 Task: Compose an email with the signature Karla Gonzalez with the subject Request for a remote work arrangement and the message Can you please let me know the status of the shipment? from softage.8@softage.net to softage.7@softage.net Select the bulleted list and change the font typography to strikethroughSelect the bulleted list and remove the font typography strikethrough Send the email. Finally, move the email from Sent Items to the label Recycling
Action: Mouse moved to (1142, 73)
Screenshot: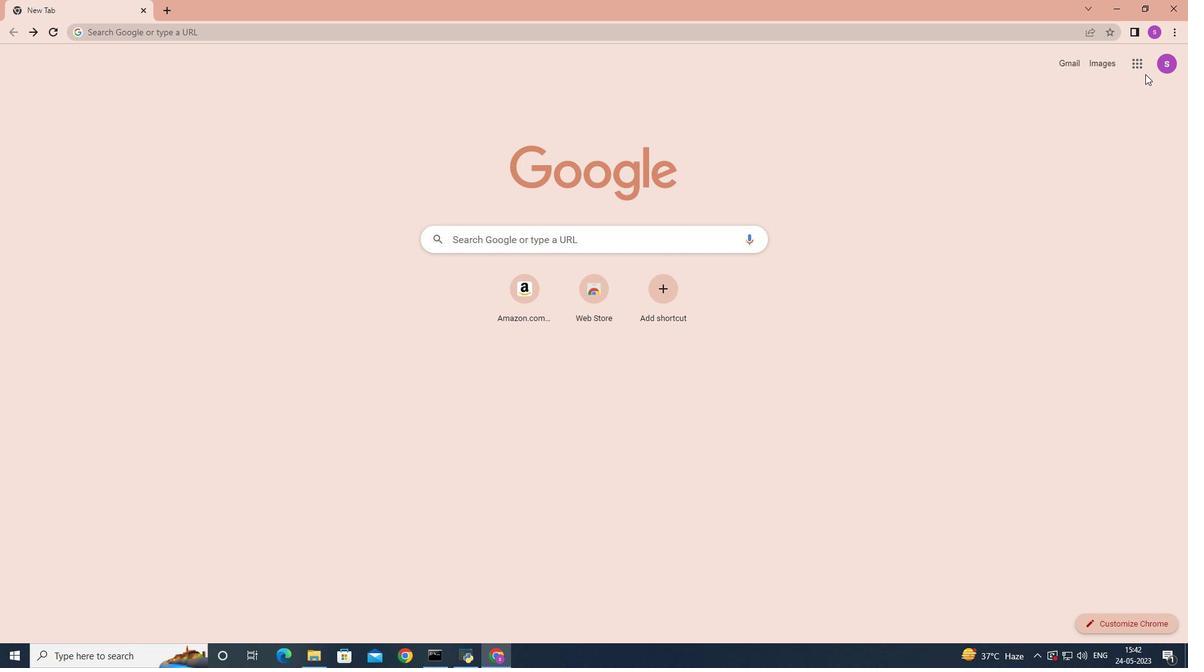 
Action: Mouse pressed left at (1142, 73)
Screenshot: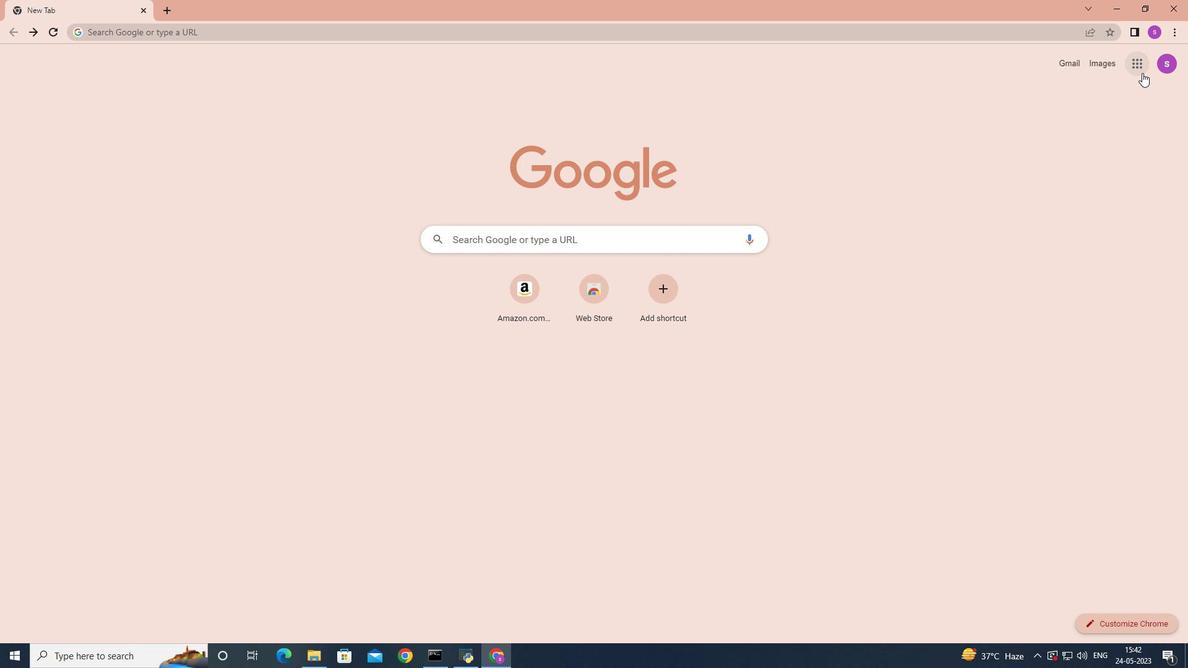 
Action: Mouse moved to (1099, 116)
Screenshot: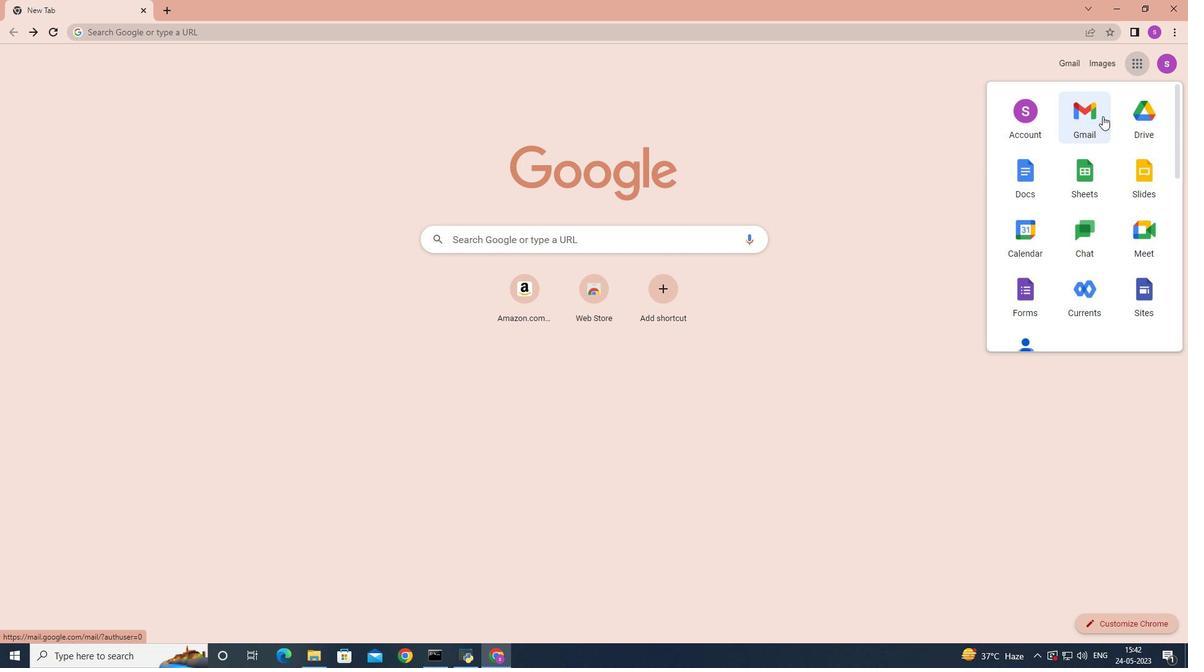 
Action: Mouse pressed left at (1099, 116)
Screenshot: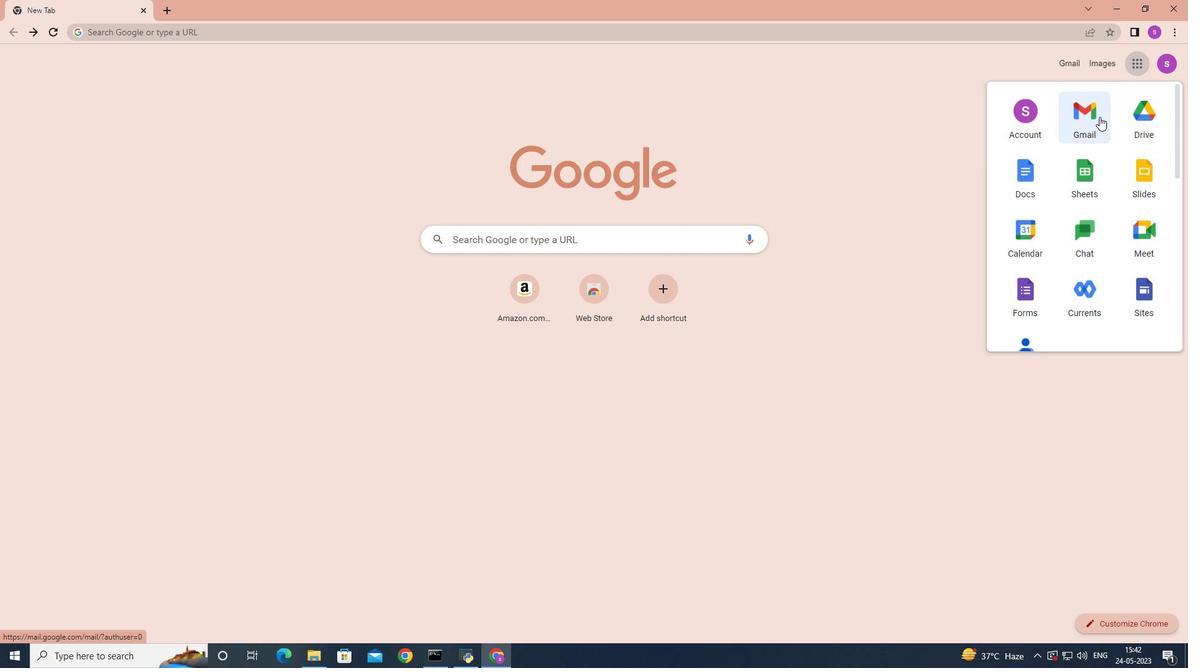 
Action: Mouse moved to (1047, 64)
Screenshot: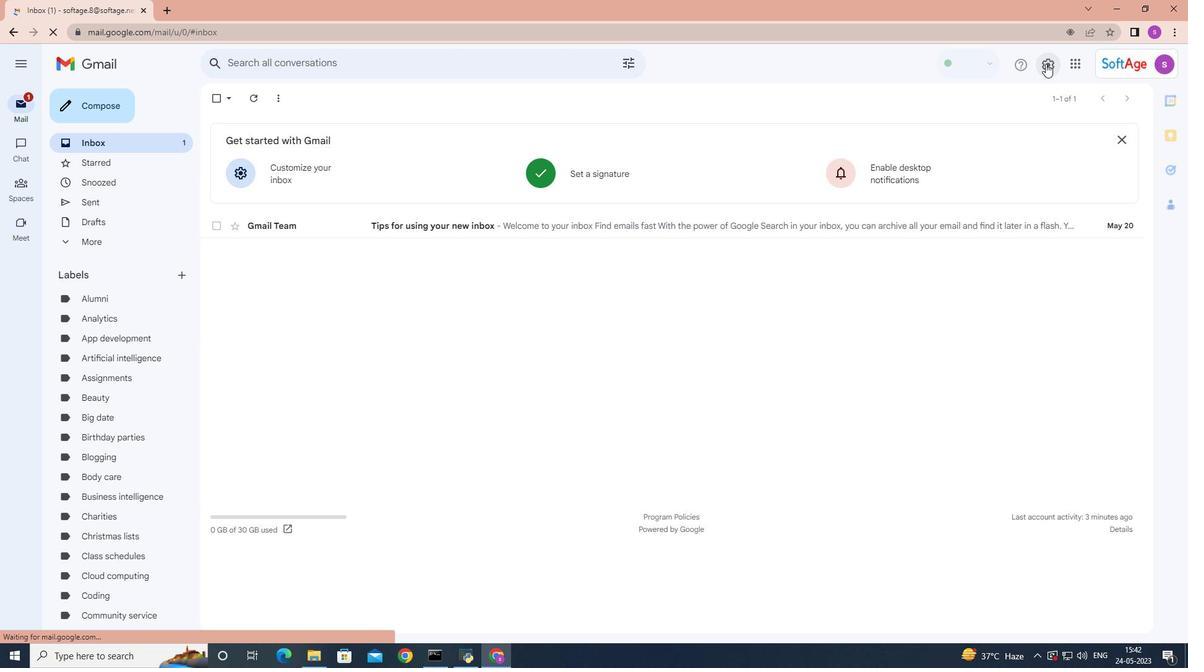 
Action: Mouse pressed left at (1047, 64)
Screenshot: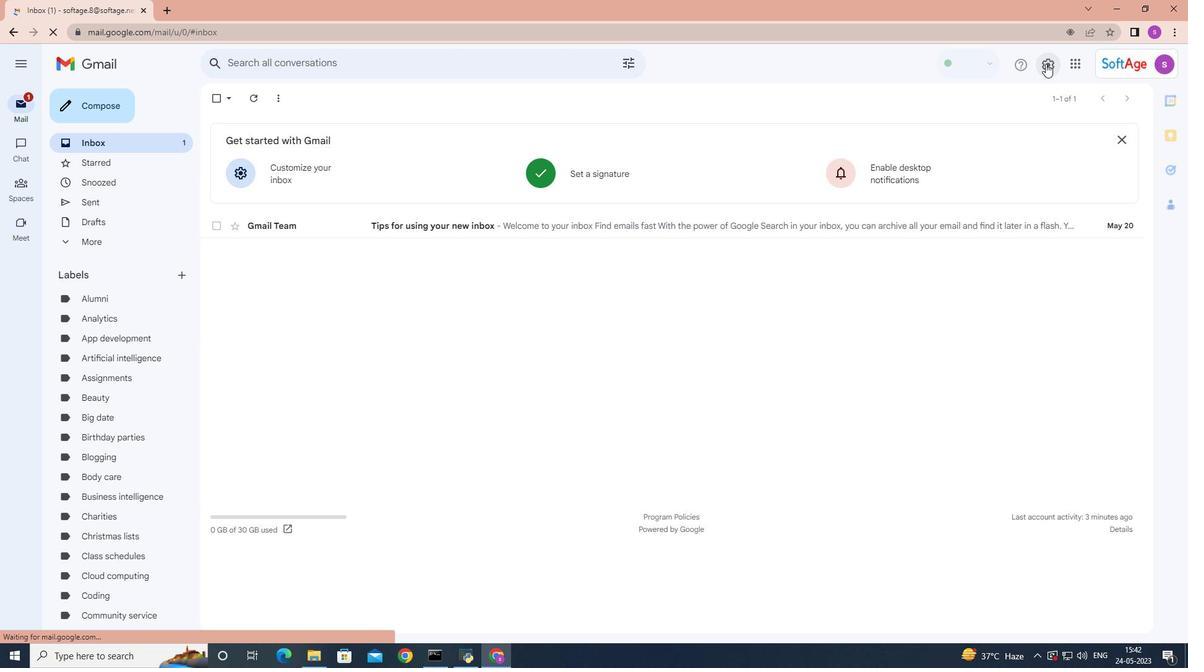 
Action: Mouse moved to (1036, 129)
Screenshot: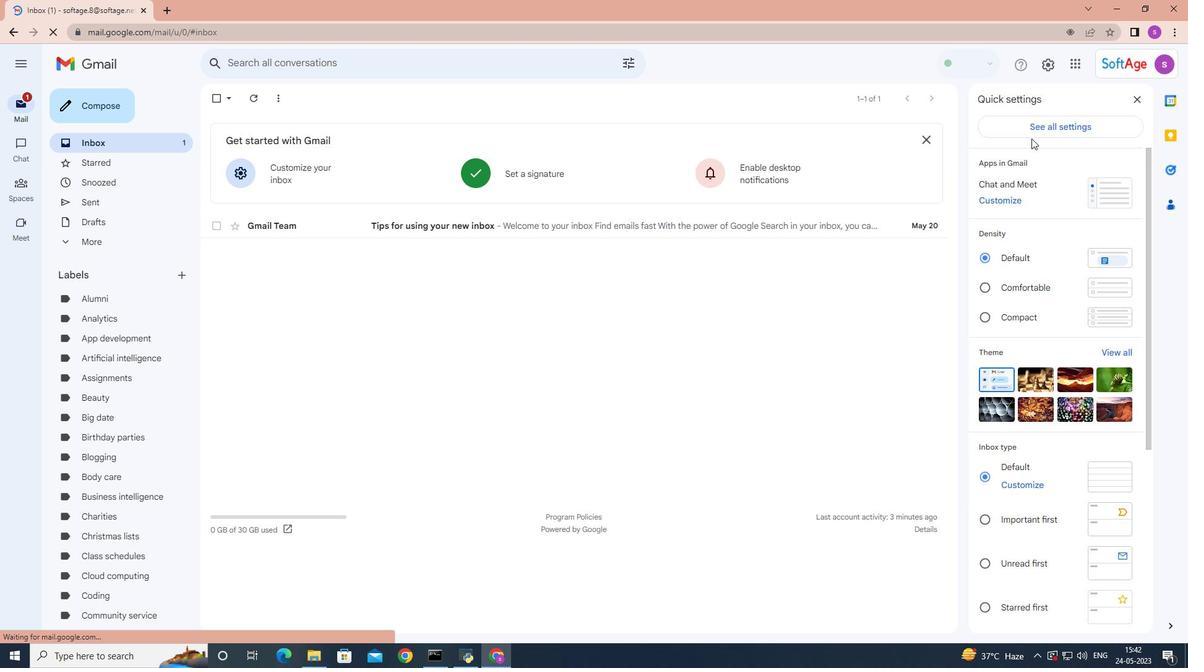 
Action: Mouse pressed left at (1036, 129)
Screenshot: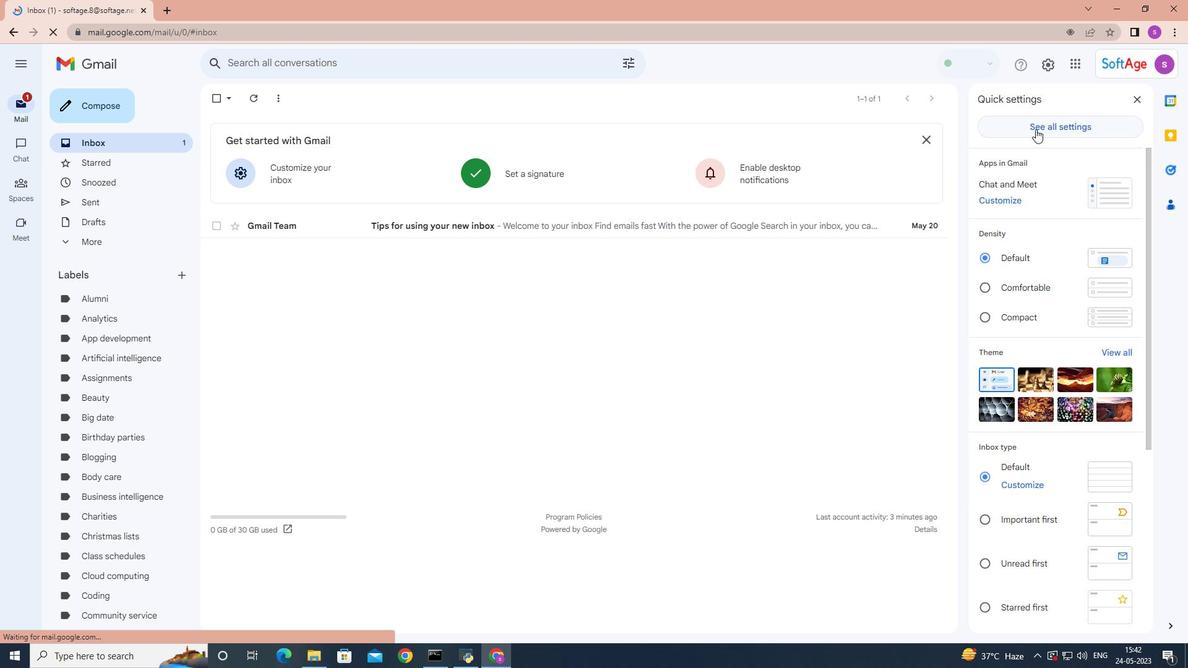 
Action: Mouse moved to (776, 226)
Screenshot: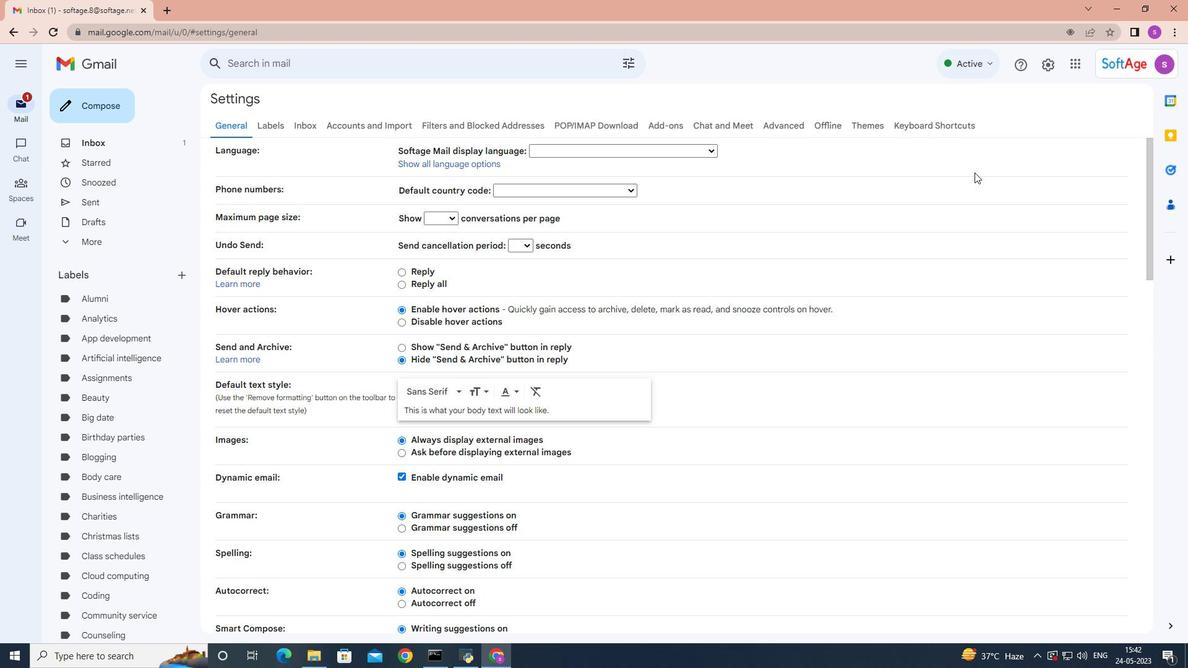 
Action: Mouse scrolled (776, 225) with delta (0, 0)
Screenshot: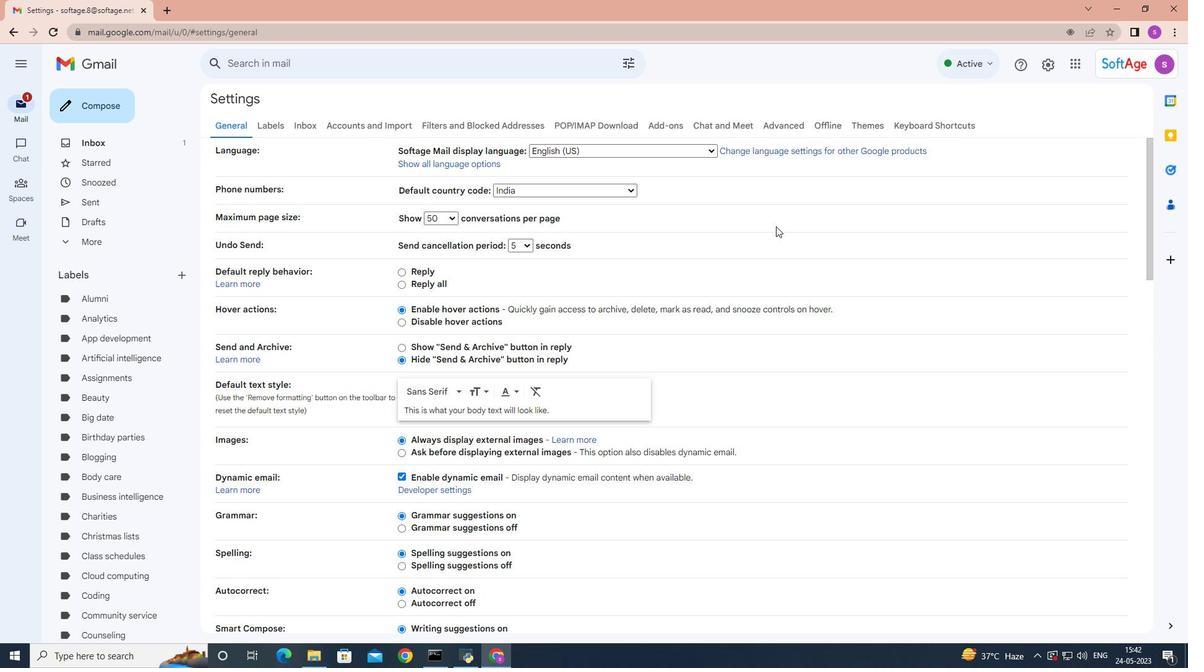 
Action: Mouse scrolled (776, 225) with delta (0, 0)
Screenshot: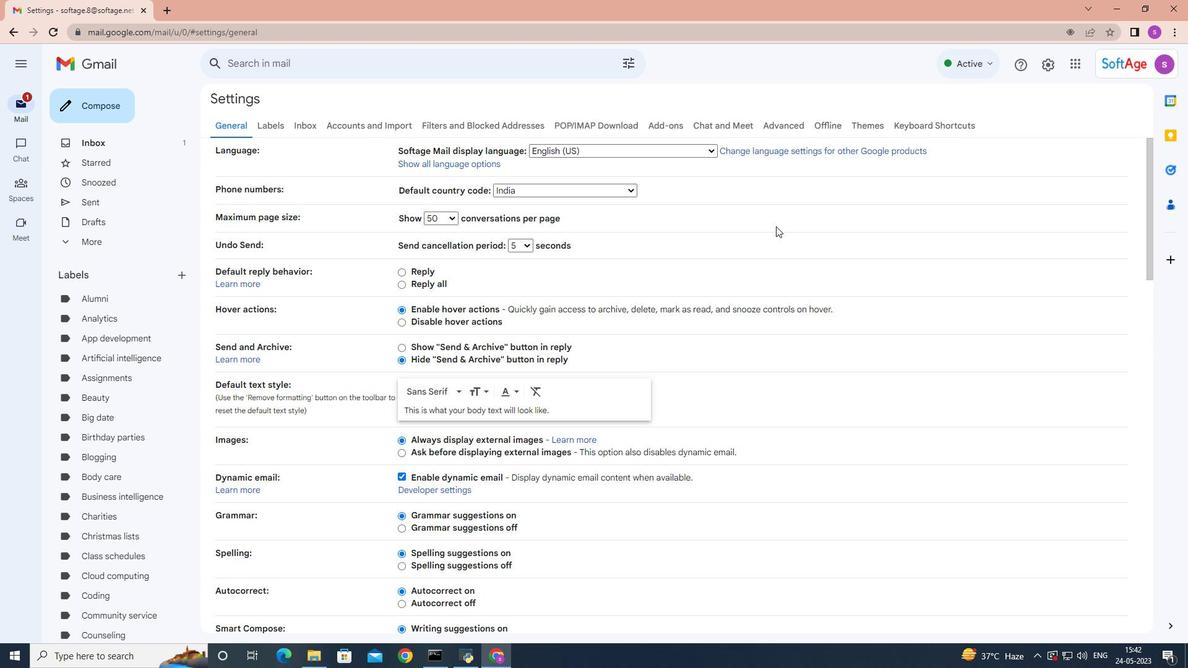 
Action: Mouse scrolled (776, 225) with delta (0, 0)
Screenshot: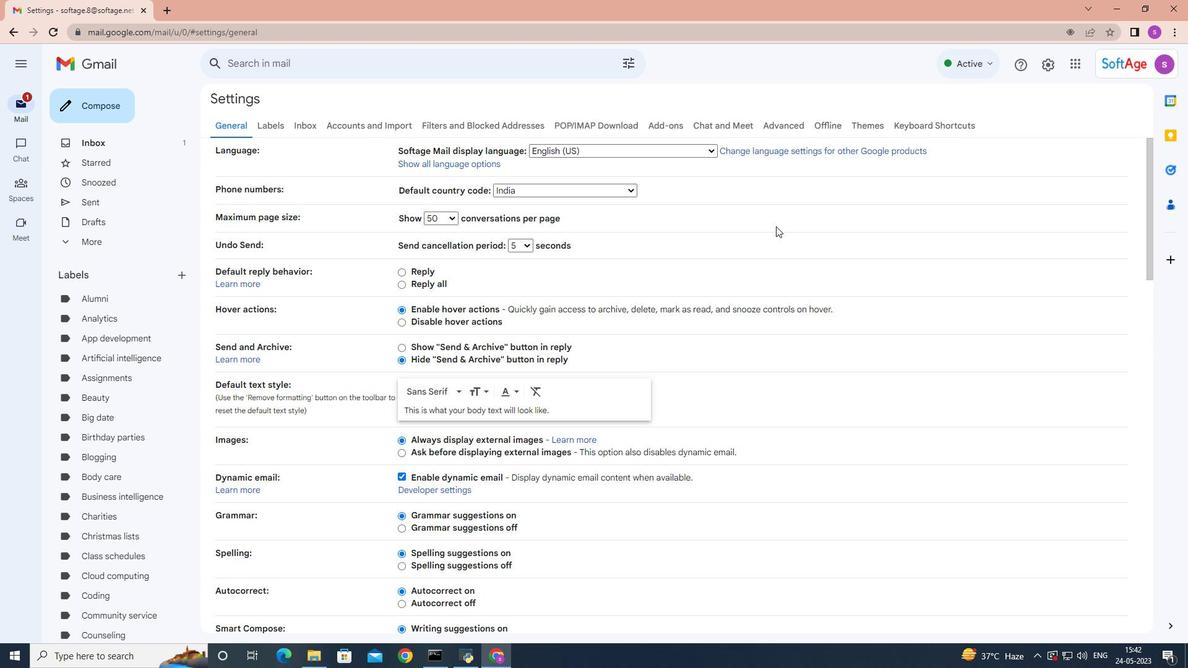 
Action: Mouse moved to (775, 226)
Screenshot: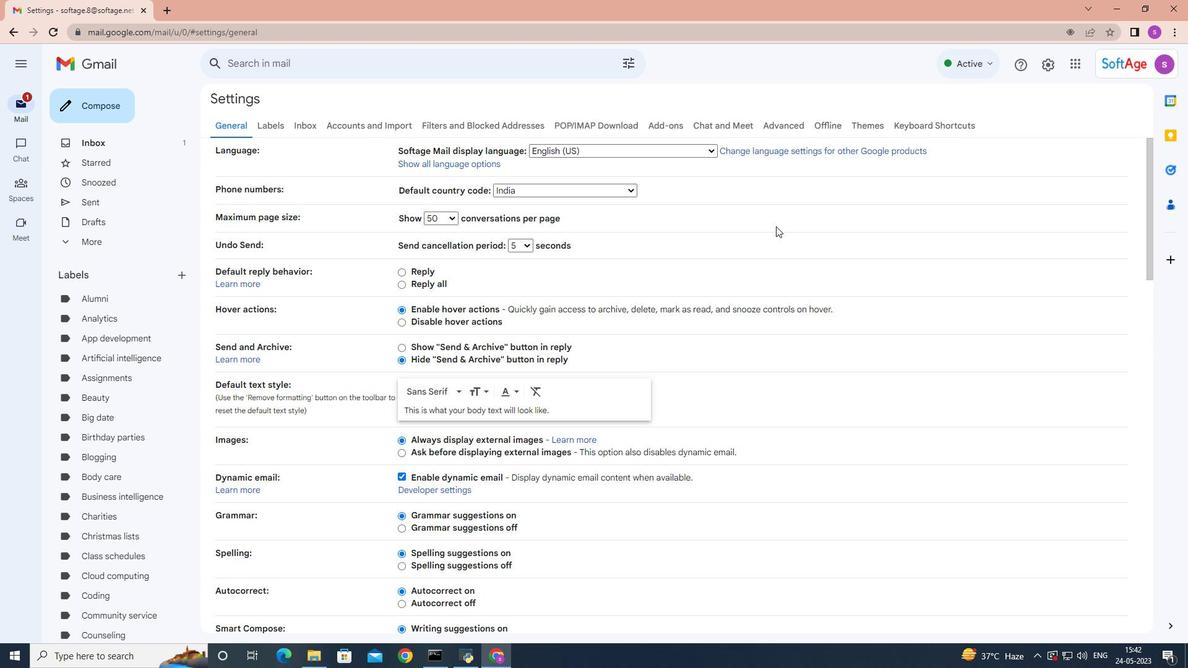 
Action: Mouse scrolled (775, 225) with delta (0, 0)
Screenshot: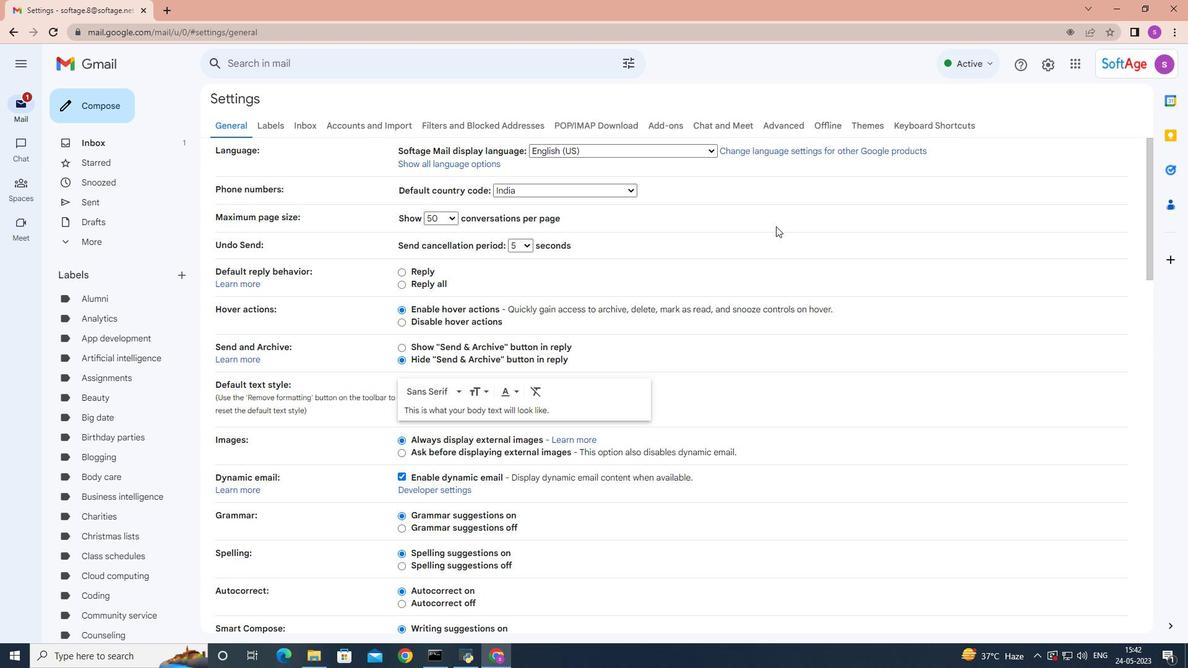 
Action: Mouse moved to (774, 225)
Screenshot: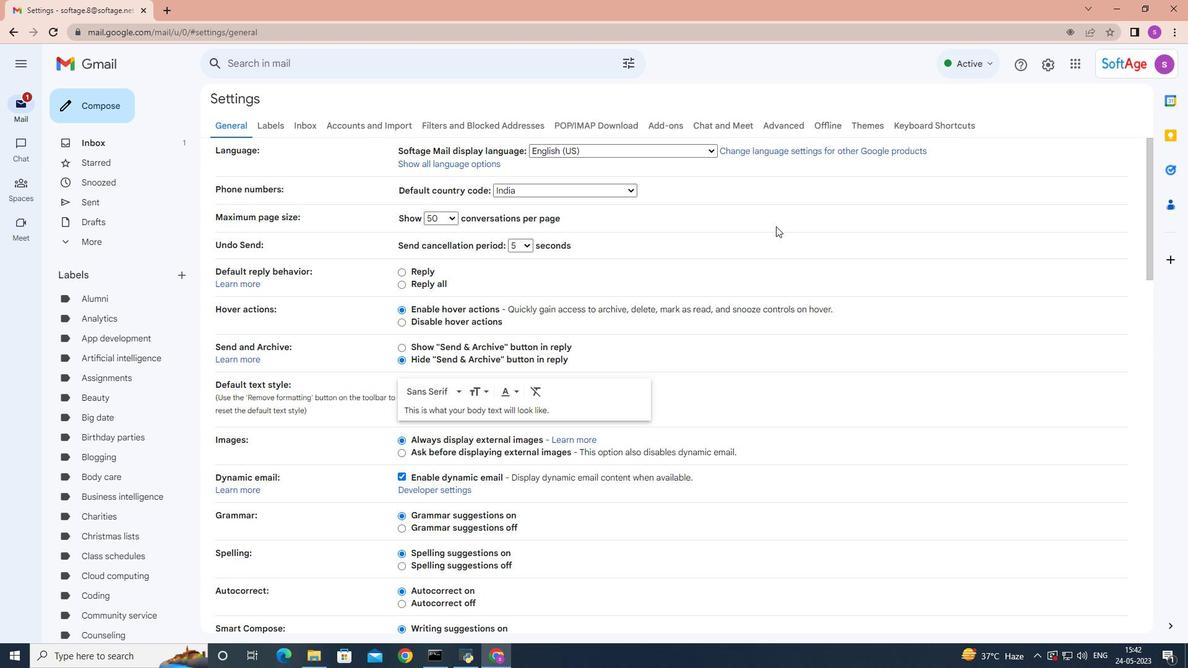 
Action: Mouse scrolled (774, 225) with delta (0, 0)
Screenshot: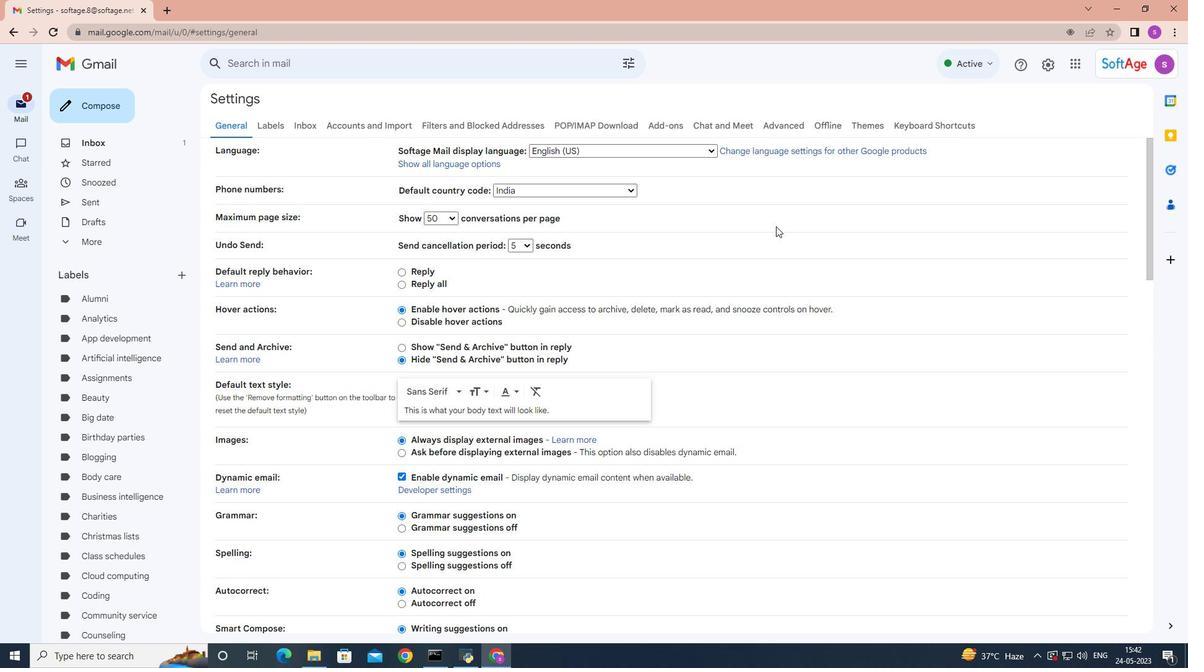 
Action: Mouse moved to (687, 237)
Screenshot: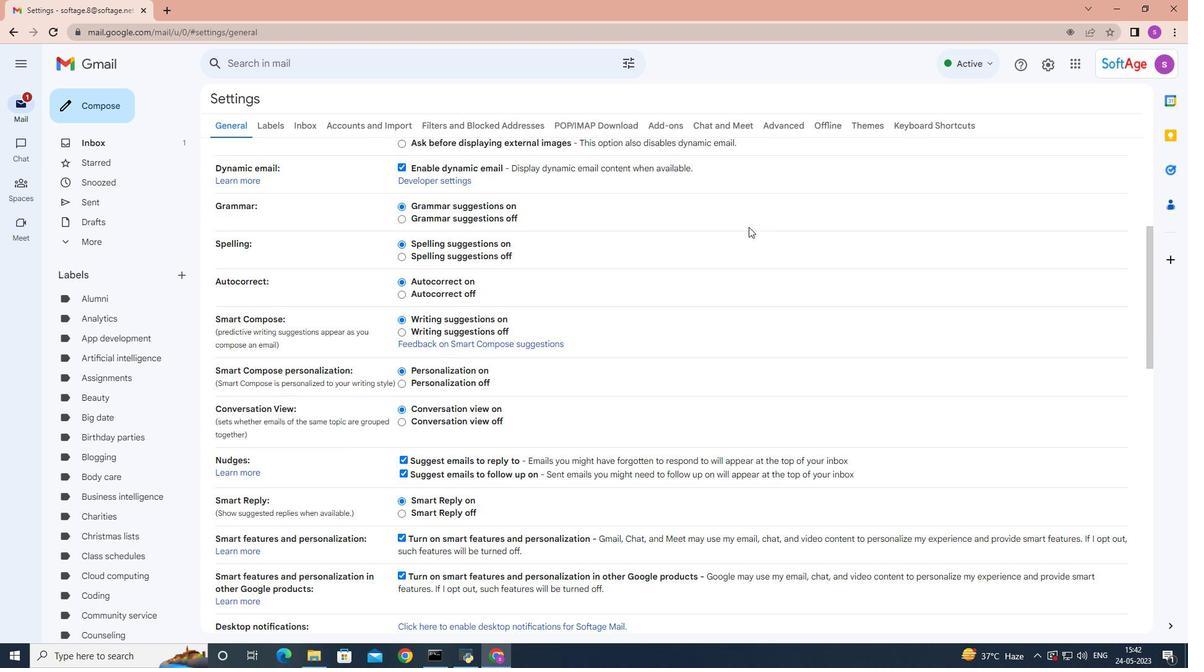 
Action: Mouse scrolled (701, 234) with delta (0, 0)
Screenshot: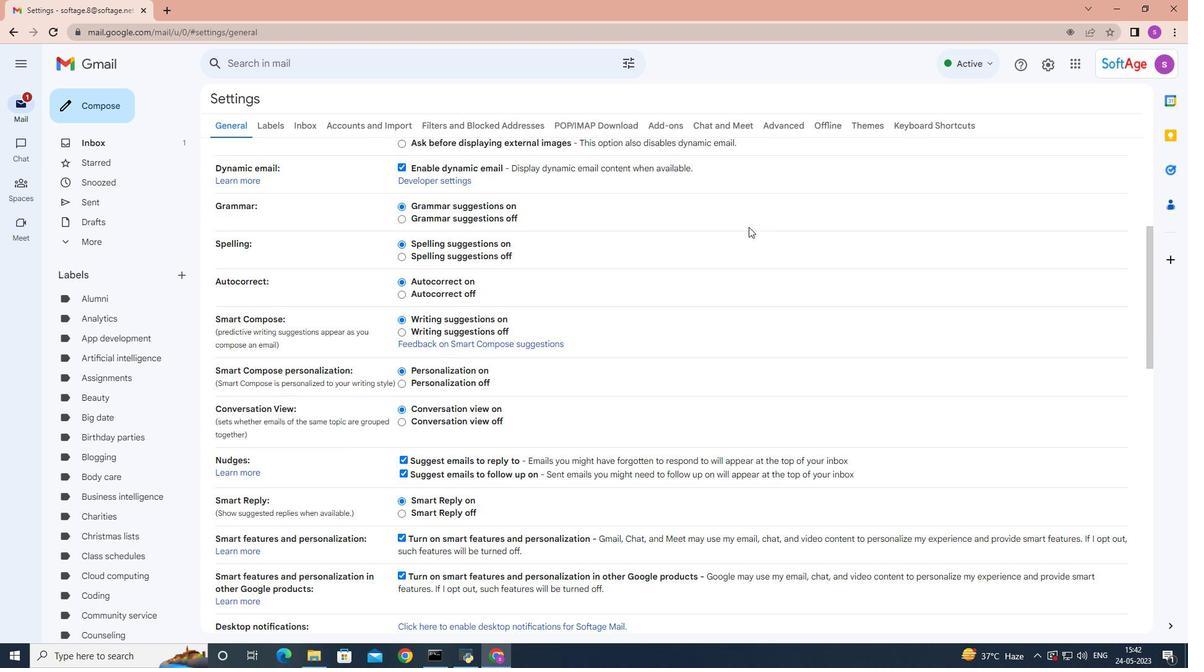 
Action: Mouse moved to (686, 237)
Screenshot: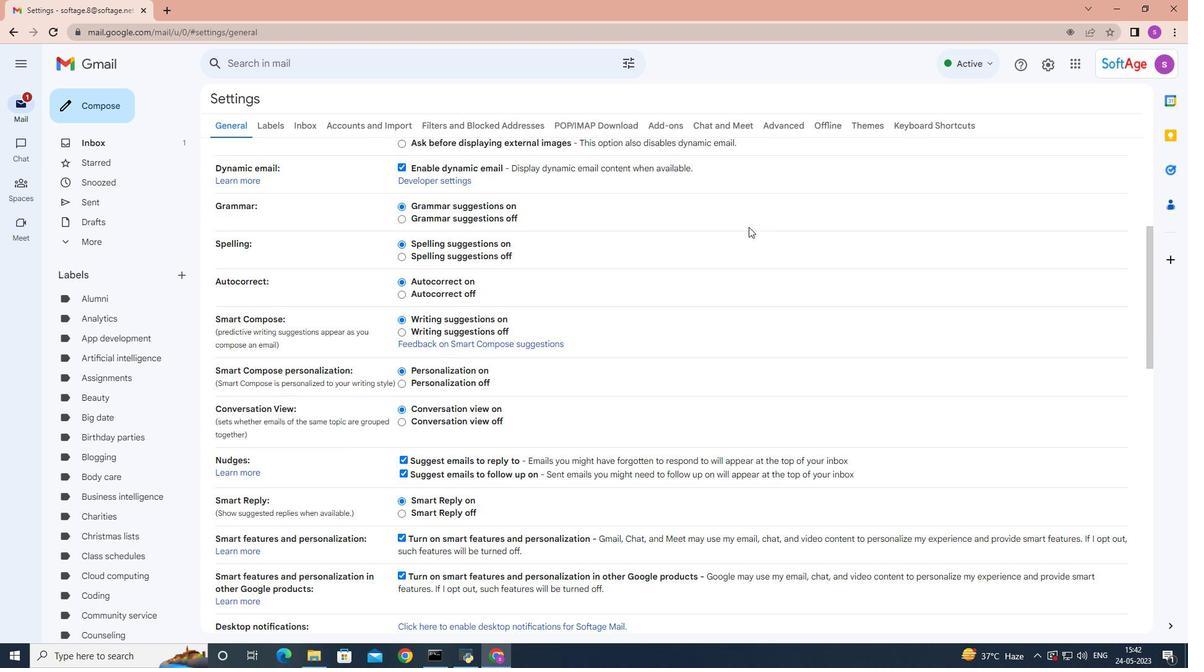 
Action: Mouse scrolled (690, 236) with delta (0, 0)
Screenshot: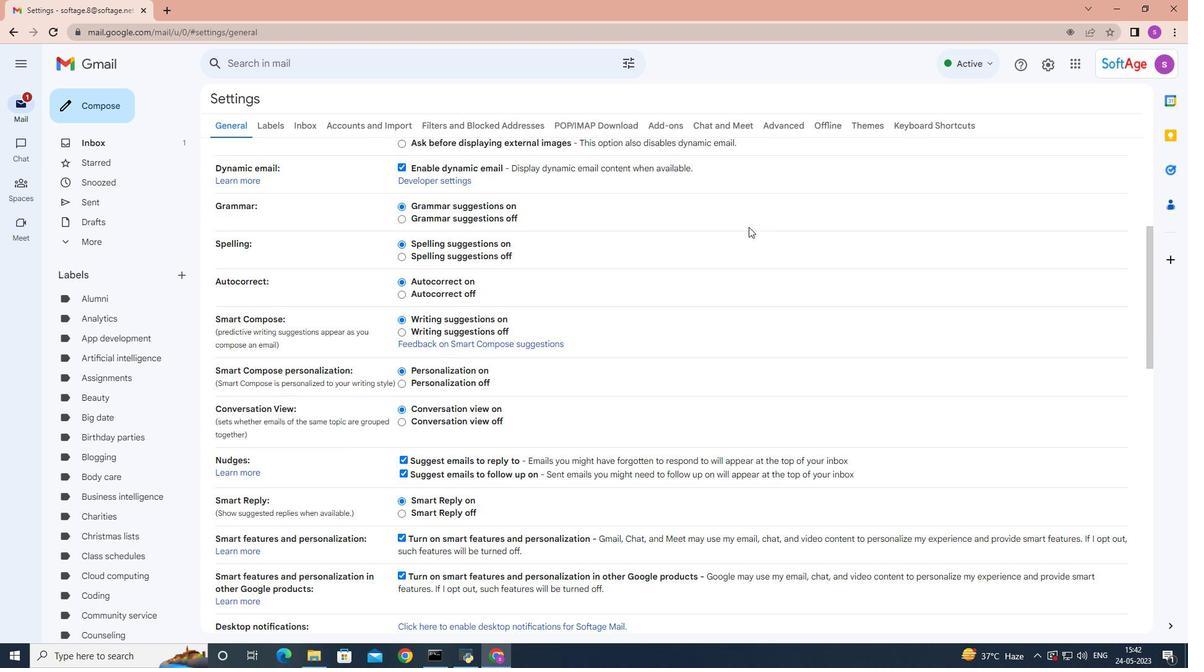 
Action: Mouse moved to (686, 237)
Screenshot: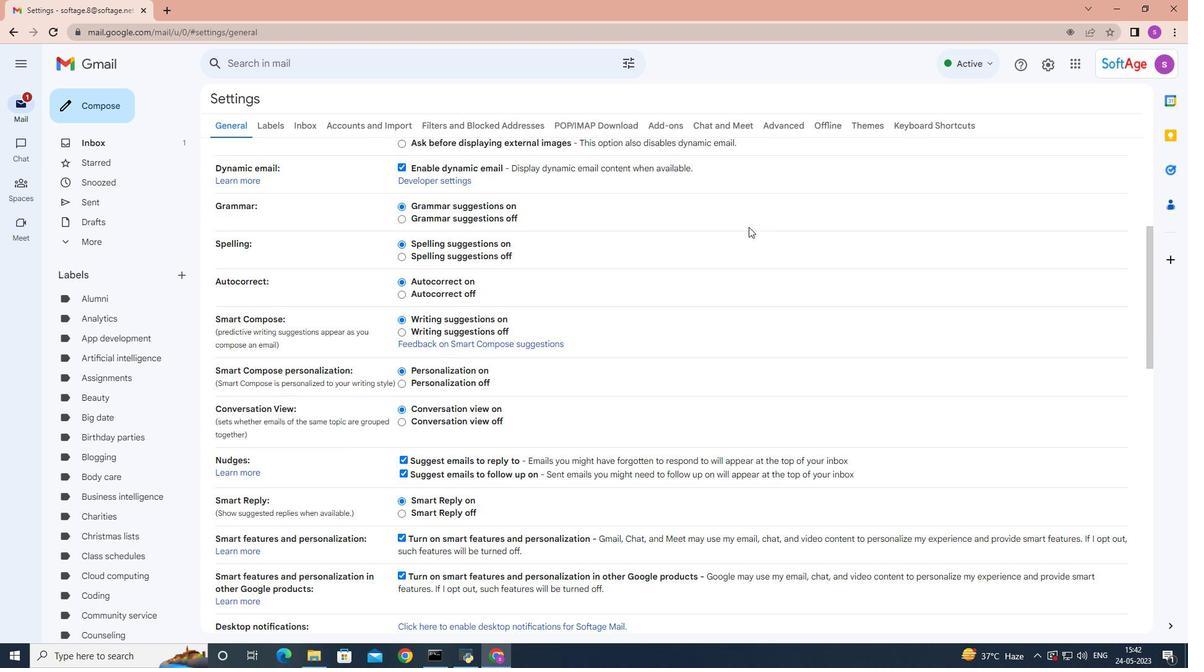 
Action: Mouse scrolled (688, 237) with delta (0, 0)
Screenshot: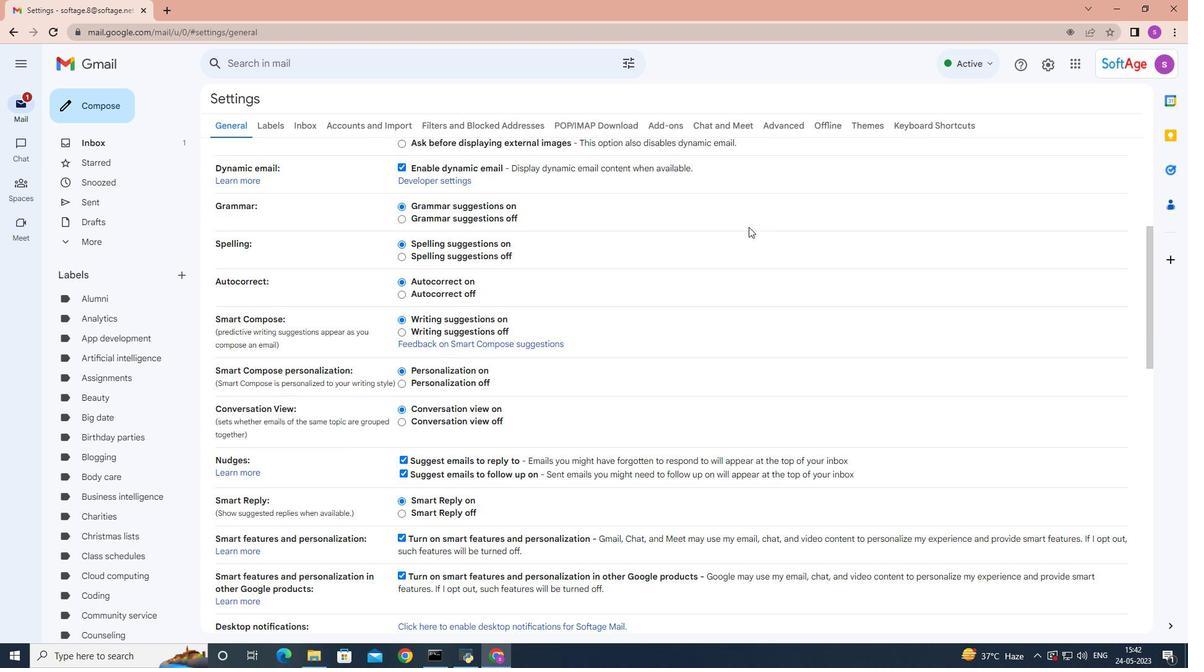 
Action: Mouse moved to (685, 237)
Screenshot: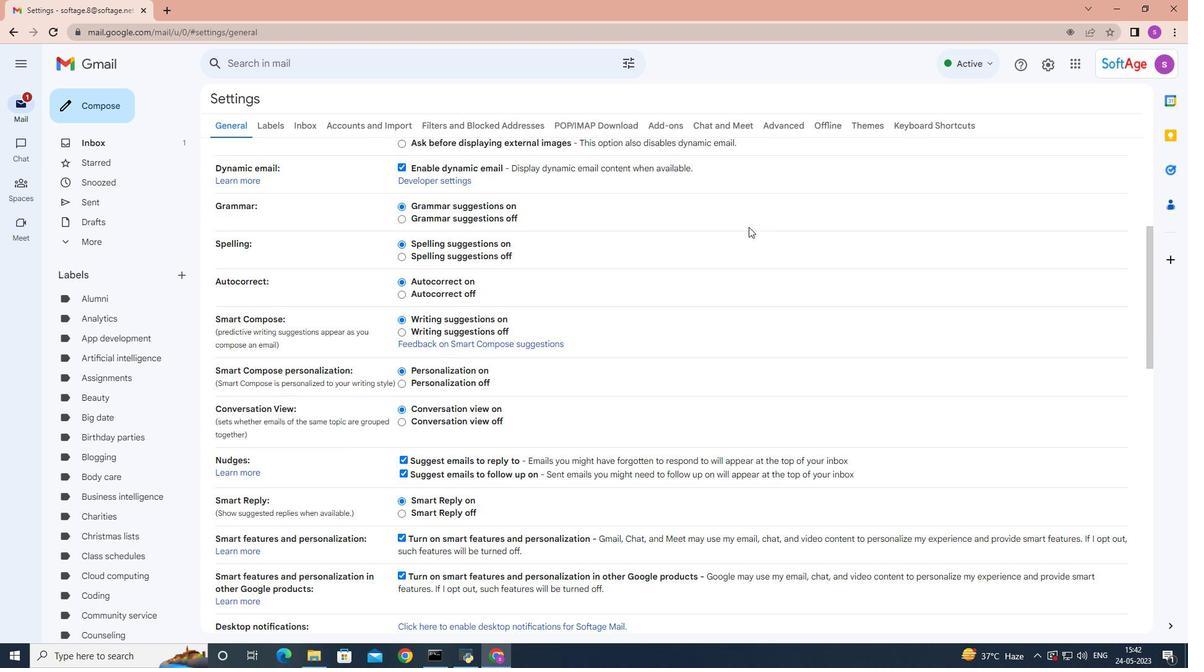 
Action: Mouse scrolled (687, 237) with delta (0, 0)
Screenshot: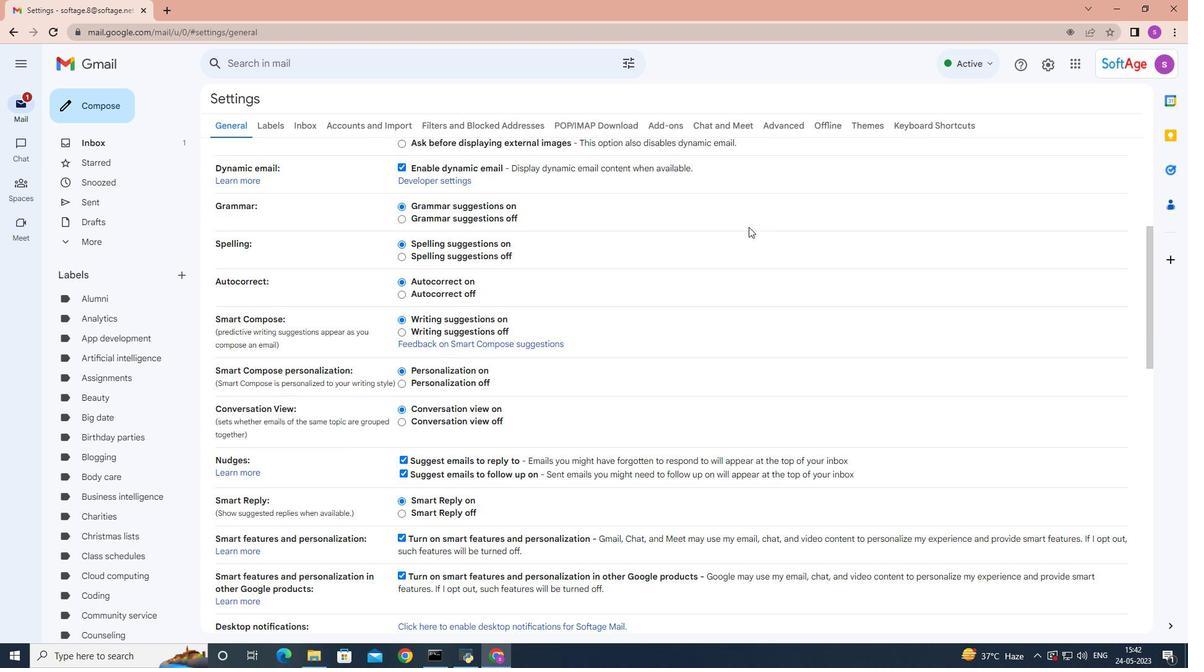 
Action: Mouse moved to (685, 237)
Screenshot: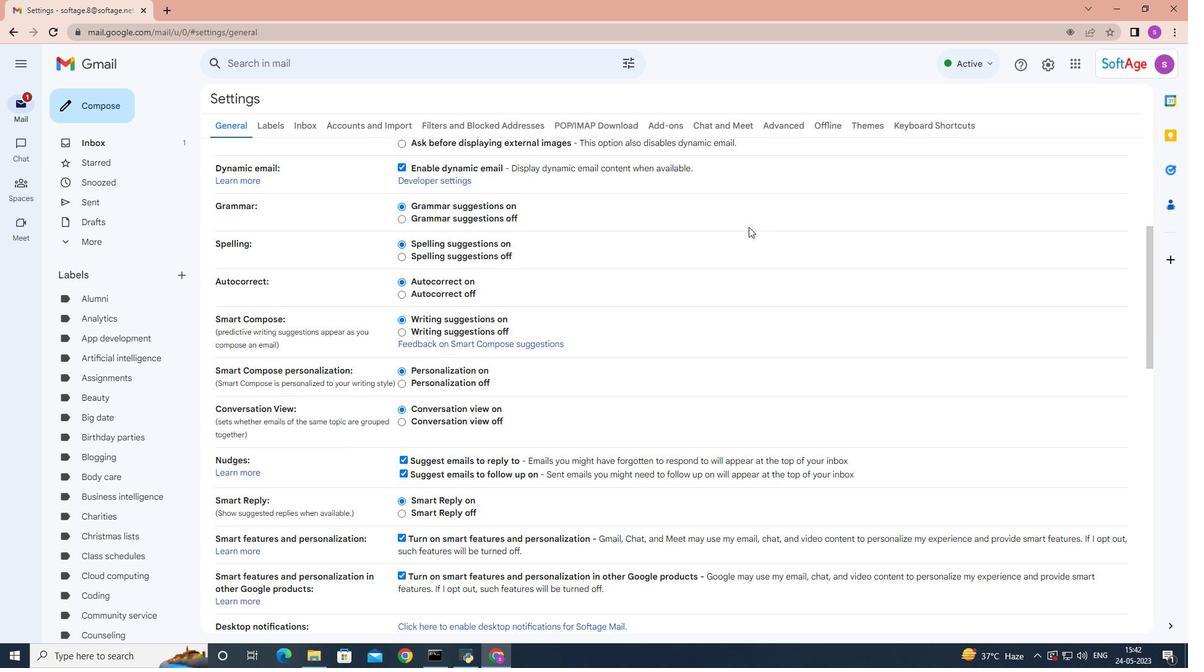 
Action: Mouse scrolled (687, 237) with delta (0, 0)
Screenshot: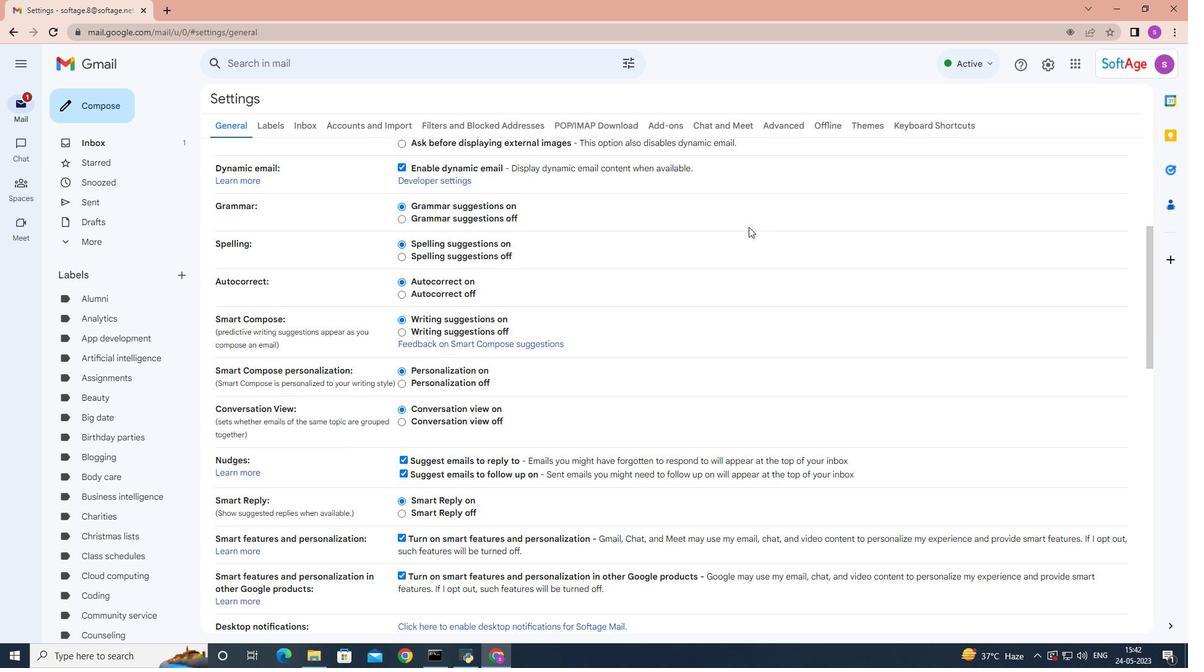 
Action: Mouse moved to (685, 237)
Screenshot: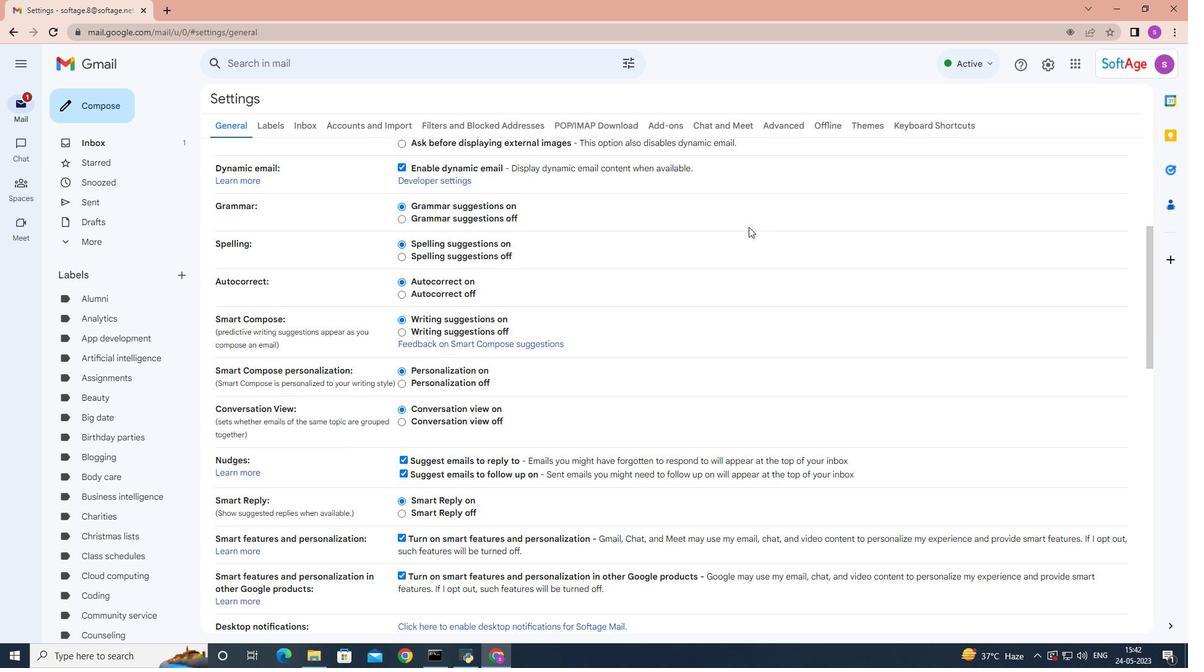 
Action: Mouse scrolled (685, 237) with delta (0, 0)
Screenshot: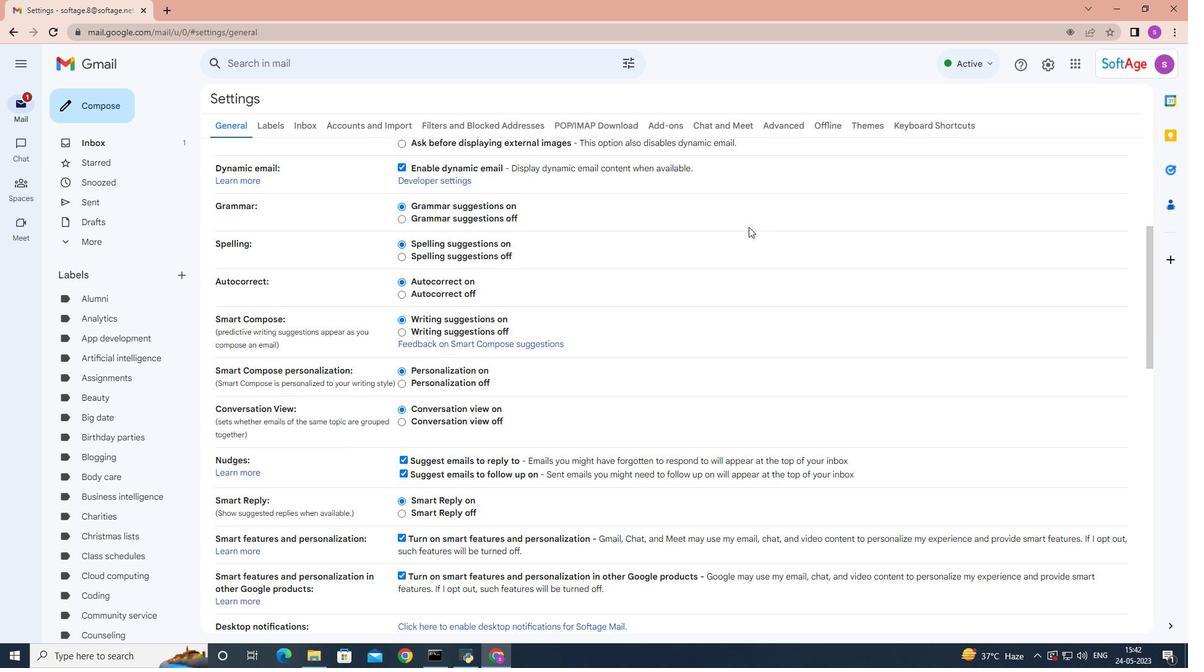 
Action: Mouse moved to (683, 235)
Screenshot: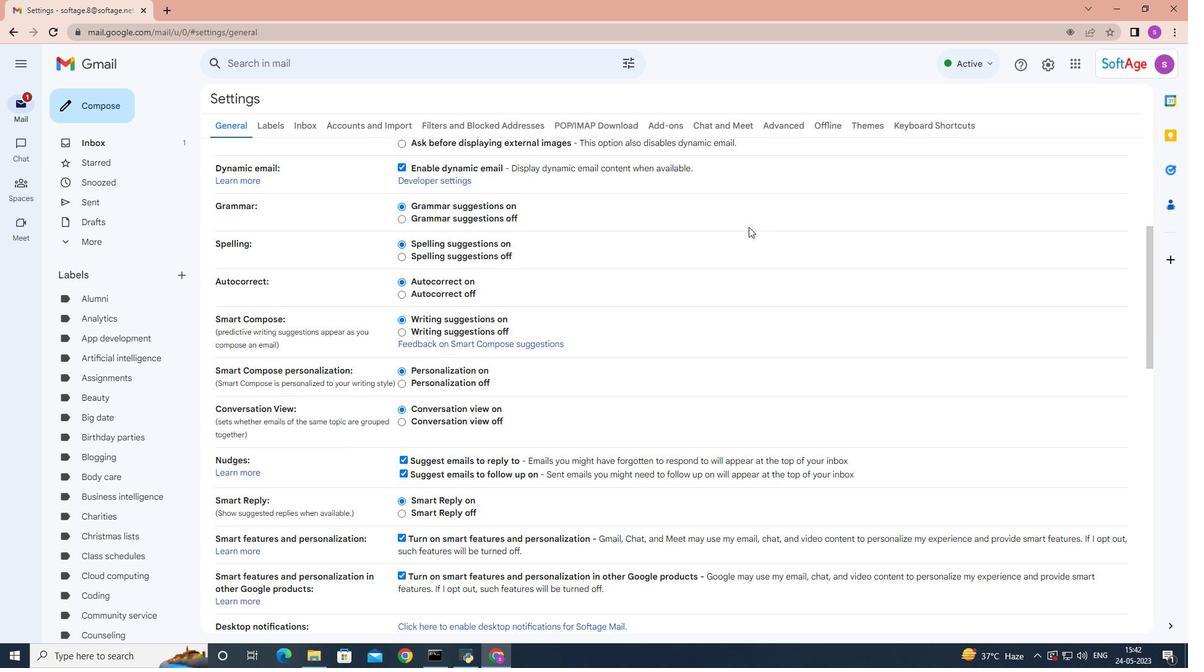 
Action: Mouse scrolled (683, 235) with delta (0, 0)
Screenshot: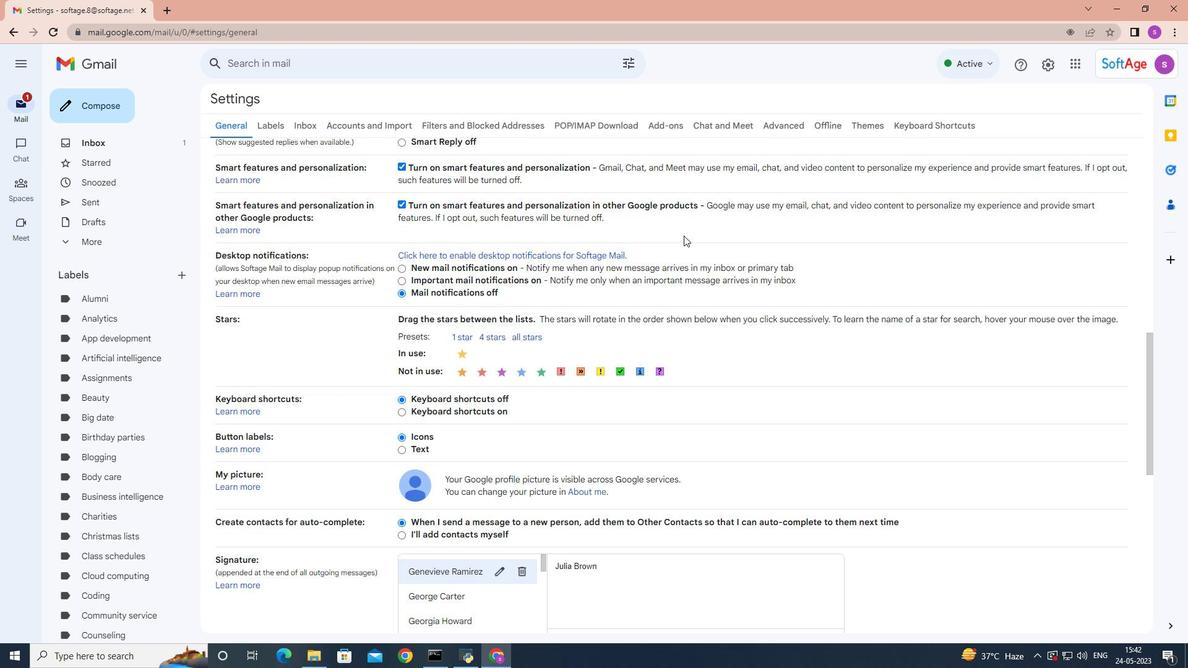 
Action: Mouse scrolled (683, 235) with delta (0, 0)
Screenshot: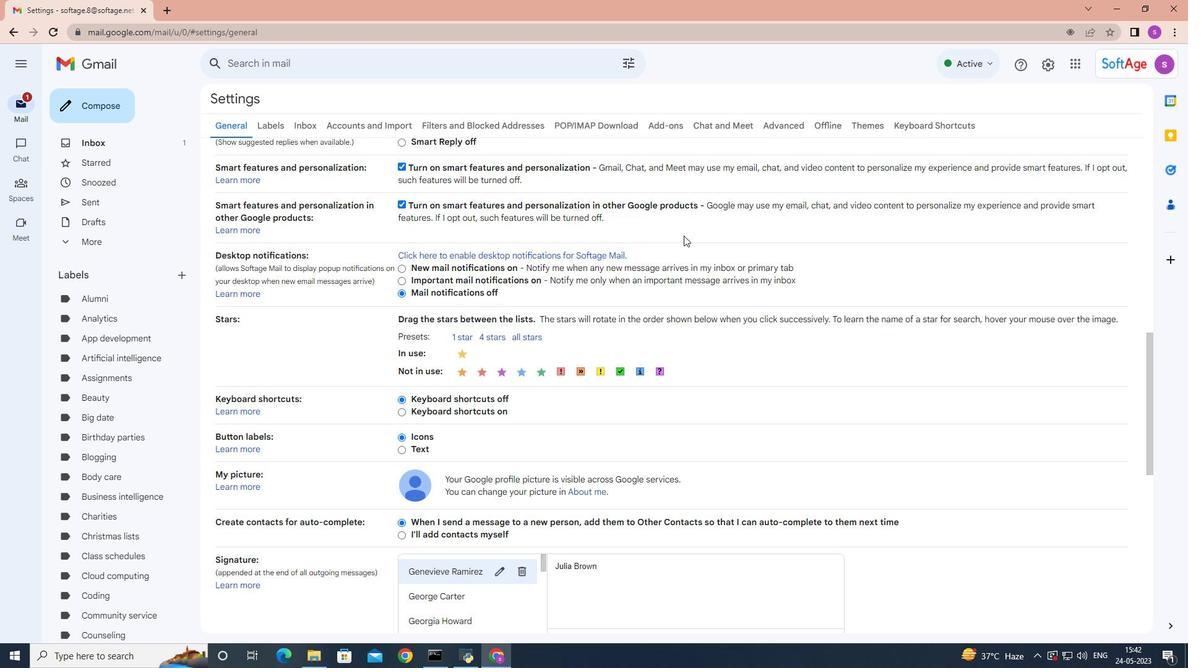 
Action: Mouse scrolled (683, 235) with delta (0, 0)
Screenshot: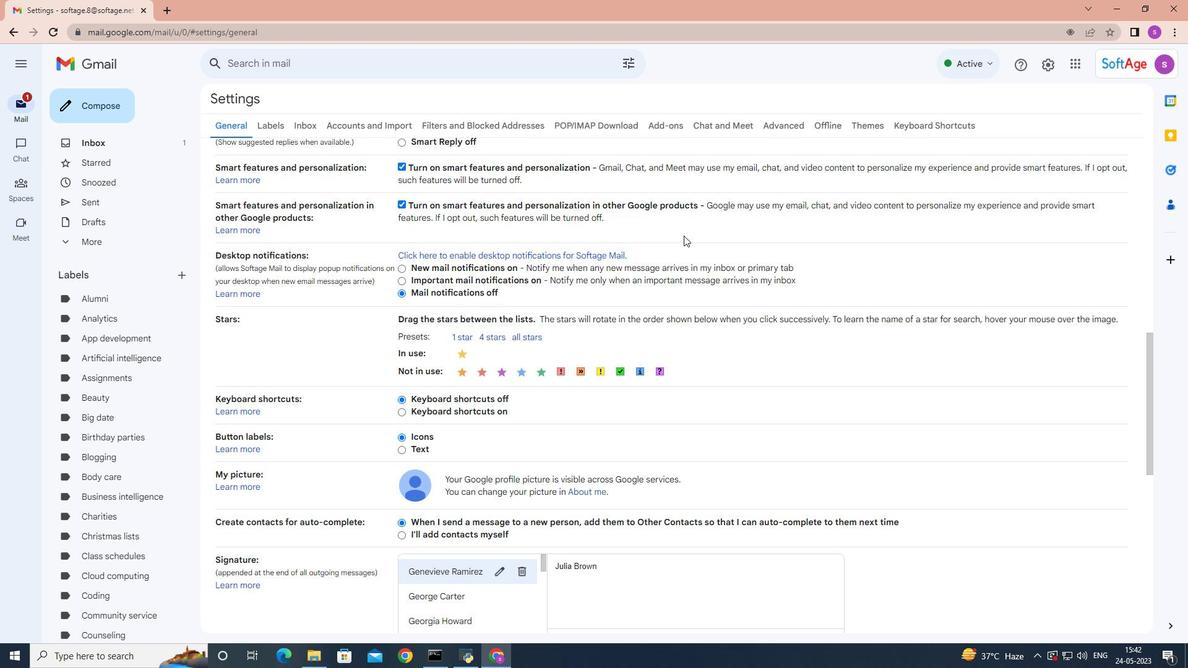
Action: Mouse scrolled (683, 235) with delta (0, 0)
Screenshot: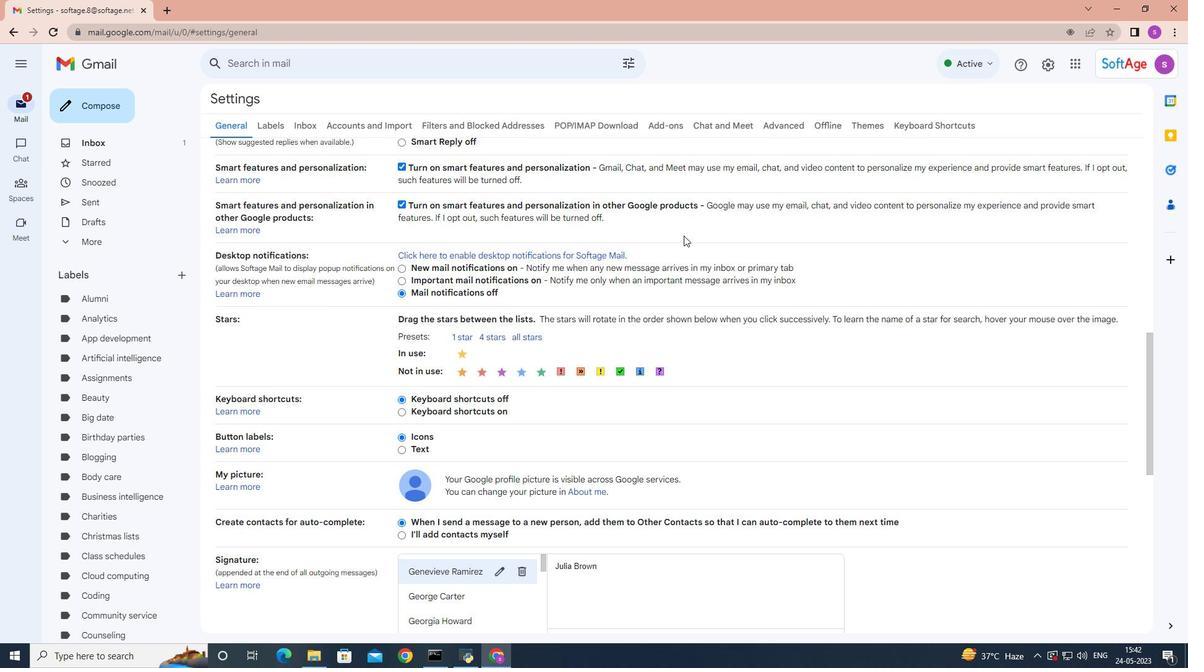 
Action: Mouse moved to (481, 419)
Screenshot: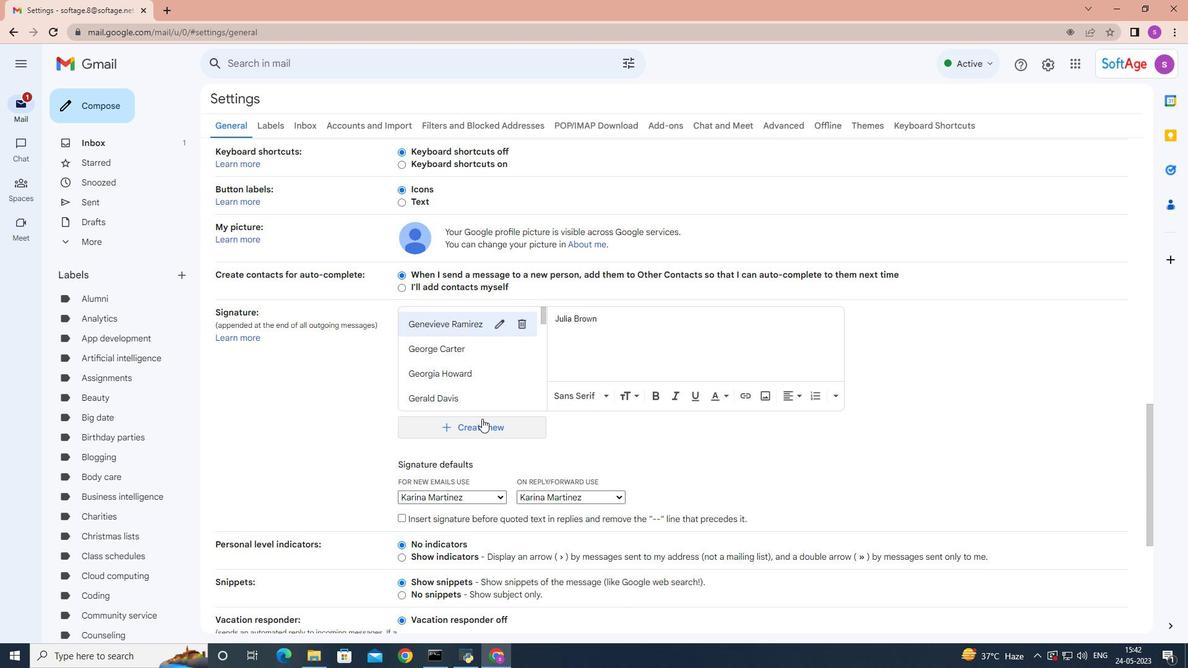 
Action: Mouse pressed left at (481, 419)
Screenshot: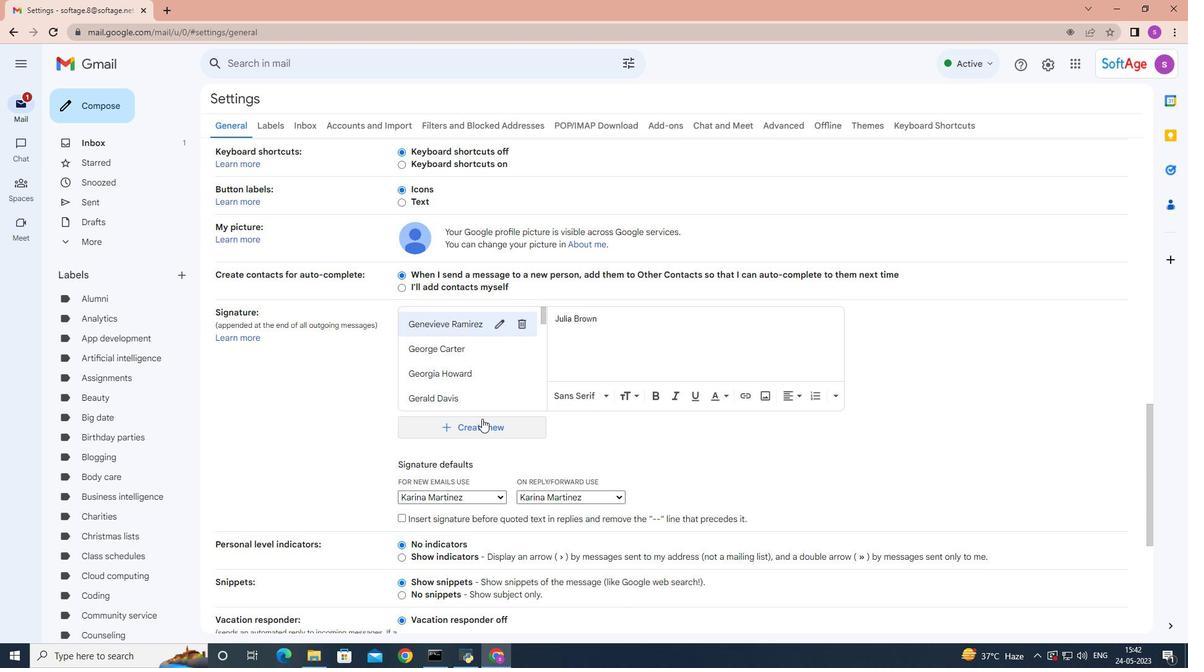 
Action: Mouse moved to (515, 353)
Screenshot: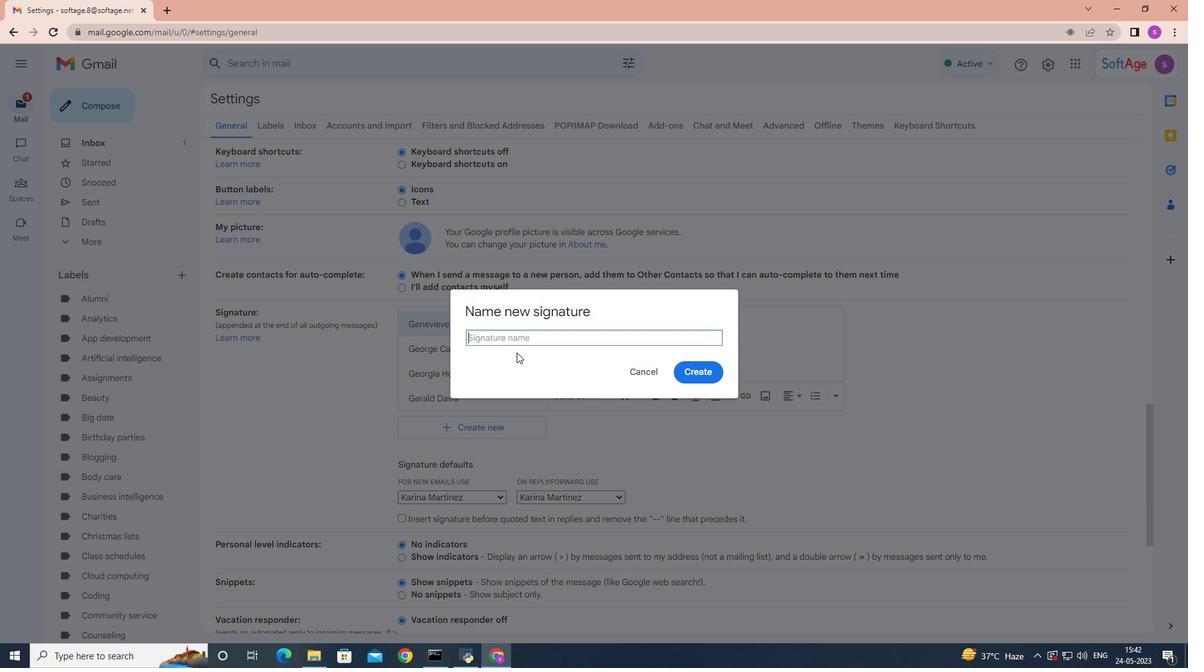 
Action: Key pressed <Key.shift>Karla<Key.space><Key.shift><Key.shift><Key.shift><Key.shift><Key.shift><Key.shift><Key.shift><Key.shift><Key.shift><Key.shift><Key.shift><Key.shift><Key.shift><Key.shift><Key.shift><Key.shift><Key.shift><Key.shift><Key.shift><Key.shift>Gonzalez
Screenshot: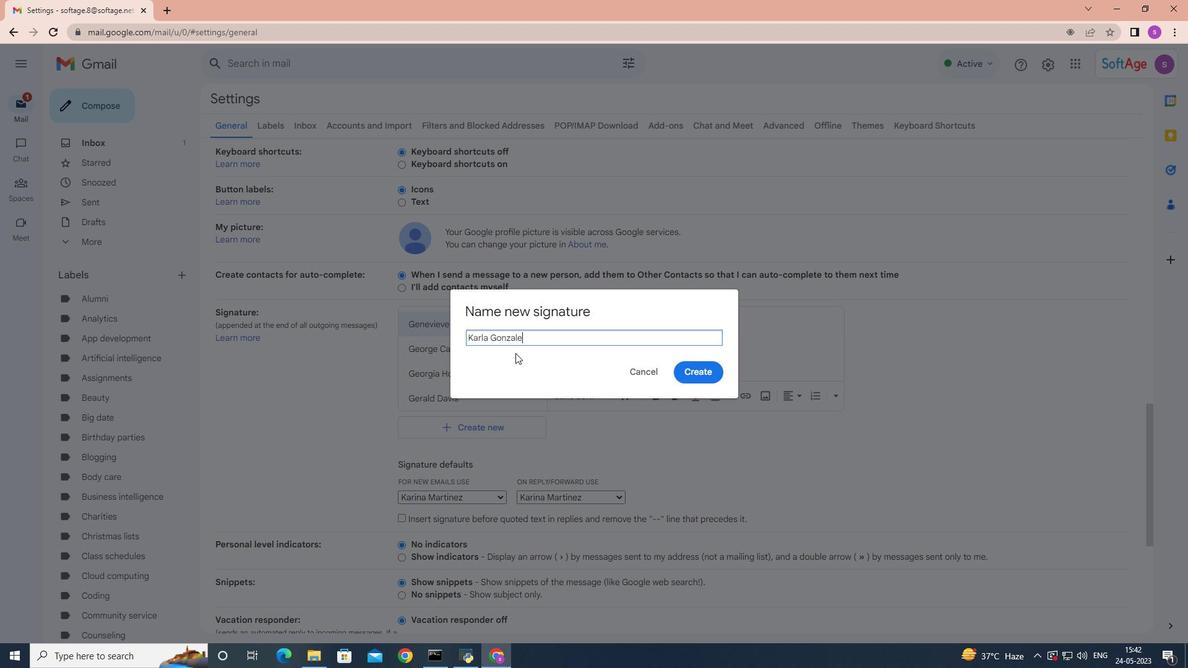 
Action: Mouse moved to (694, 371)
Screenshot: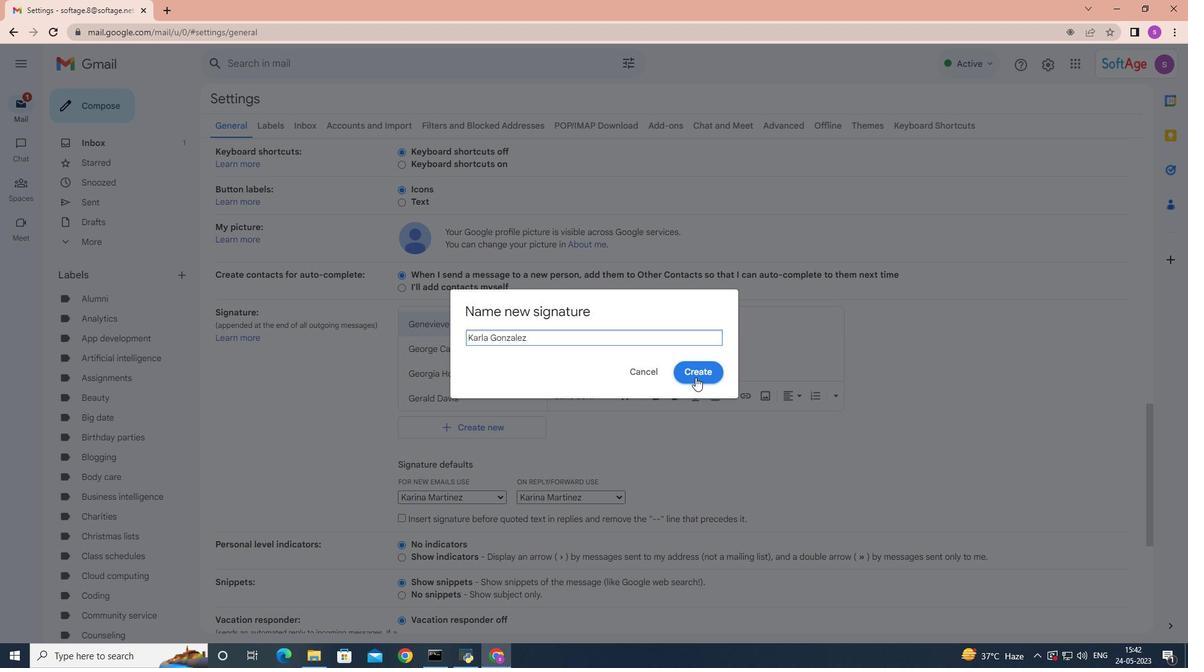 
Action: Mouse pressed left at (694, 371)
Screenshot: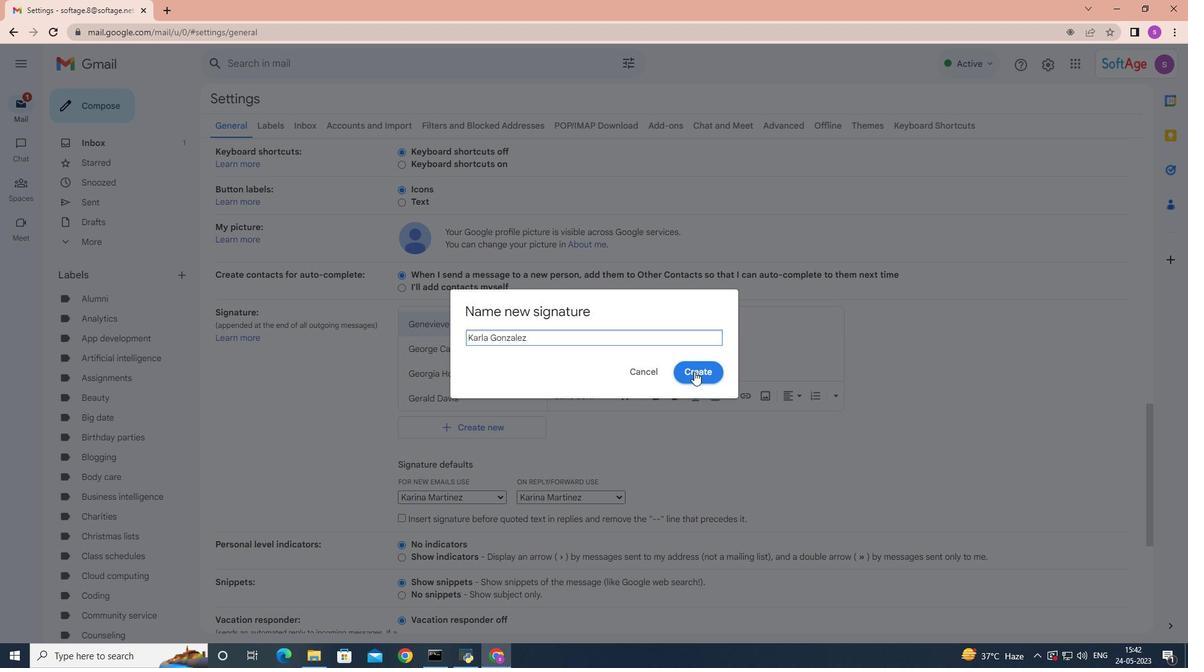 
Action: Mouse moved to (693, 373)
Screenshot: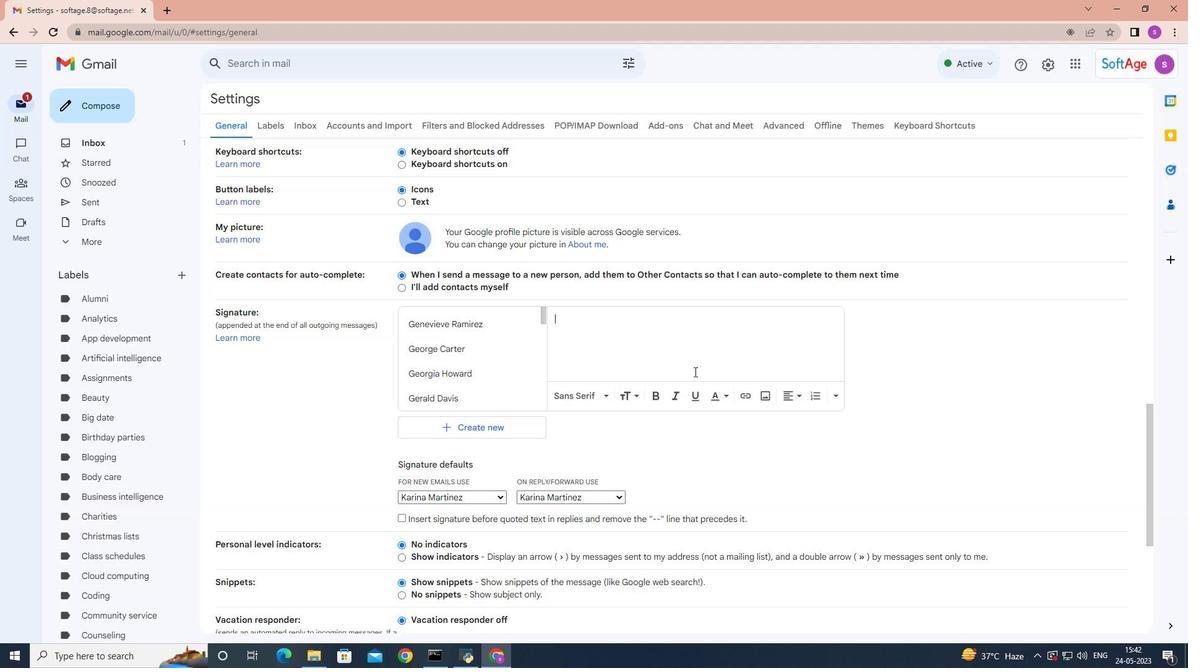 
Action: Key pressed <Key.shift><Key.shift><Key.shift><Key.shift>Karla<Key.space><Key.shift><Key.shift><Key.shift><Key.shift><Key.shift><Key.shift><Key.shift><Key.shift>Gonzalez
Screenshot: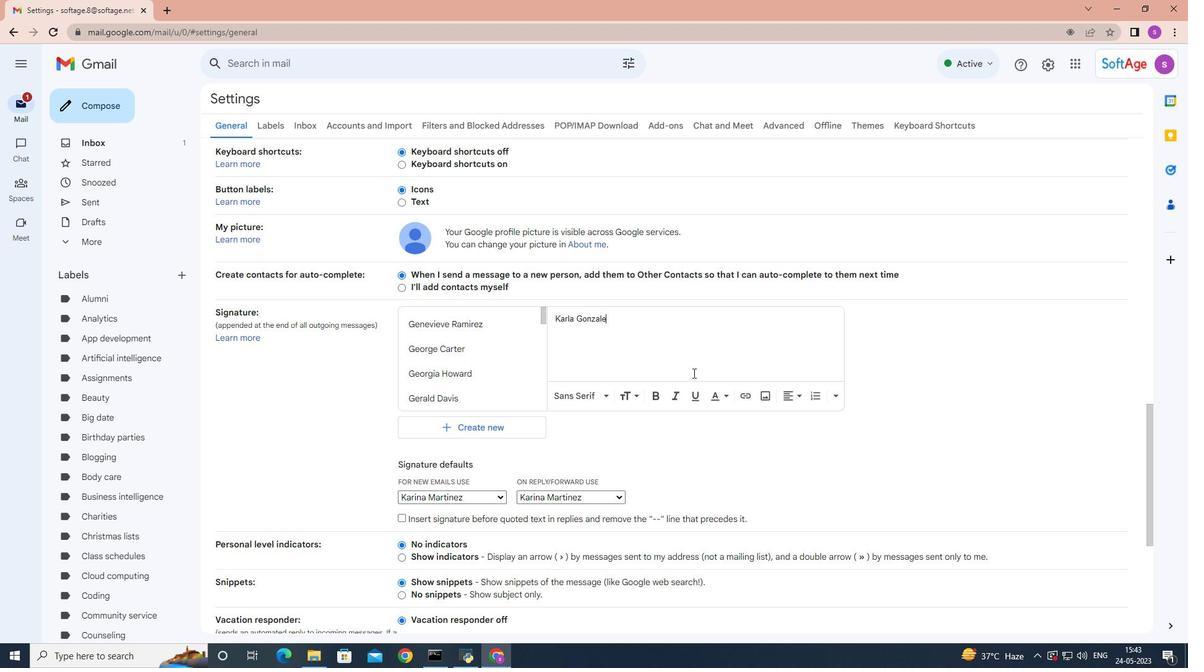 
Action: Mouse moved to (656, 355)
Screenshot: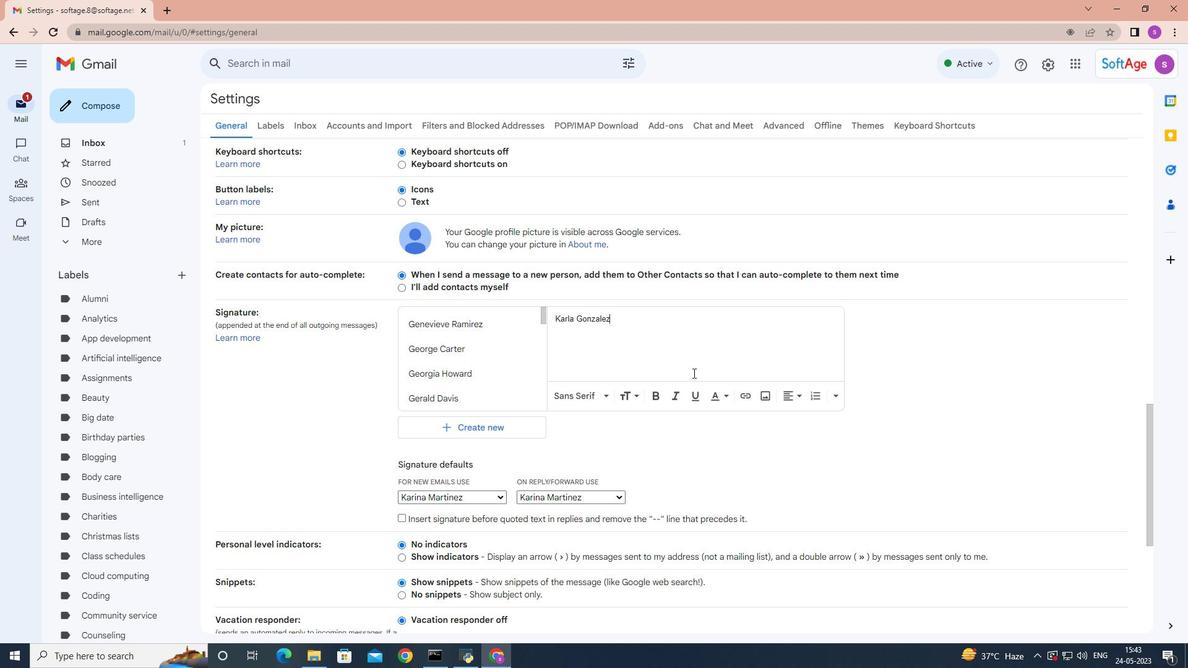 
Action: Mouse scrolled (659, 355) with delta (0, 0)
Screenshot: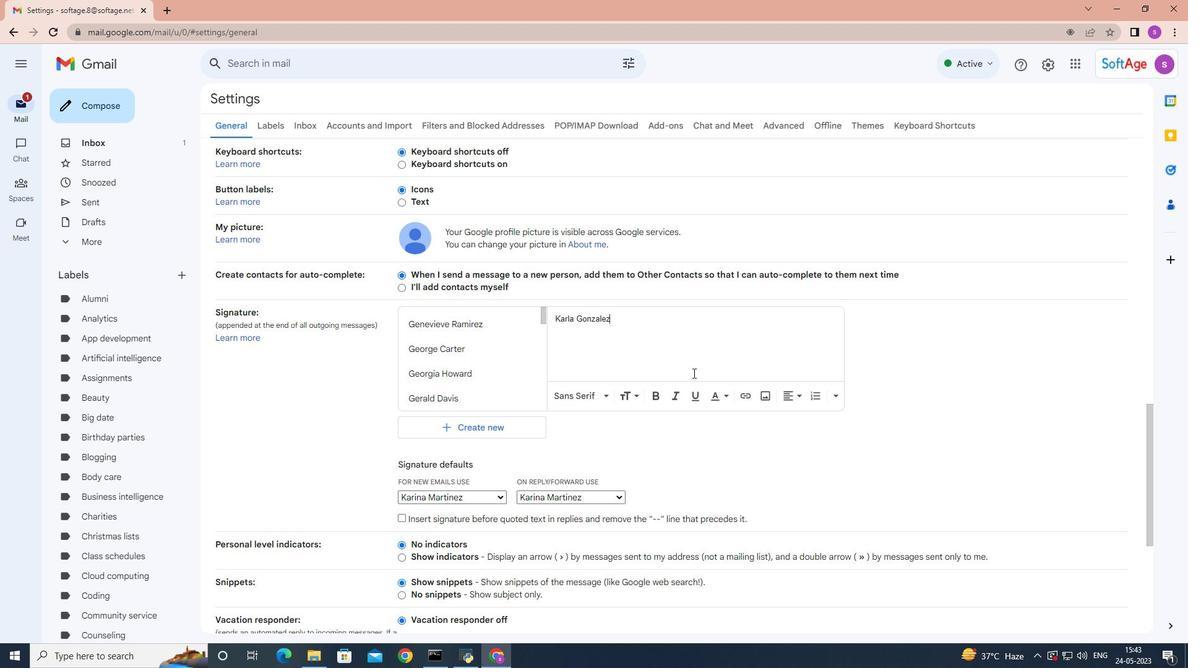 
Action: Mouse moved to (654, 355)
Screenshot: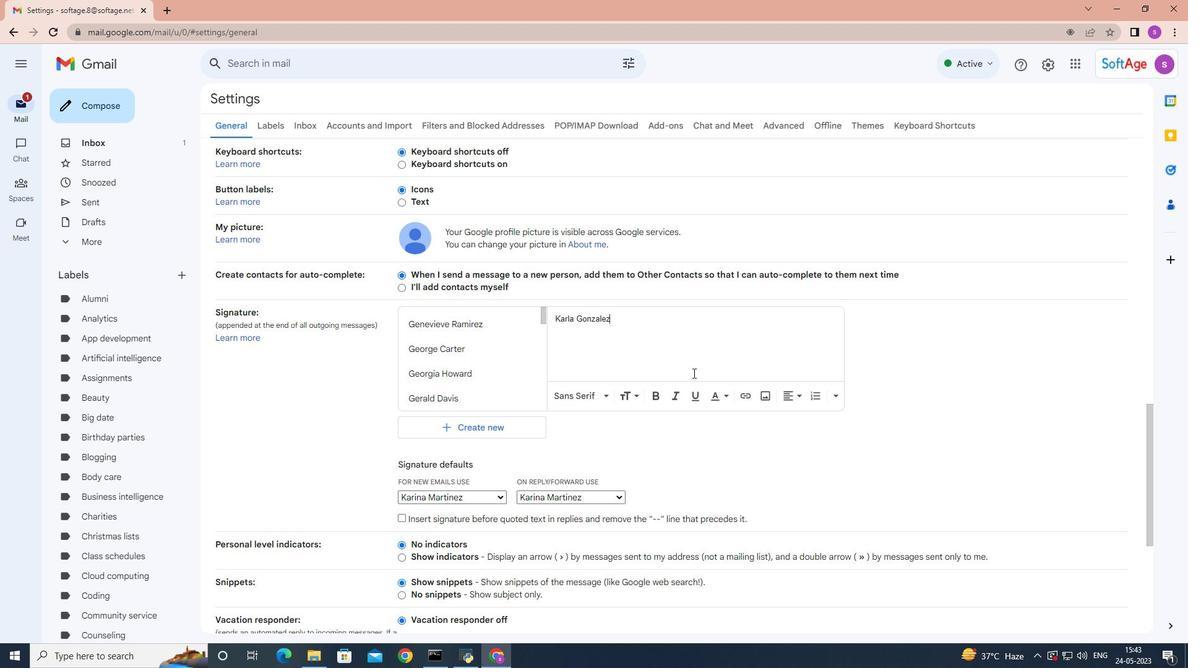 
Action: Mouse scrolled (654, 354) with delta (0, 0)
Screenshot: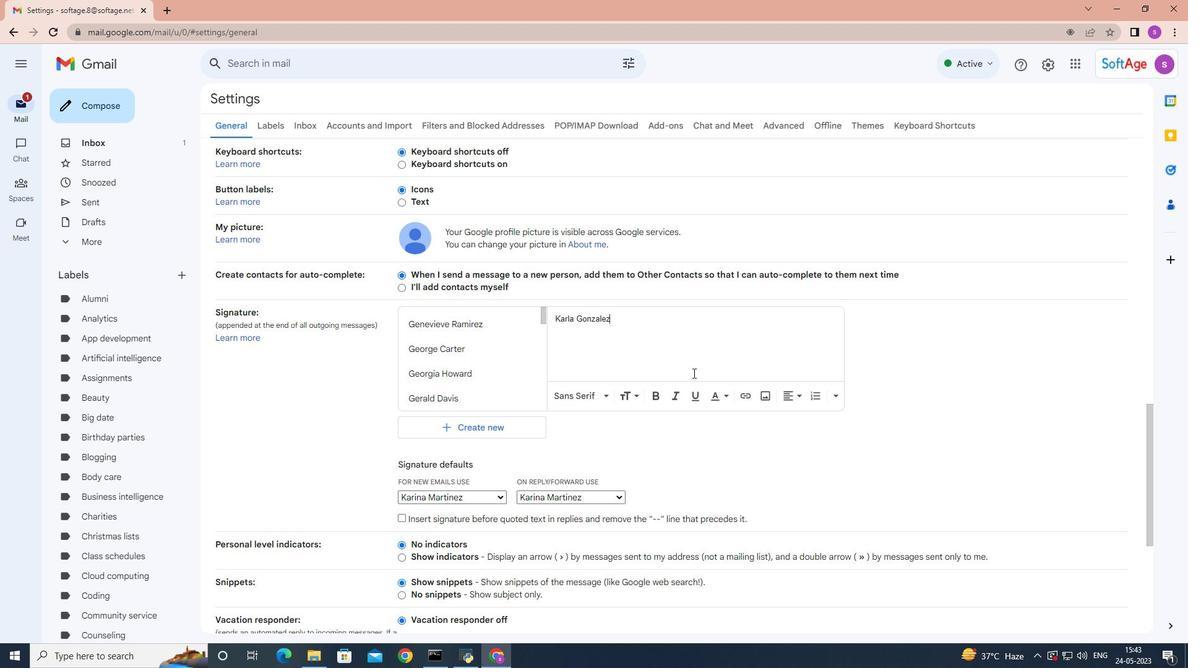 
Action: Mouse moved to (653, 354)
Screenshot: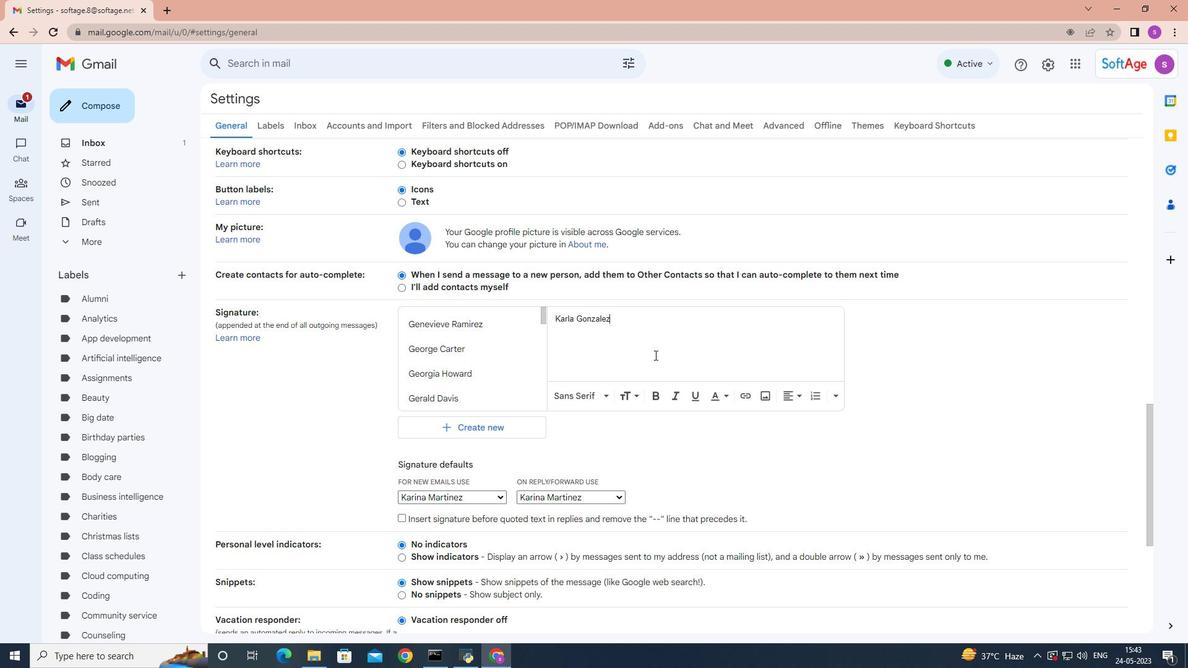 
Action: Mouse scrolled (653, 353) with delta (0, 0)
Screenshot: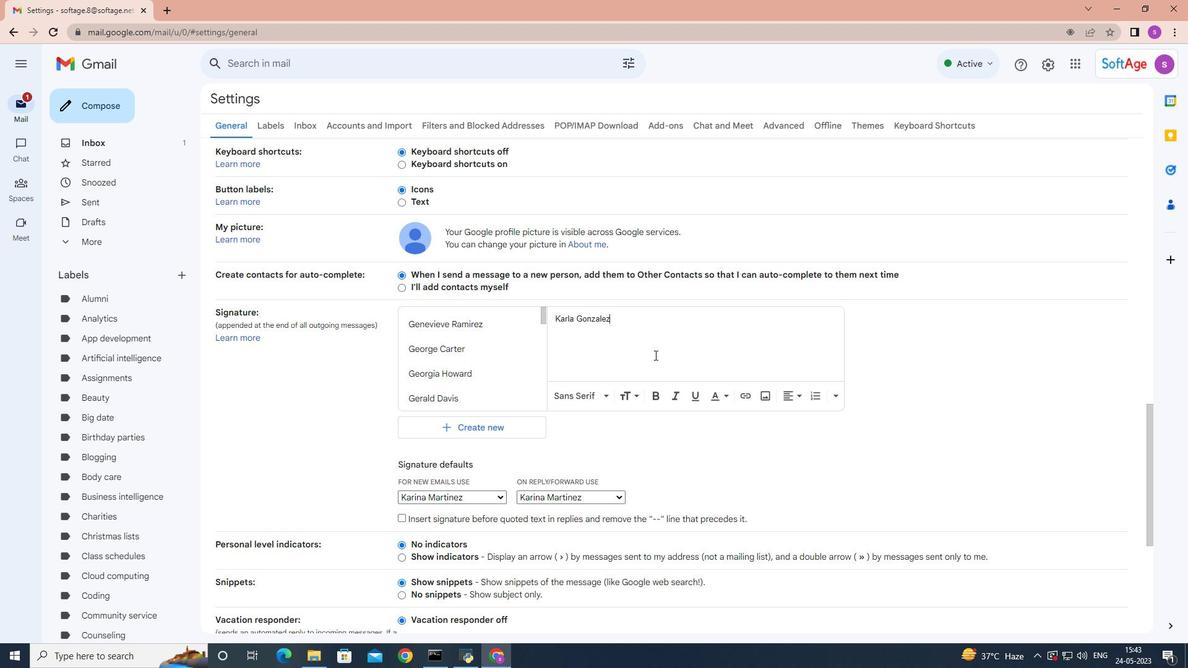 
Action: Mouse moved to (492, 313)
Screenshot: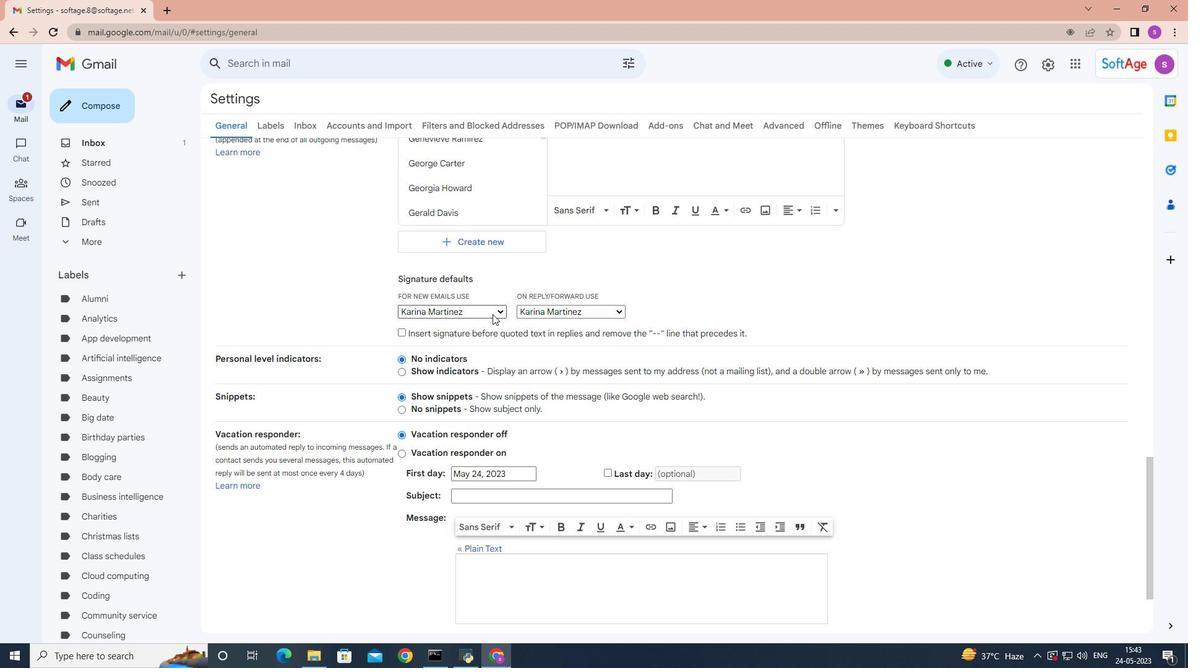 
Action: Mouse pressed left at (492, 313)
Screenshot: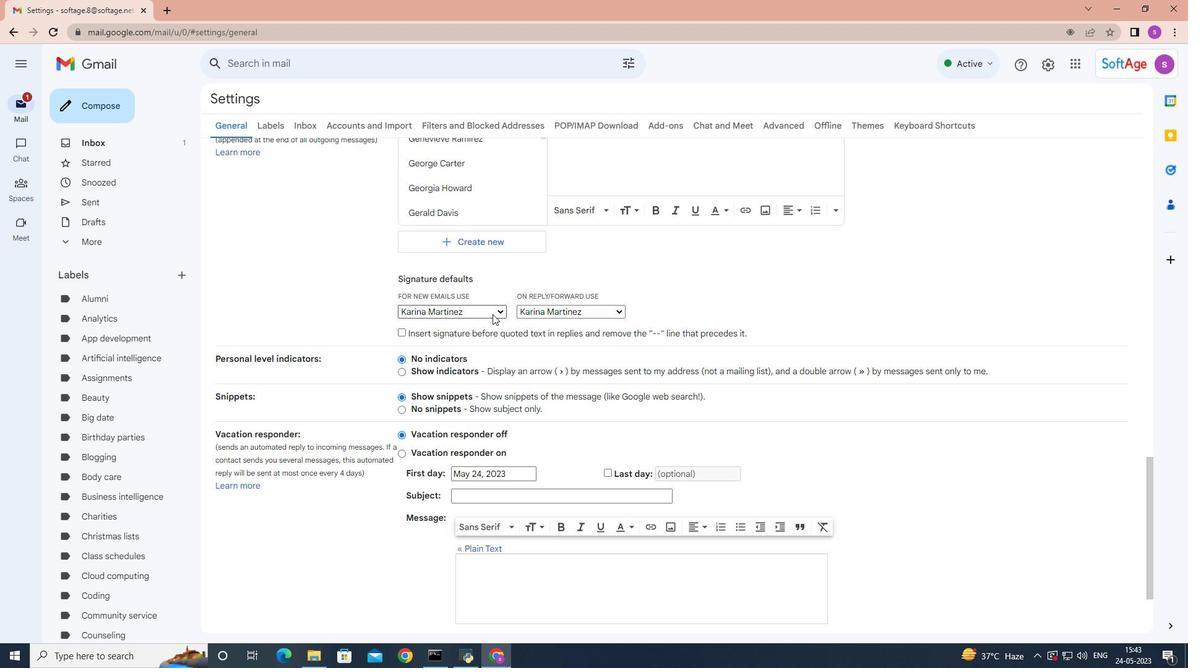 
Action: Mouse moved to (461, 396)
Screenshot: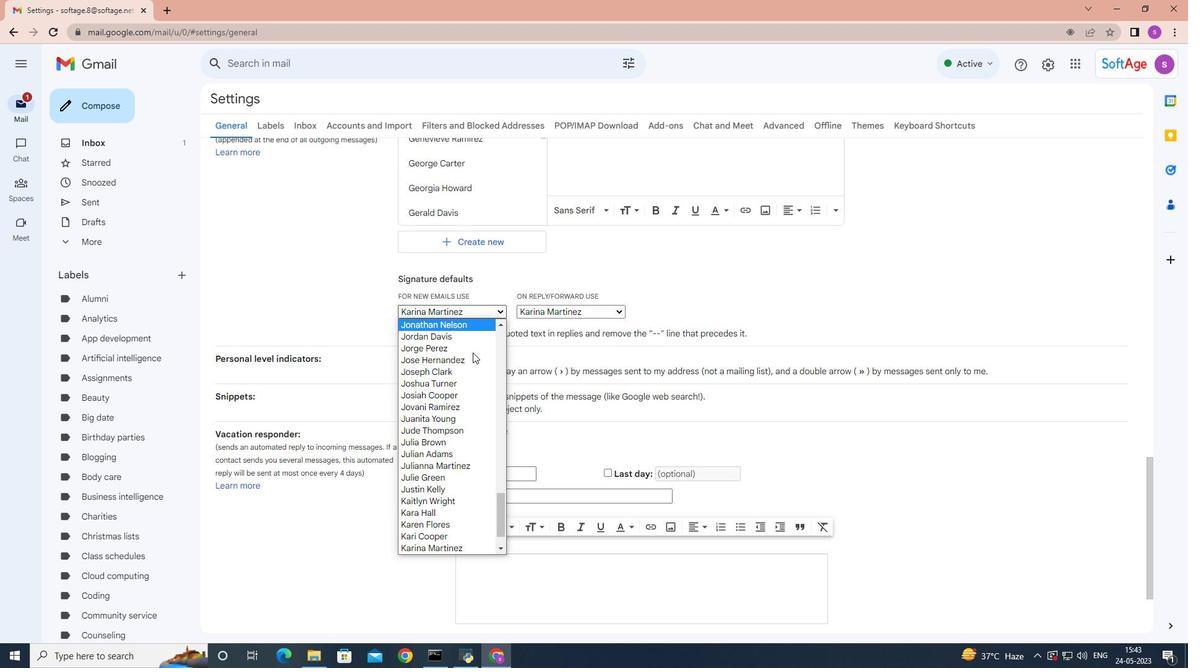 
Action: Mouse scrolled (461, 395) with delta (0, 0)
Screenshot: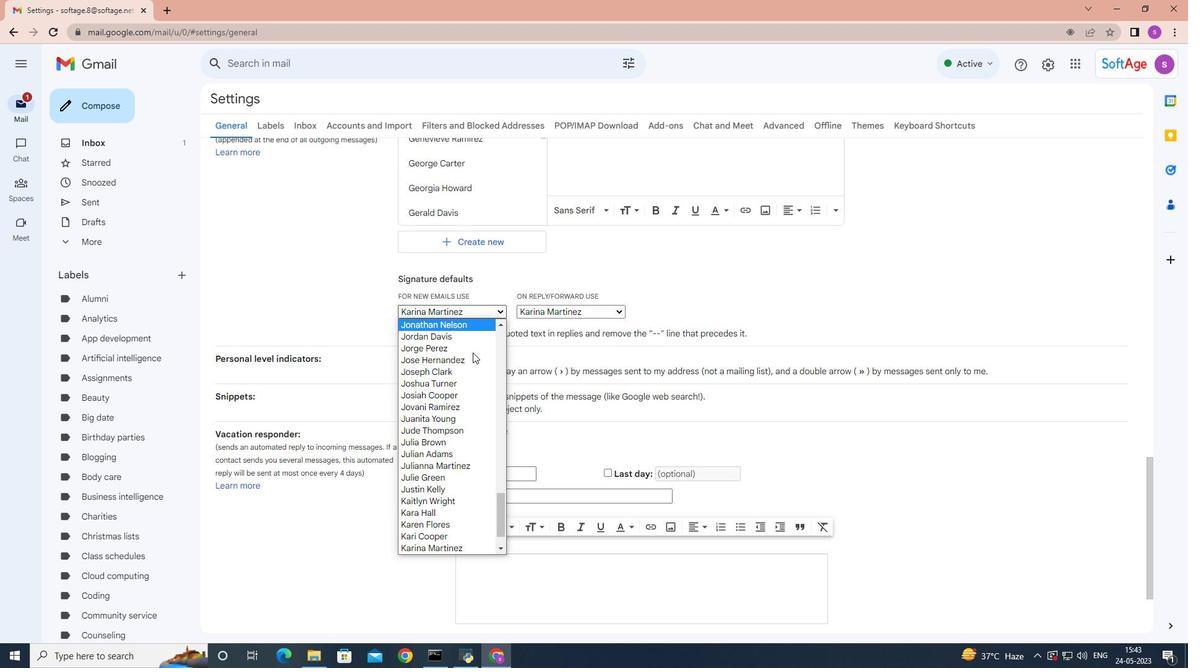 
Action: Mouse scrolled (461, 395) with delta (0, 0)
Screenshot: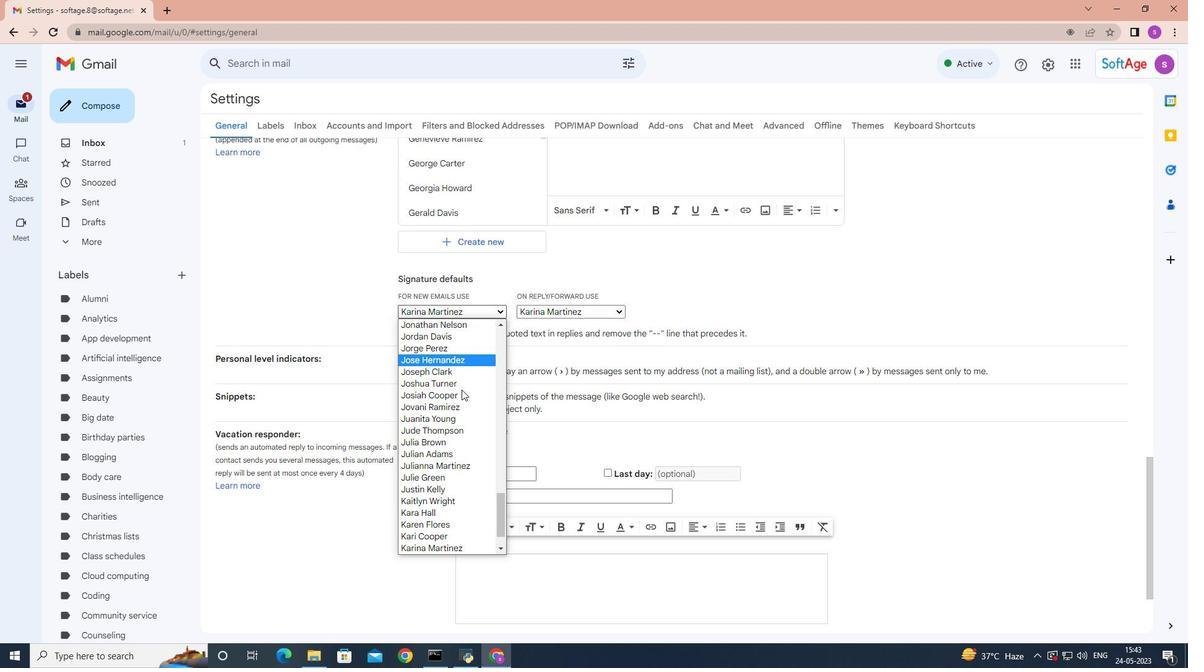 
Action: Mouse moved to (461, 396)
Screenshot: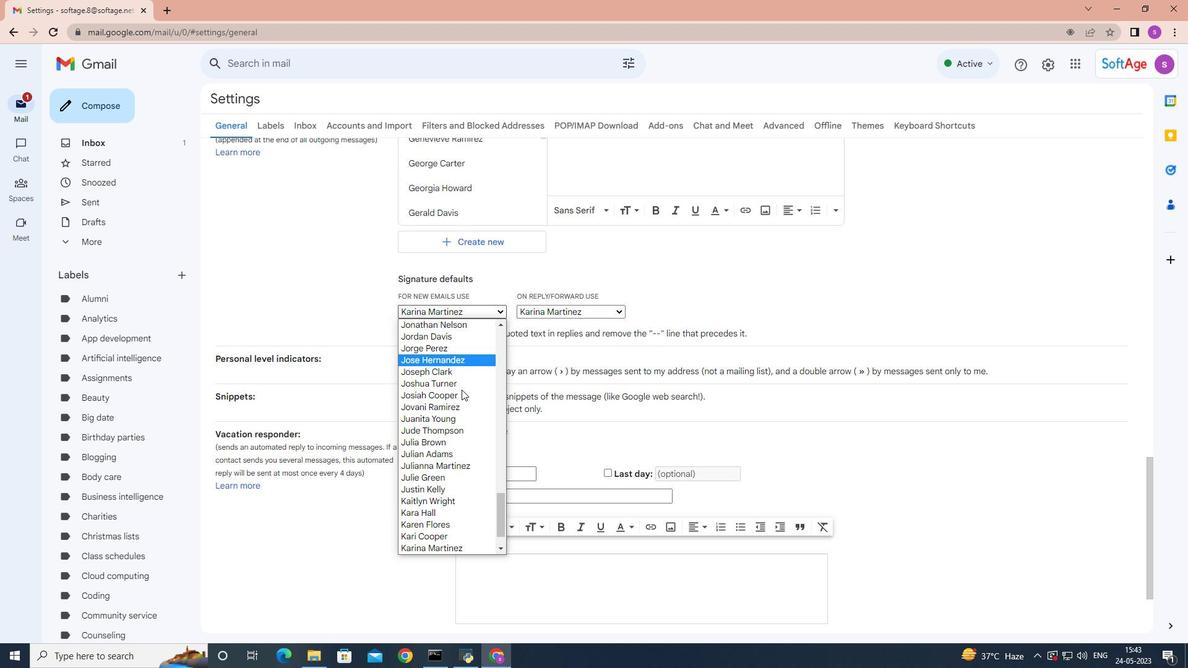 
Action: Mouse scrolled (461, 396) with delta (0, 0)
Screenshot: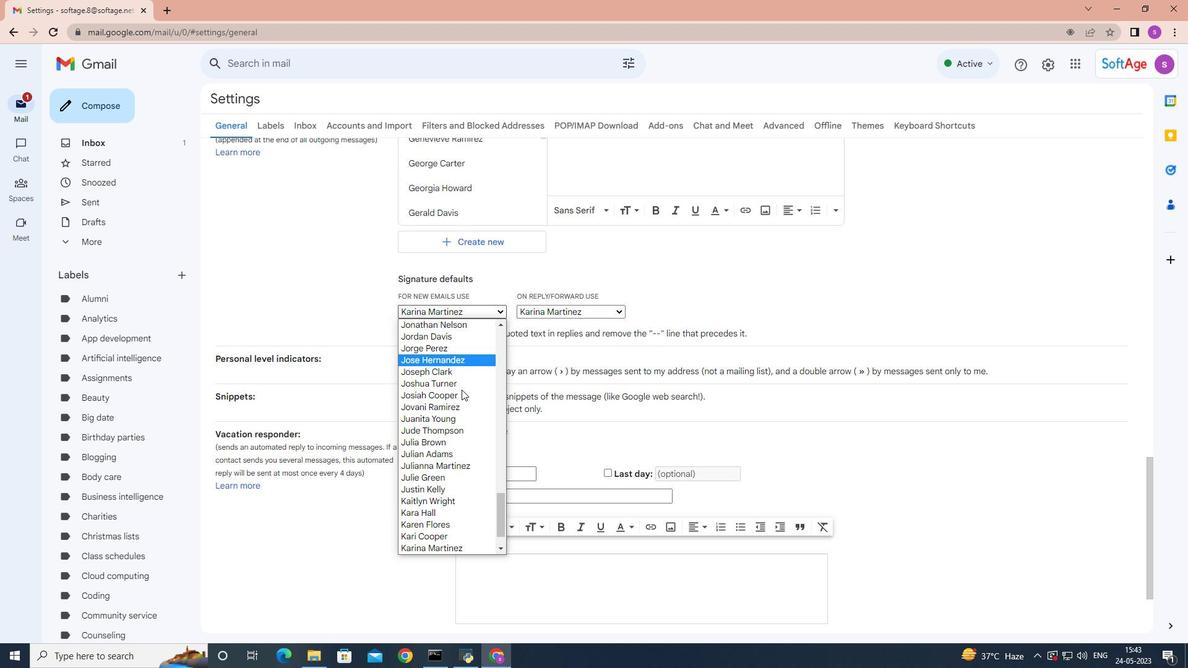 
Action: Mouse moved to (461, 396)
Screenshot: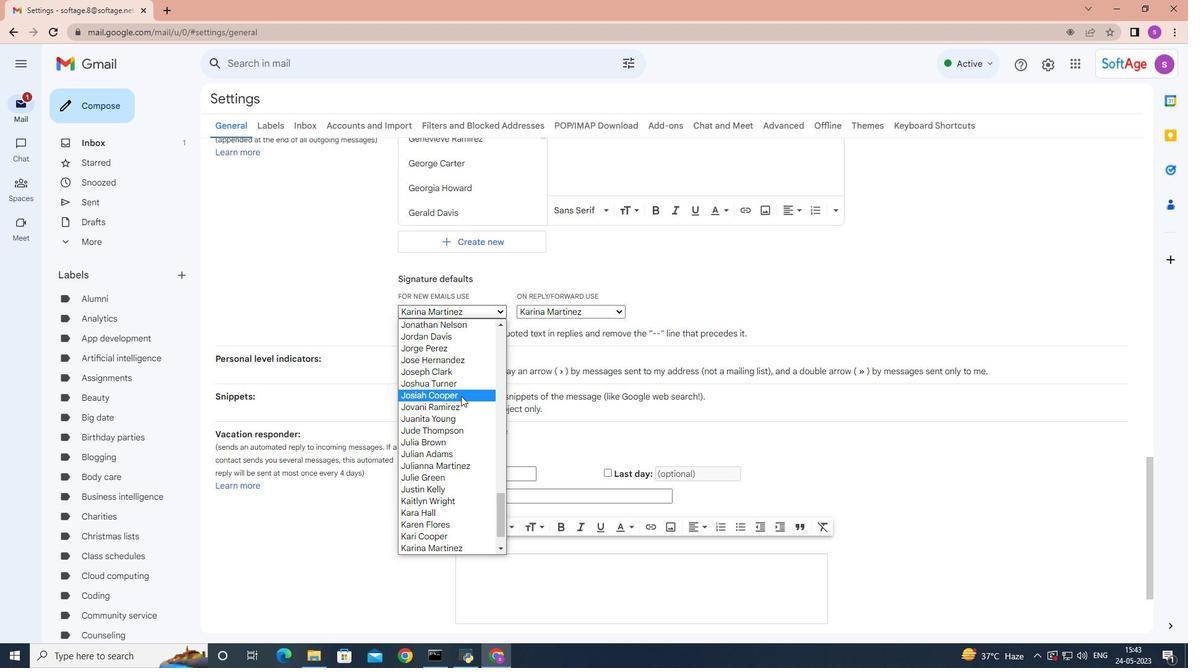 
Action: Mouse scrolled (461, 396) with delta (0, 0)
Screenshot: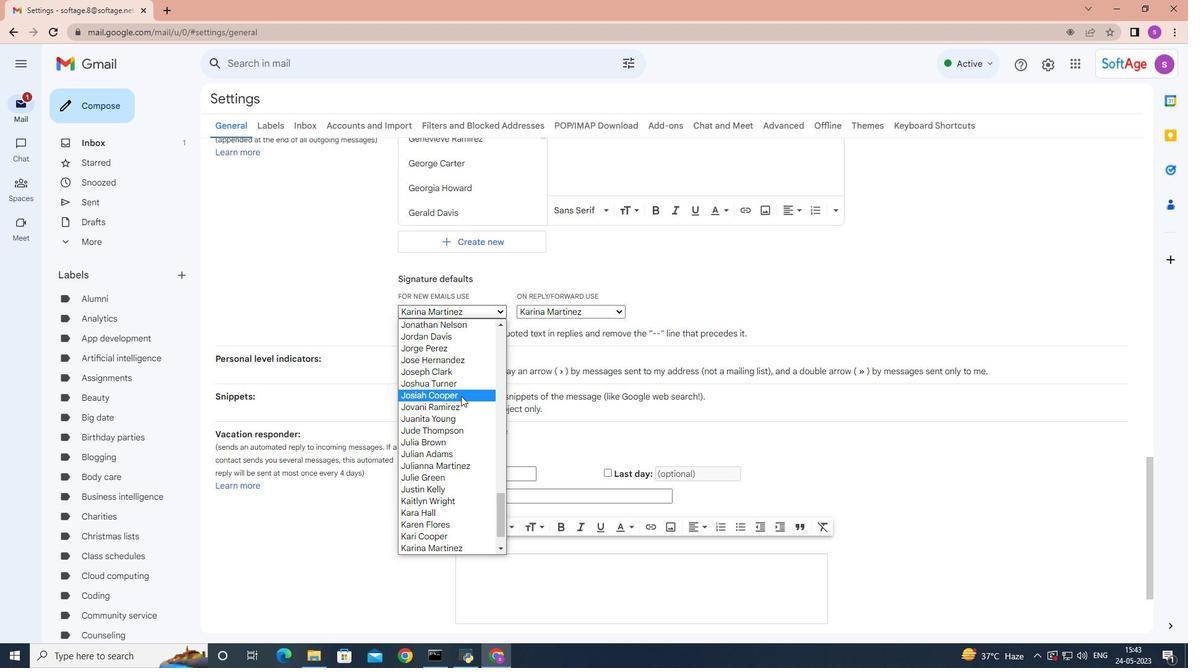 
Action: Mouse moved to (461, 396)
Screenshot: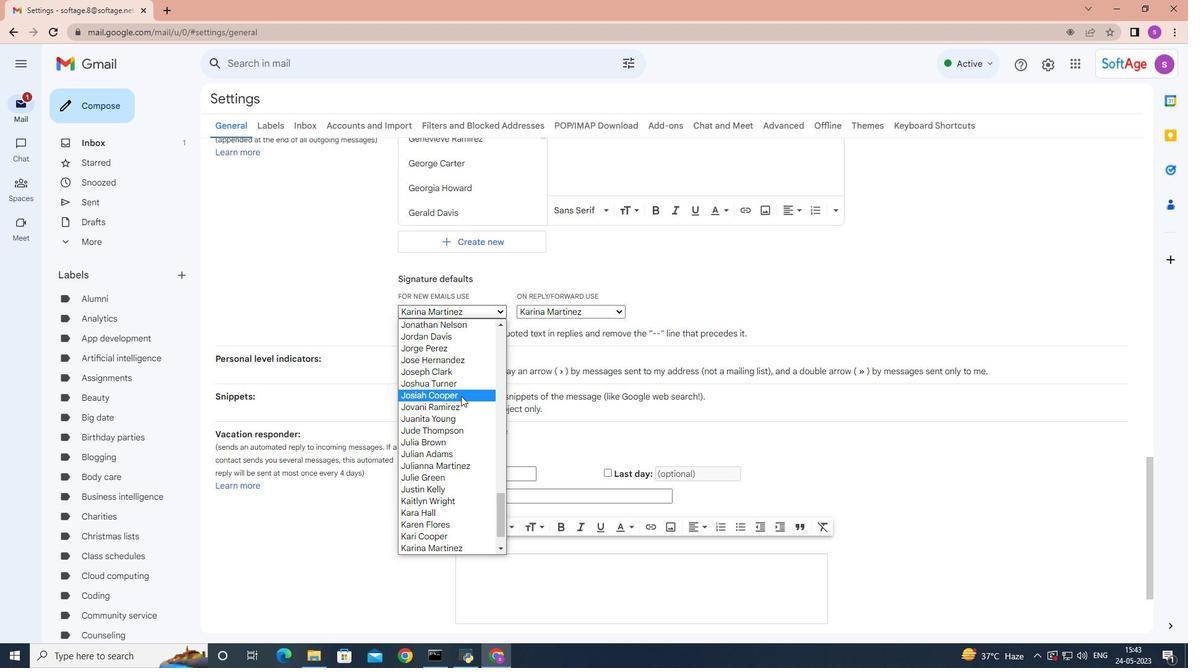 
Action: Mouse scrolled (461, 396) with delta (0, 0)
Screenshot: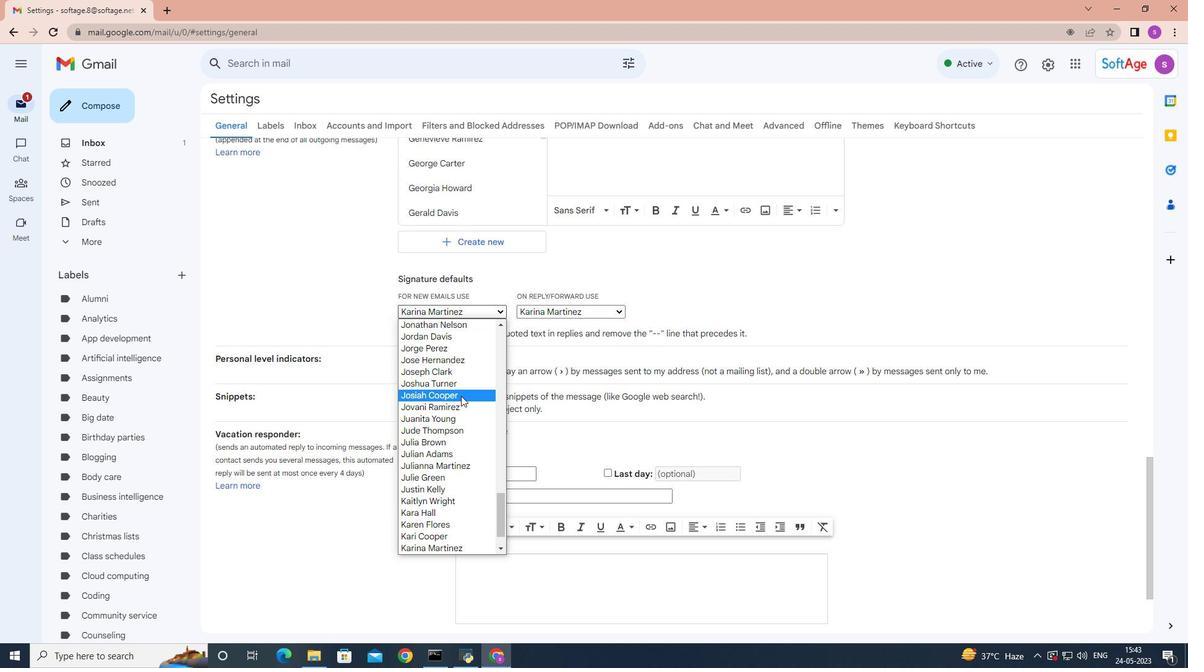 
Action: Mouse scrolled (461, 396) with delta (0, 0)
Screenshot: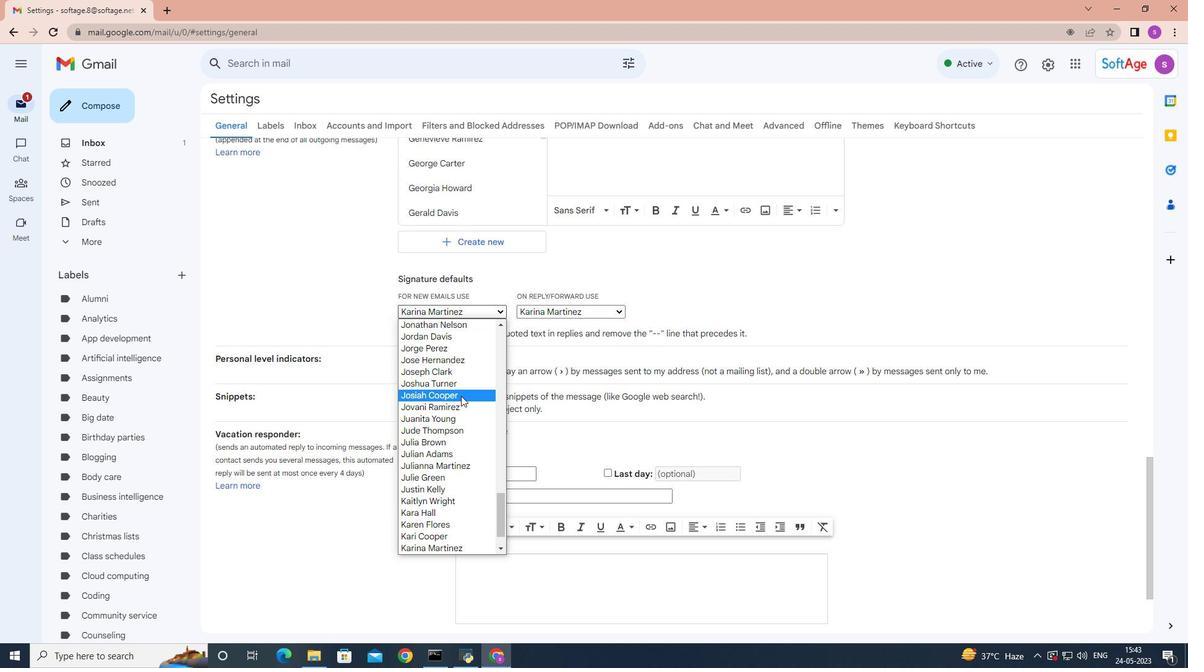 
Action: Mouse scrolled (461, 396) with delta (0, 0)
Screenshot: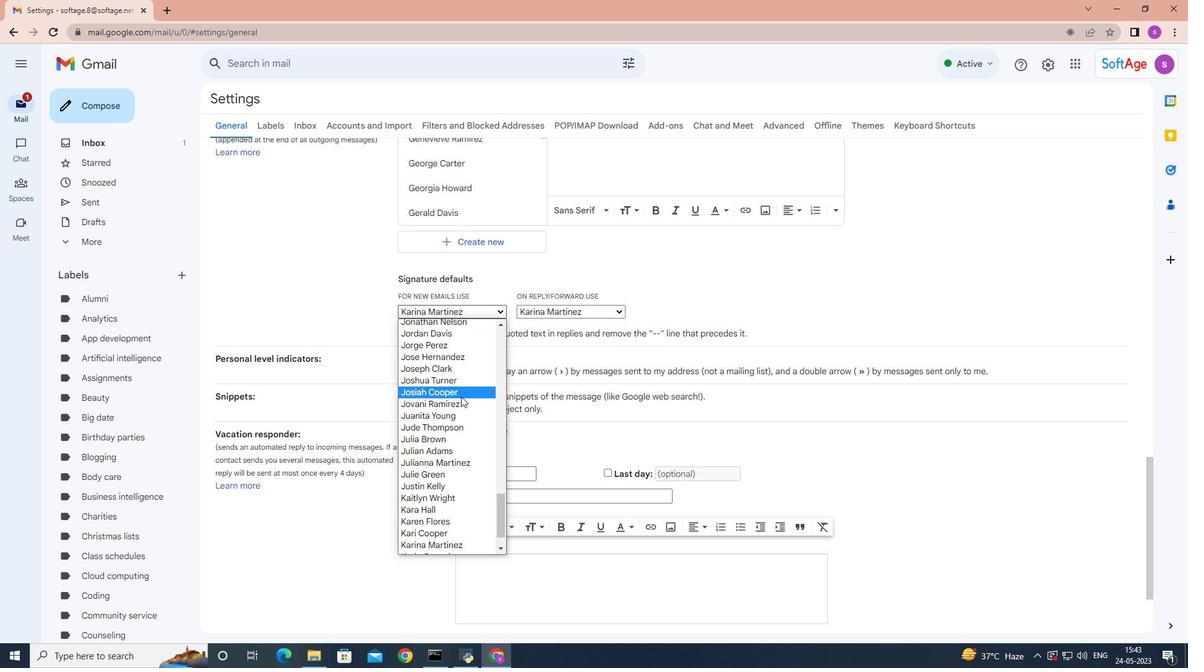 
Action: Mouse moved to (451, 519)
Screenshot: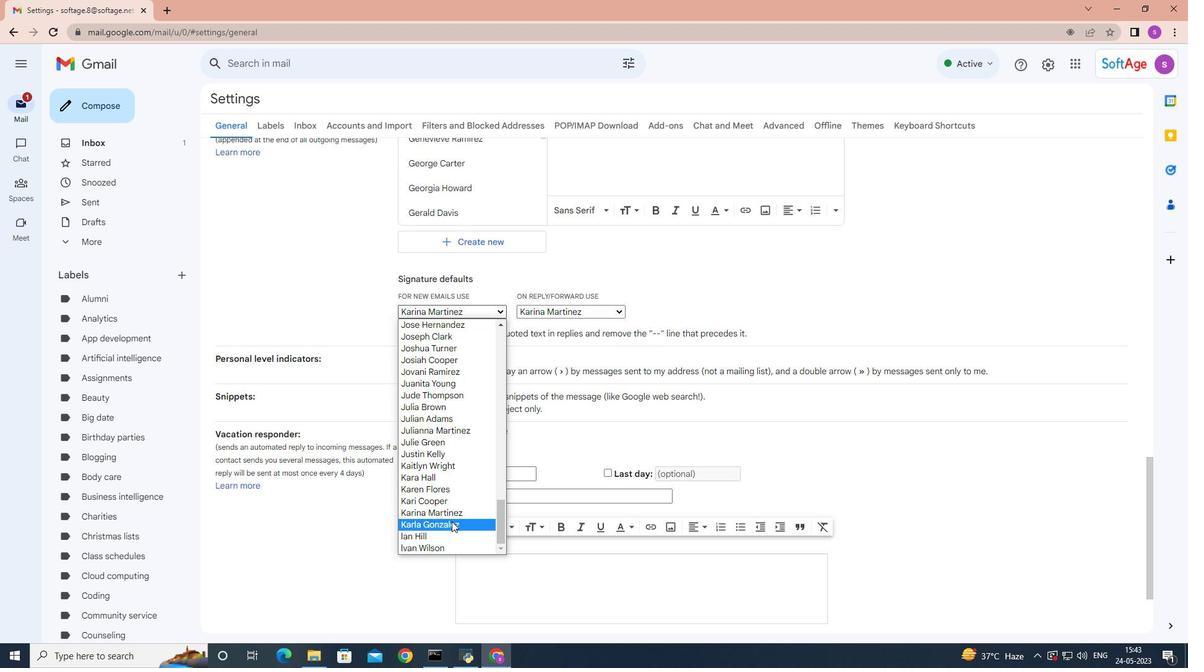 
Action: Mouse pressed left at (451, 519)
Screenshot: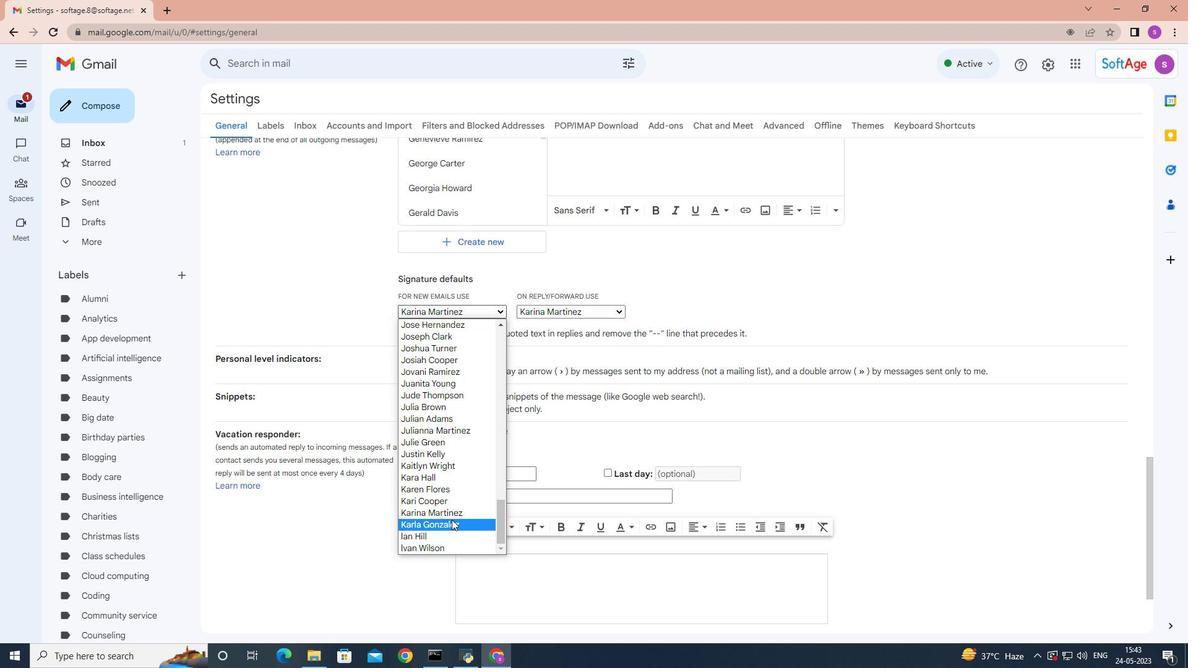 
Action: Mouse moved to (619, 313)
Screenshot: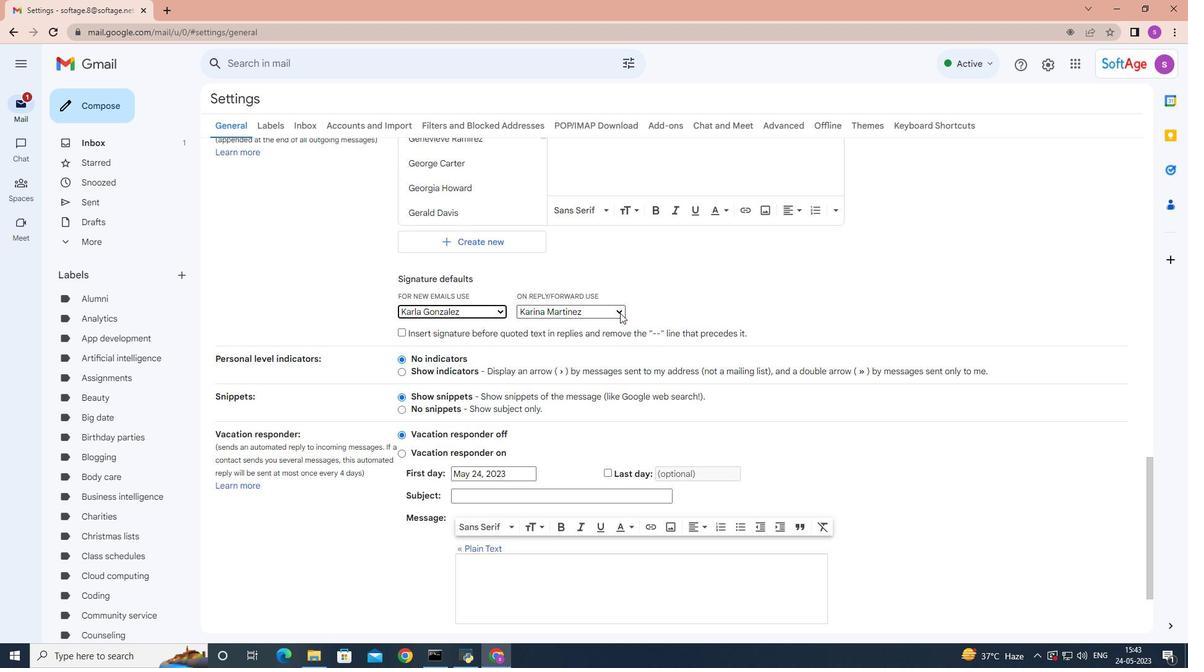 
Action: Mouse pressed left at (619, 313)
Screenshot: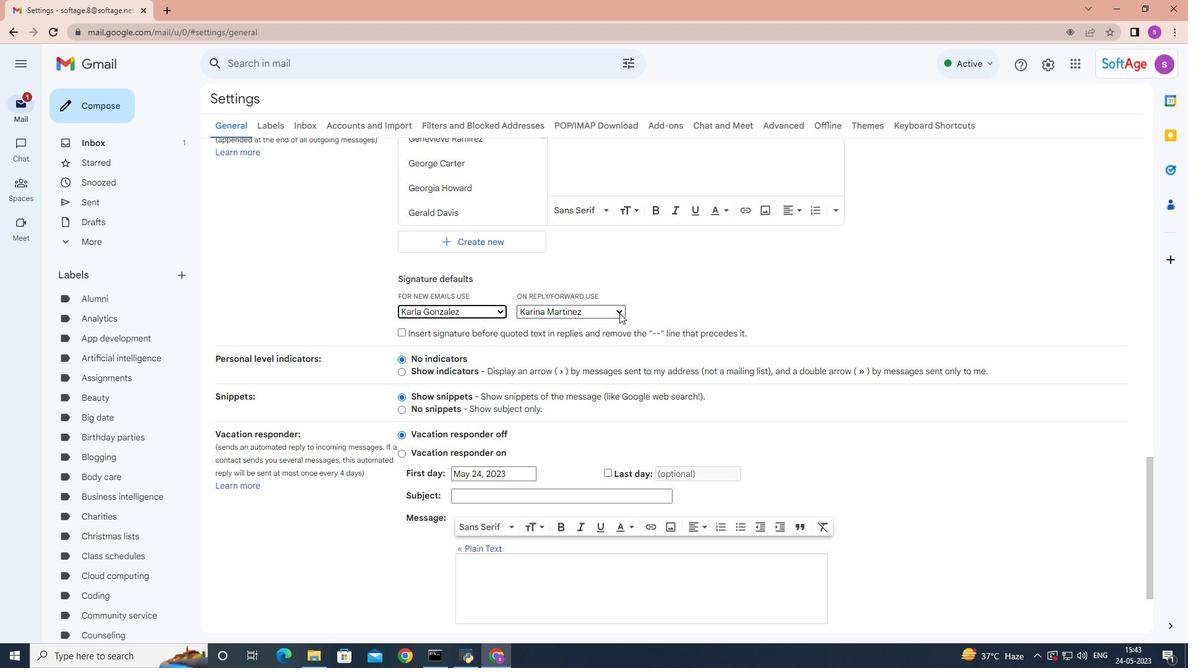 
Action: Mouse moved to (578, 404)
Screenshot: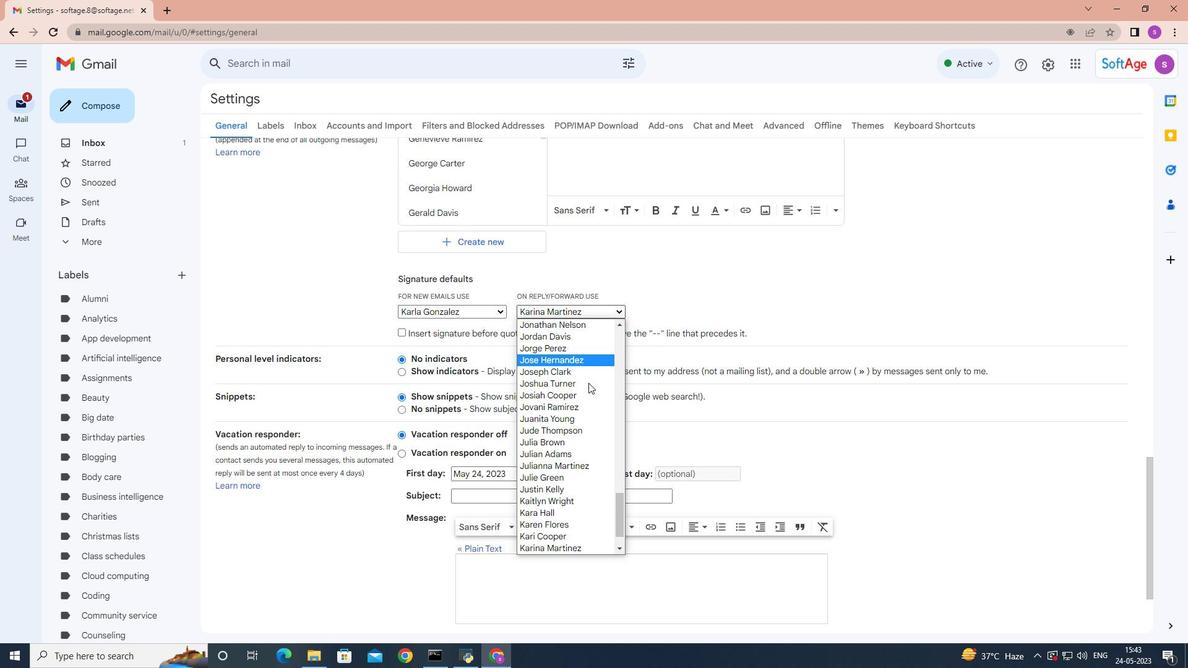 
Action: Mouse scrolled (578, 404) with delta (0, 0)
Screenshot: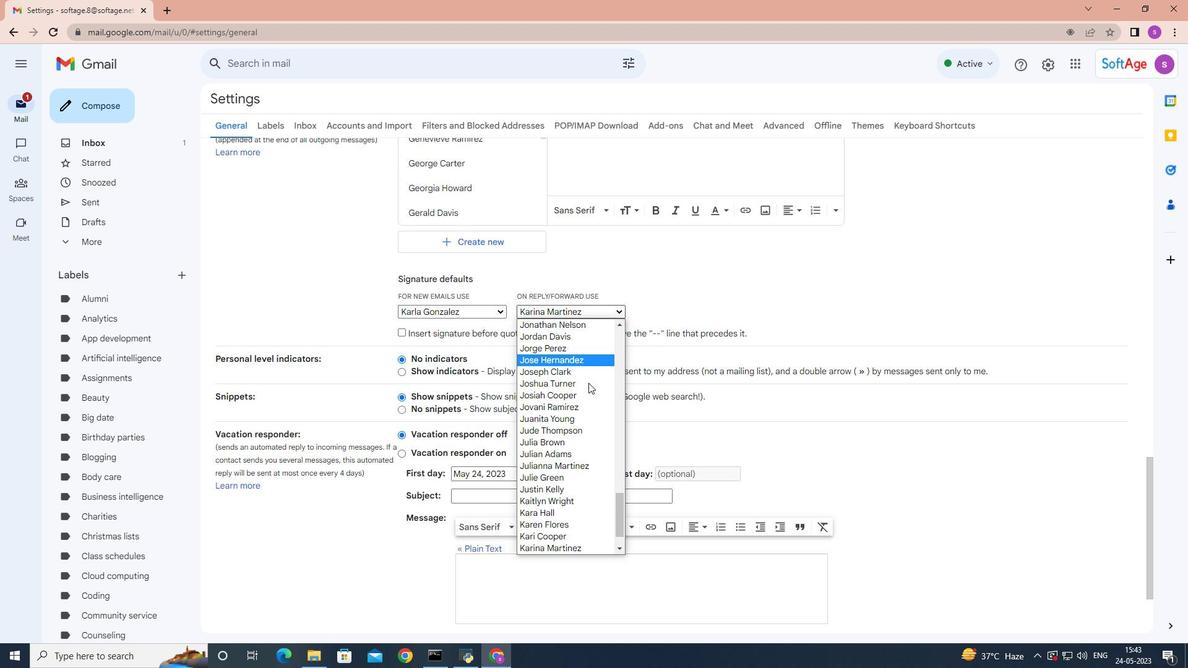
Action: Mouse moved to (578, 406)
Screenshot: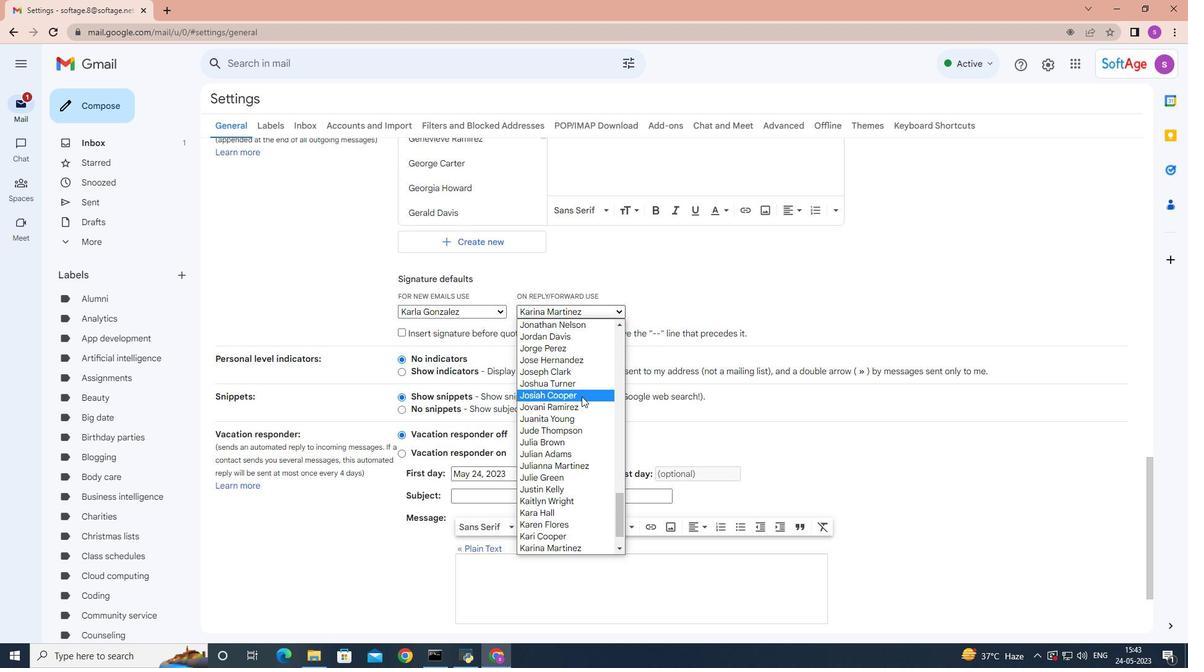 
Action: Mouse scrolled (578, 406) with delta (0, 0)
Screenshot: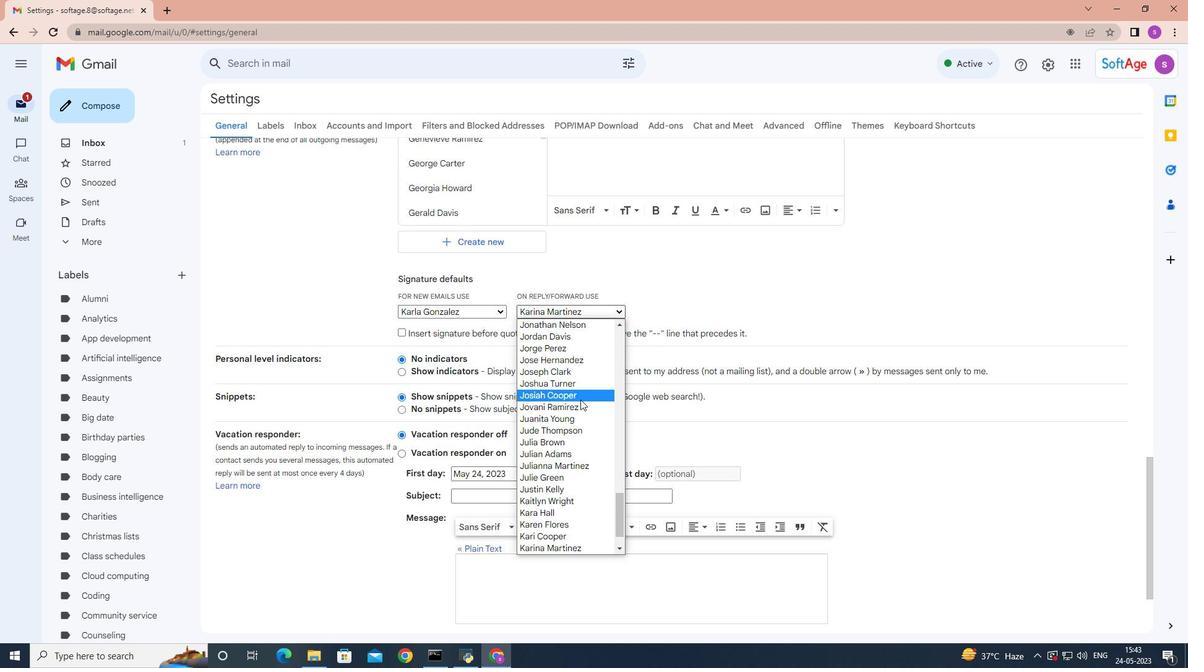 
Action: Mouse moved to (578, 406)
Screenshot: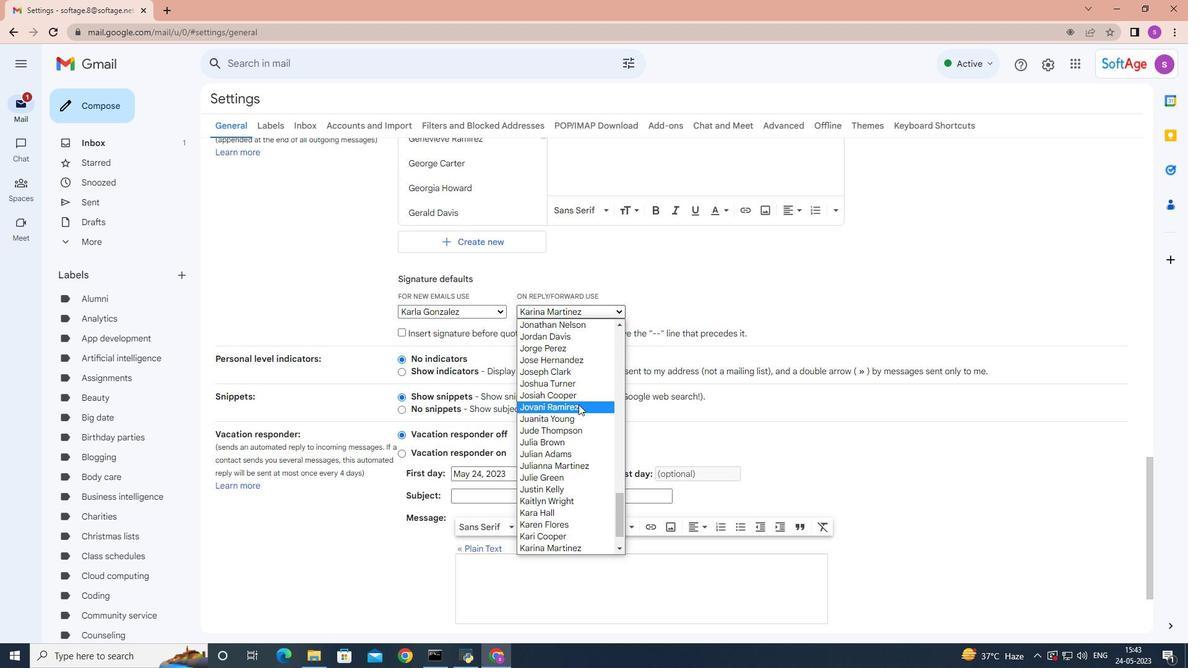 
Action: Mouse scrolled (578, 406) with delta (0, 0)
Screenshot: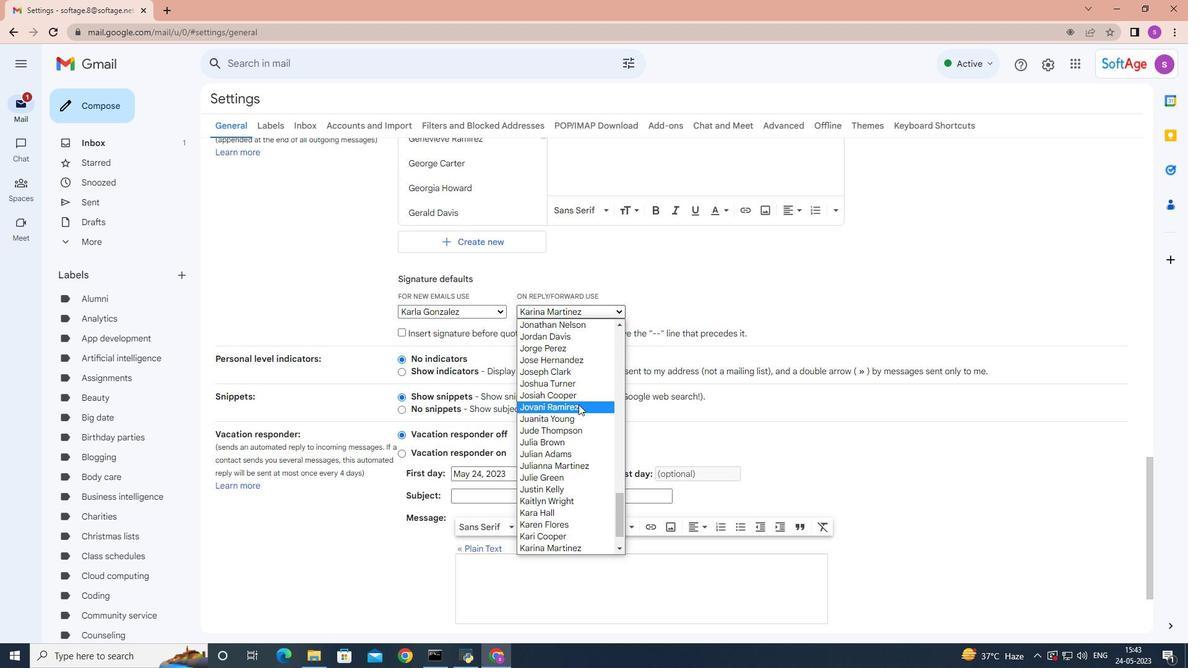 
Action: Mouse moved to (578, 407)
Screenshot: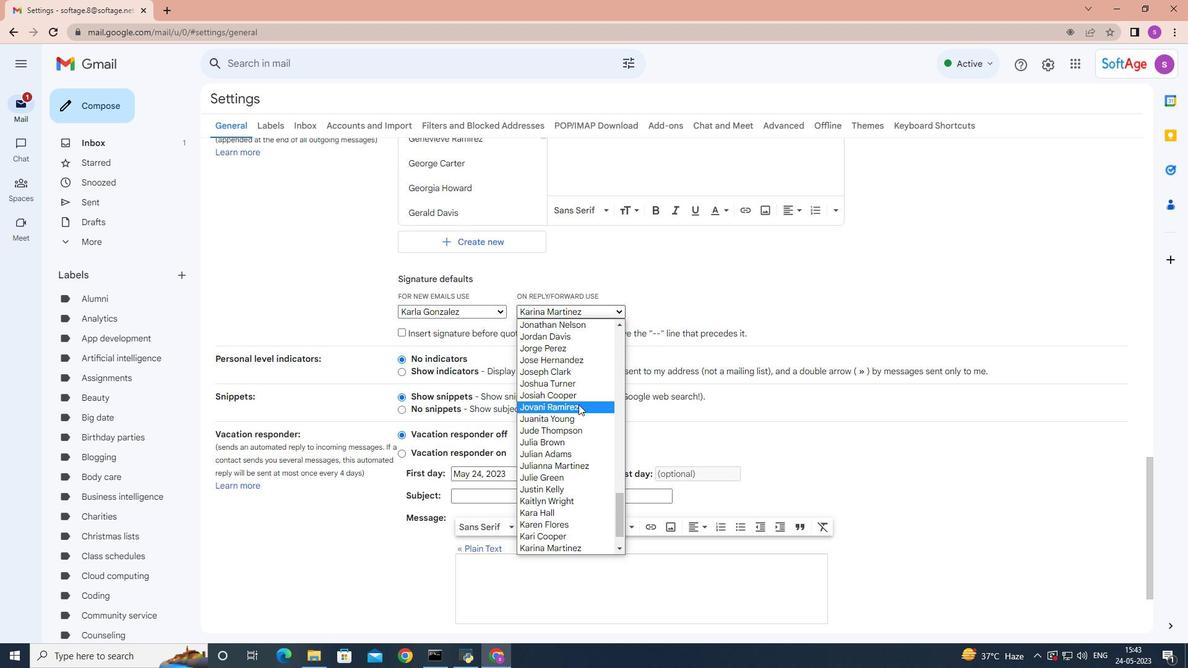 
Action: Mouse scrolled (578, 407) with delta (0, 0)
Screenshot: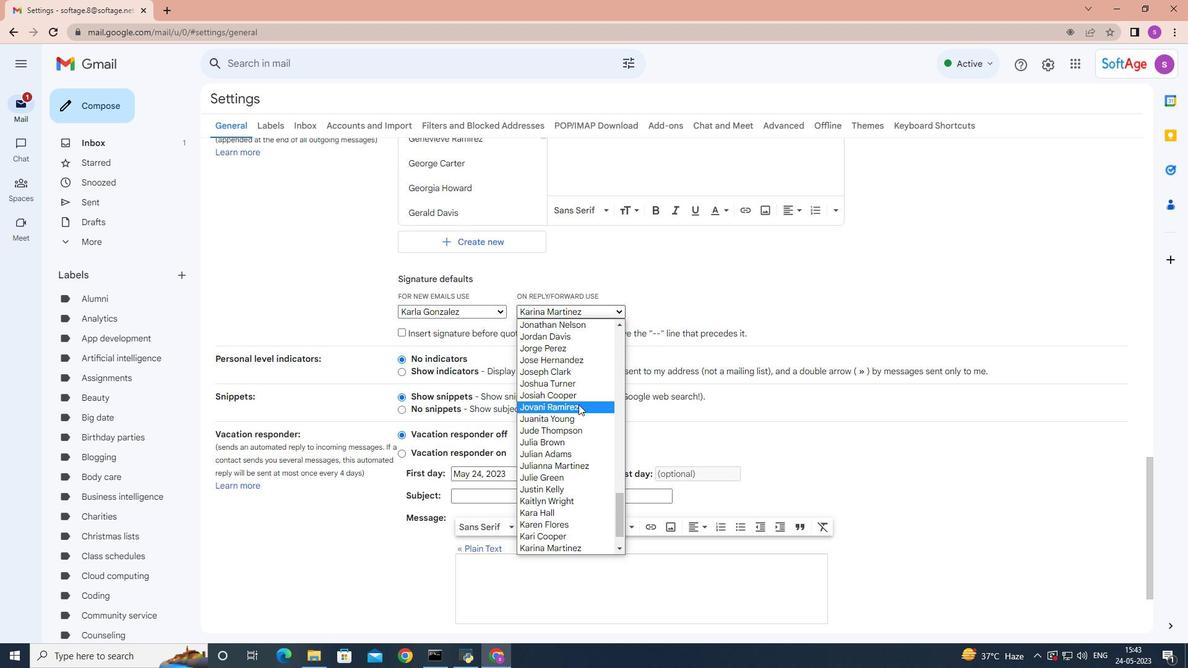 
Action: Mouse scrolled (578, 407) with delta (0, 0)
Screenshot: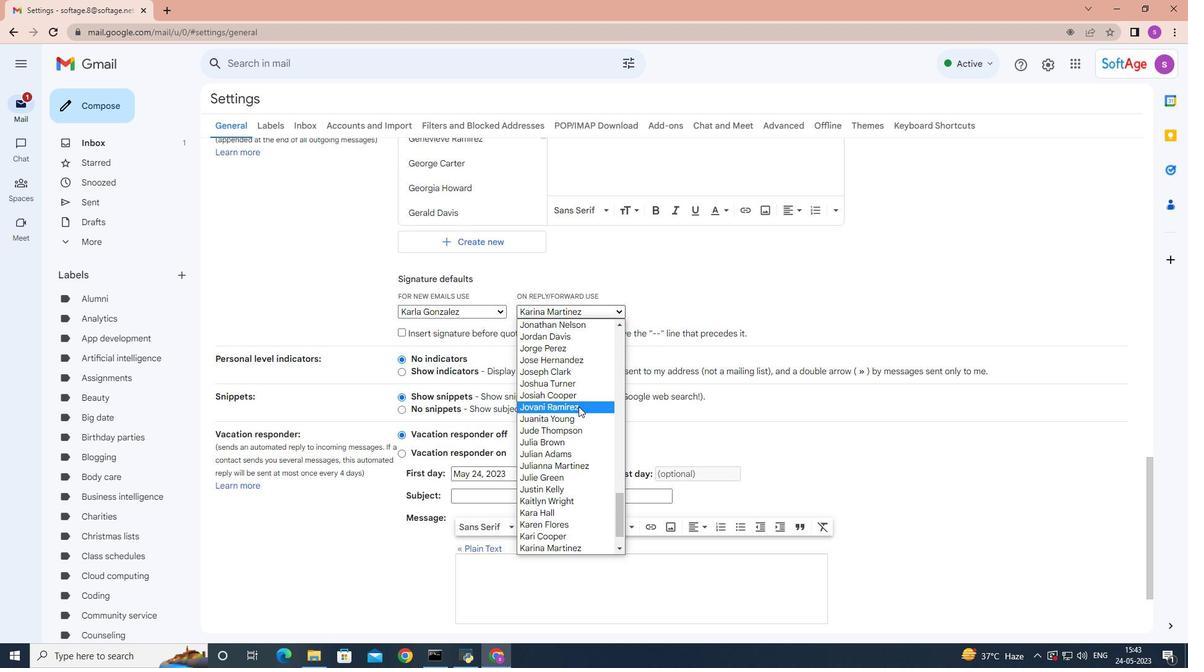 
Action: Mouse scrolled (578, 407) with delta (0, 0)
Screenshot: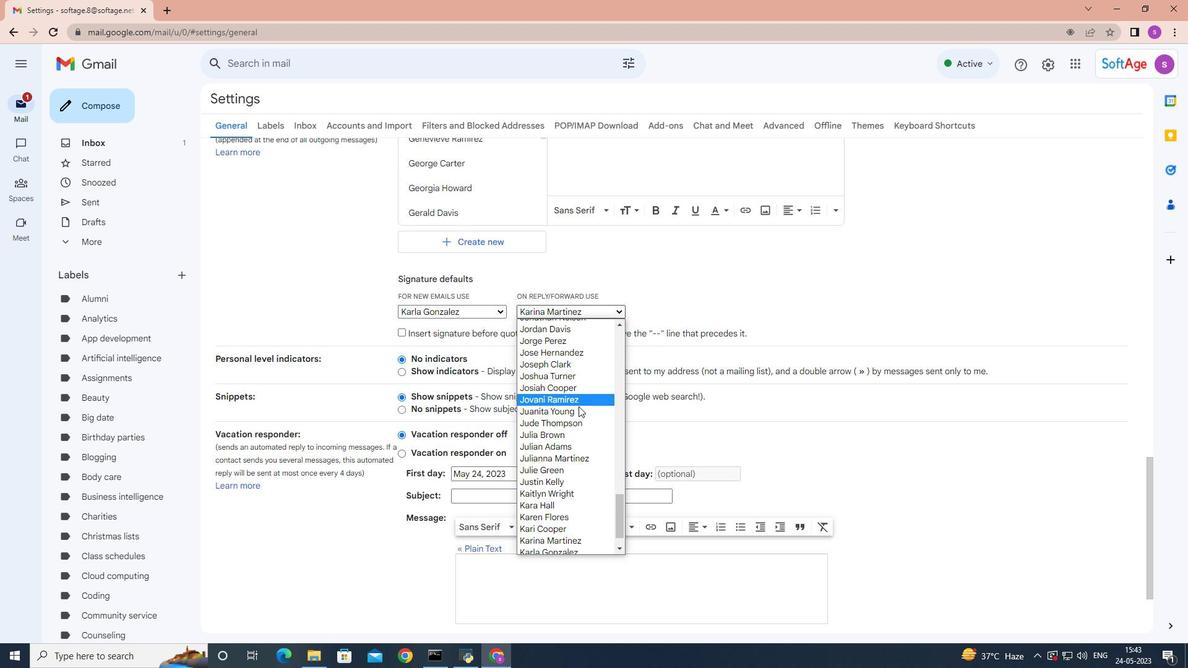 
Action: Mouse scrolled (578, 407) with delta (0, 0)
Screenshot: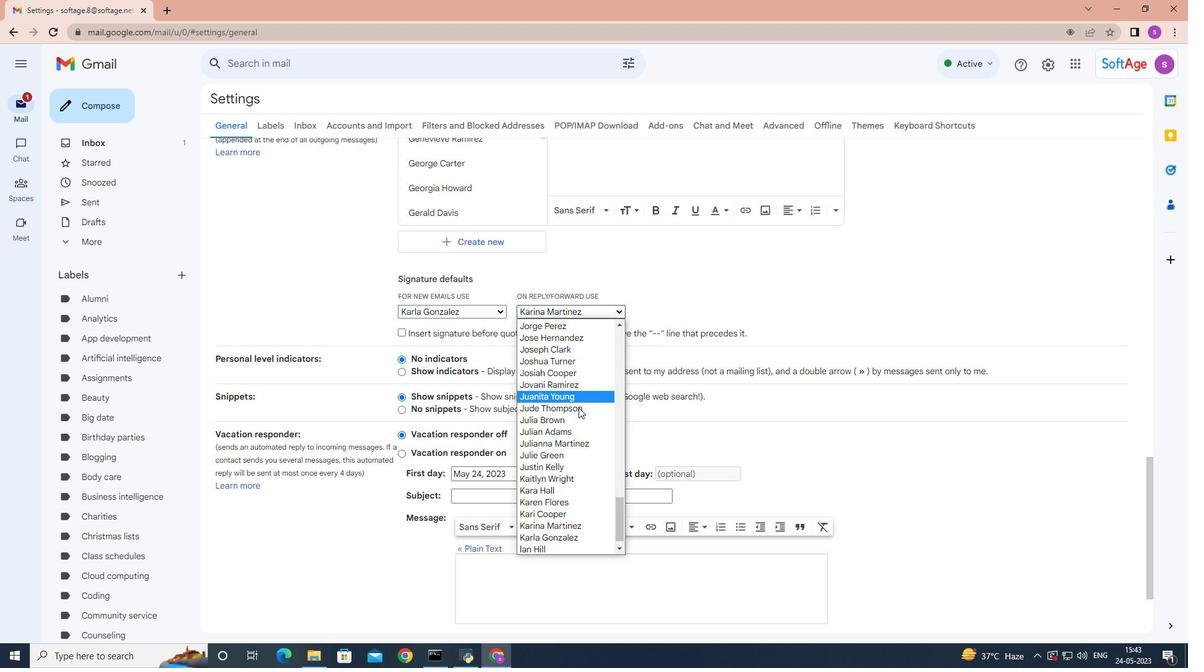 
Action: Mouse moved to (567, 519)
Screenshot: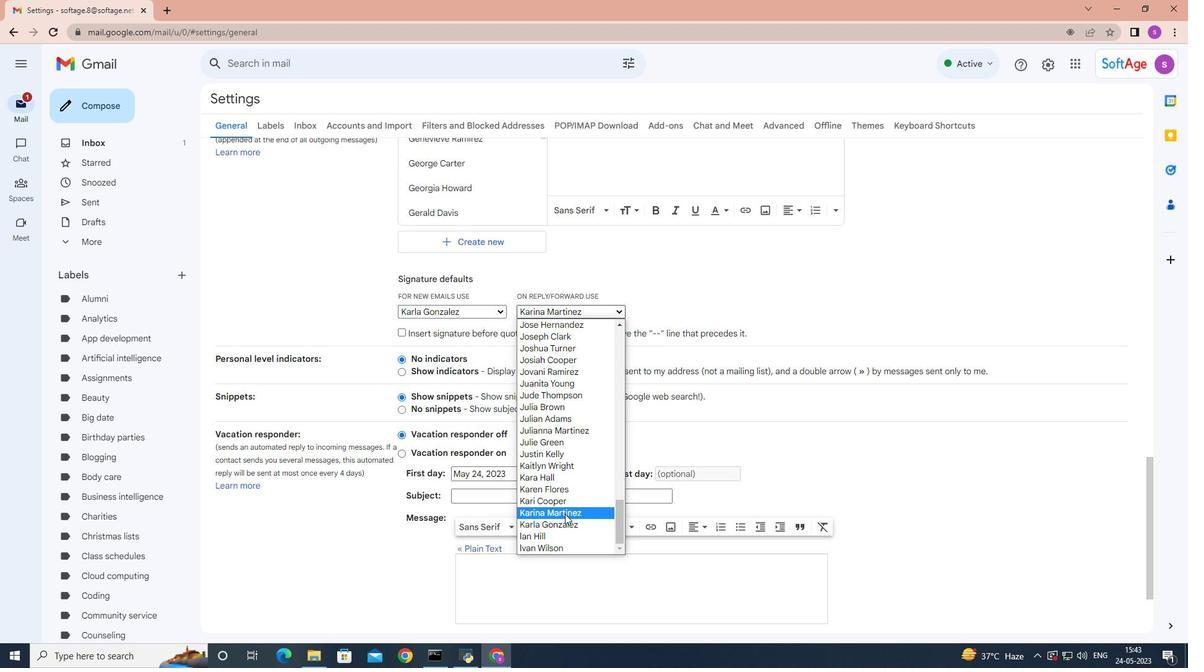 
Action: Mouse pressed left at (567, 519)
Screenshot: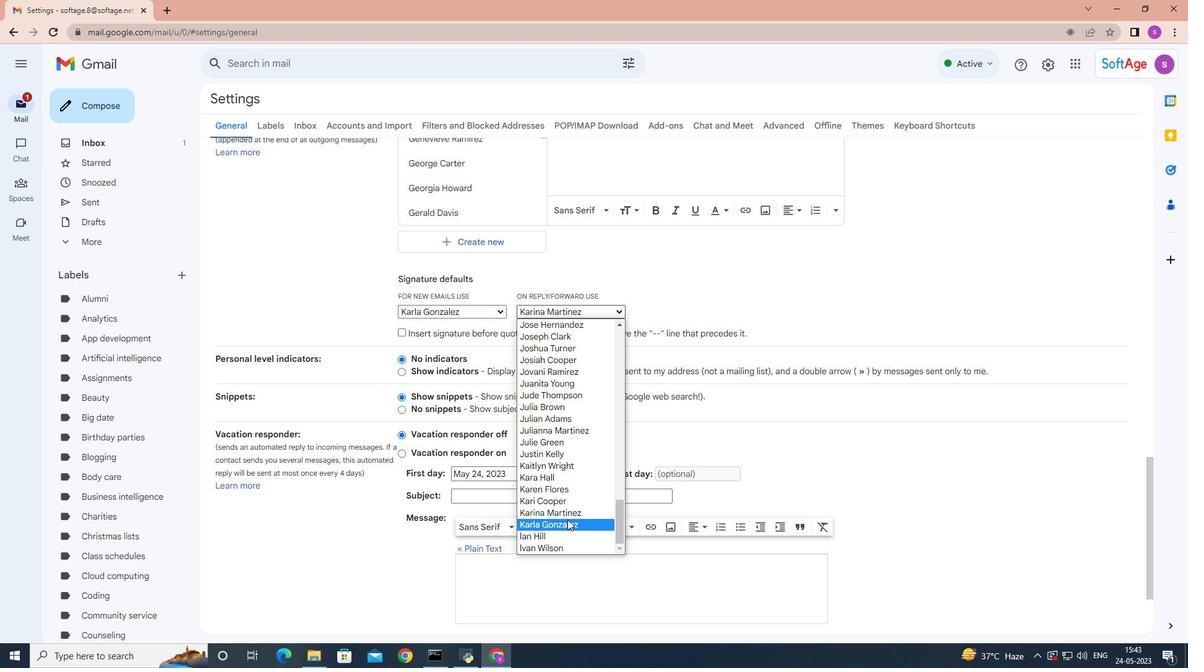 
Action: Mouse moved to (734, 354)
Screenshot: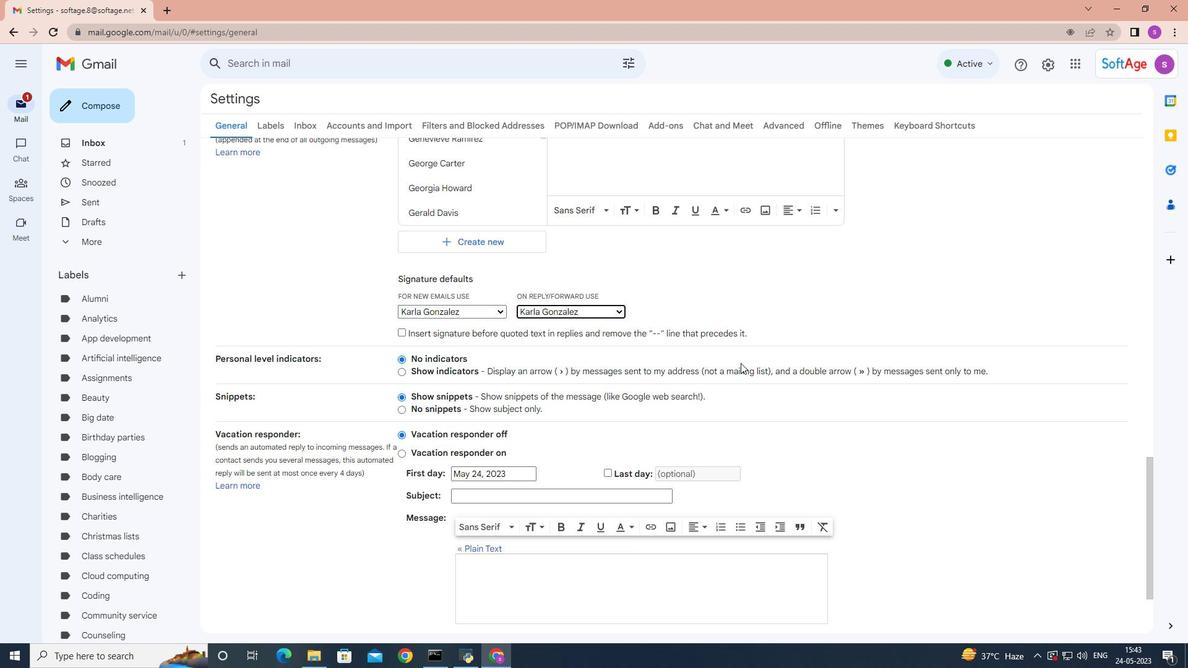 
Action: Mouse scrolled (734, 353) with delta (0, 0)
Screenshot: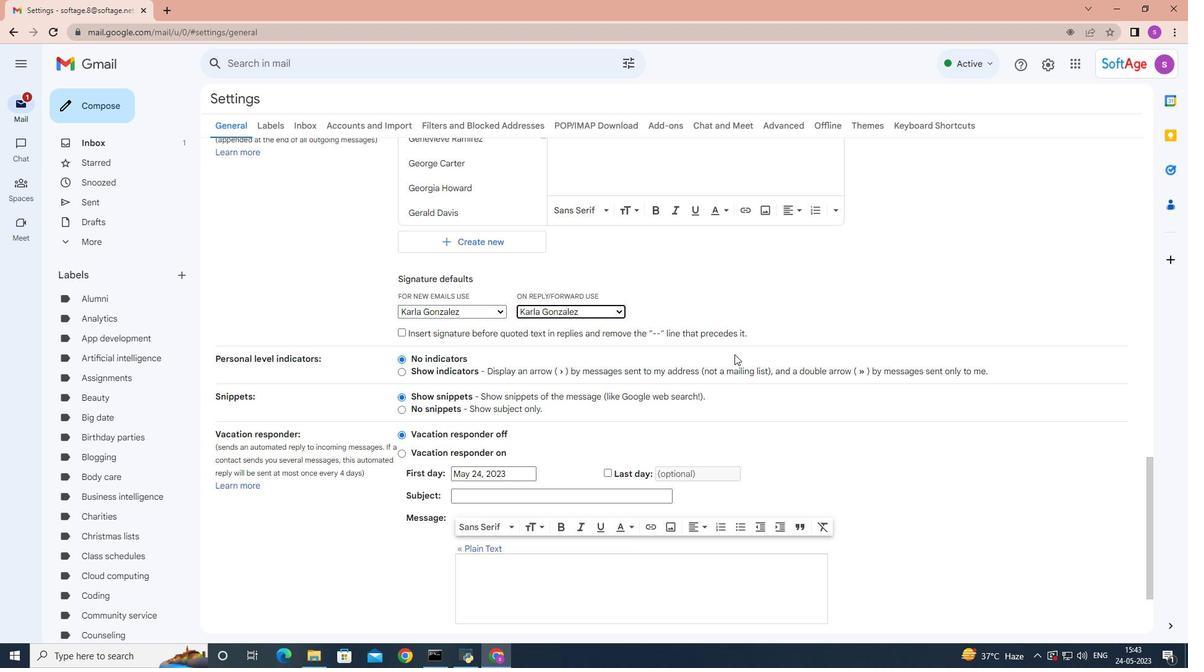 
Action: Mouse moved to (734, 353)
Screenshot: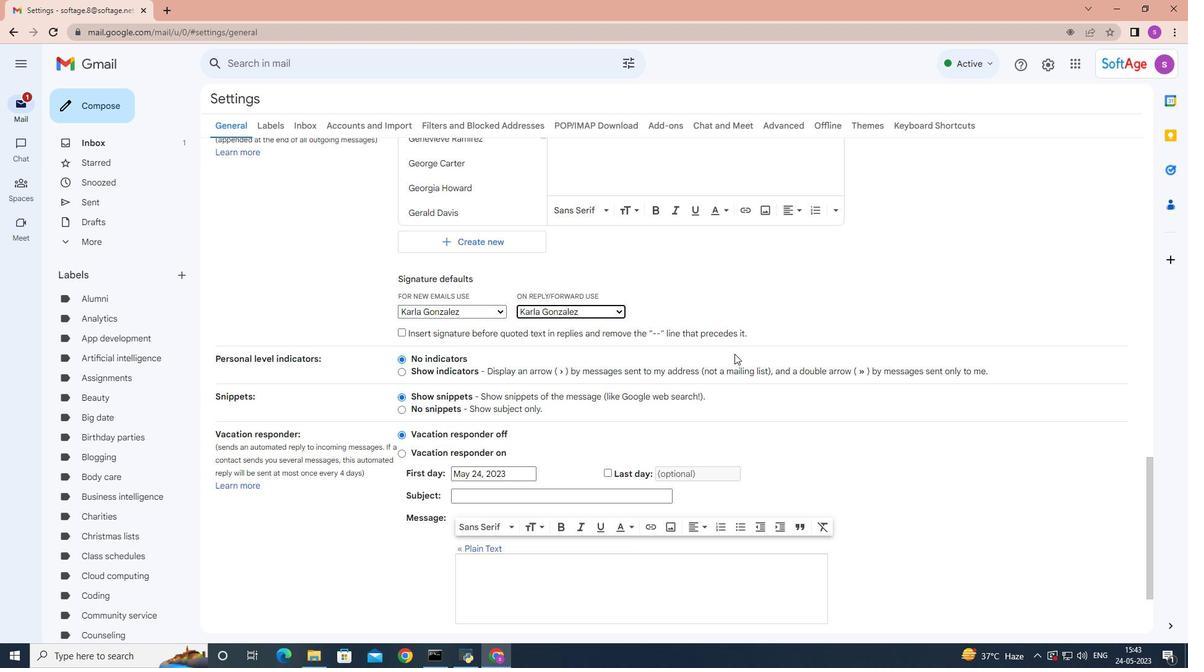 
Action: Mouse scrolled (734, 352) with delta (0, 0)
Screenshot: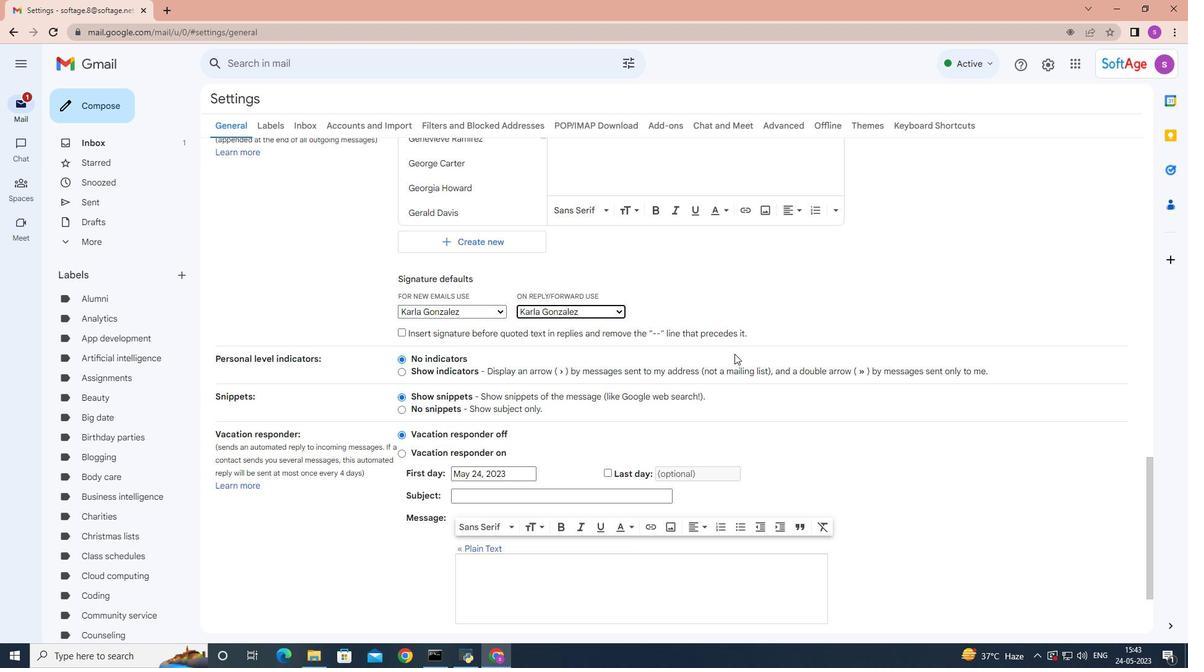 
Action: Mouse scrolled (734, 352) with delta (0, 0)
Screenshot: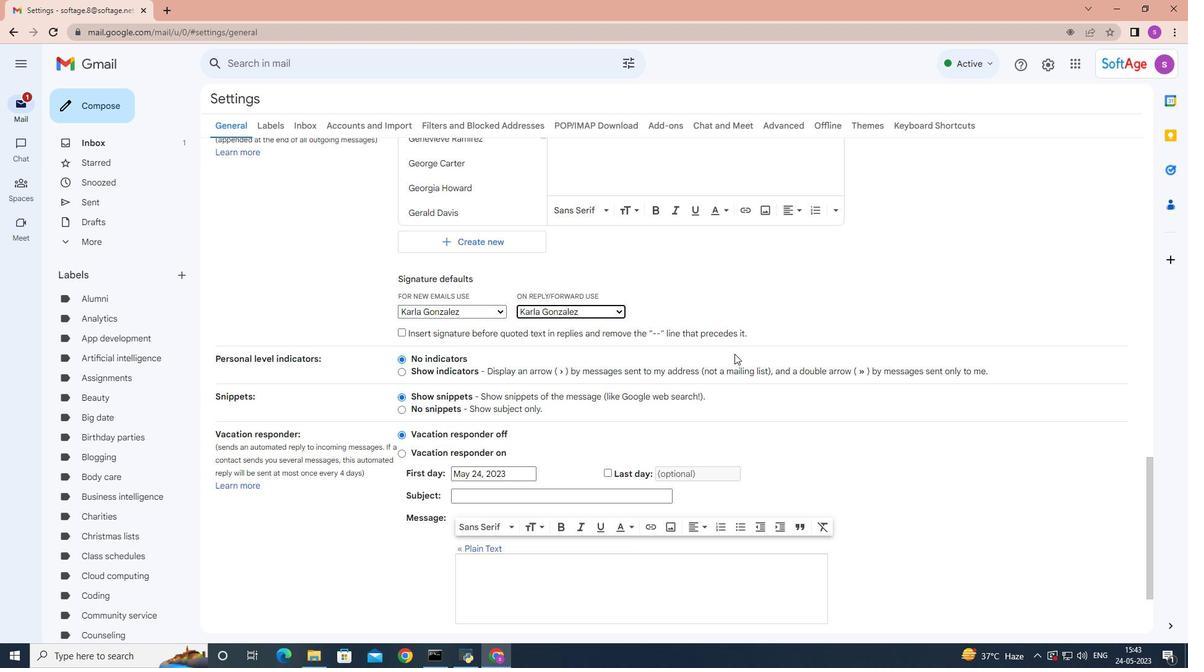 
Action: Mouse scrolled (734, 352) with delta (0, 0)
Screenshot: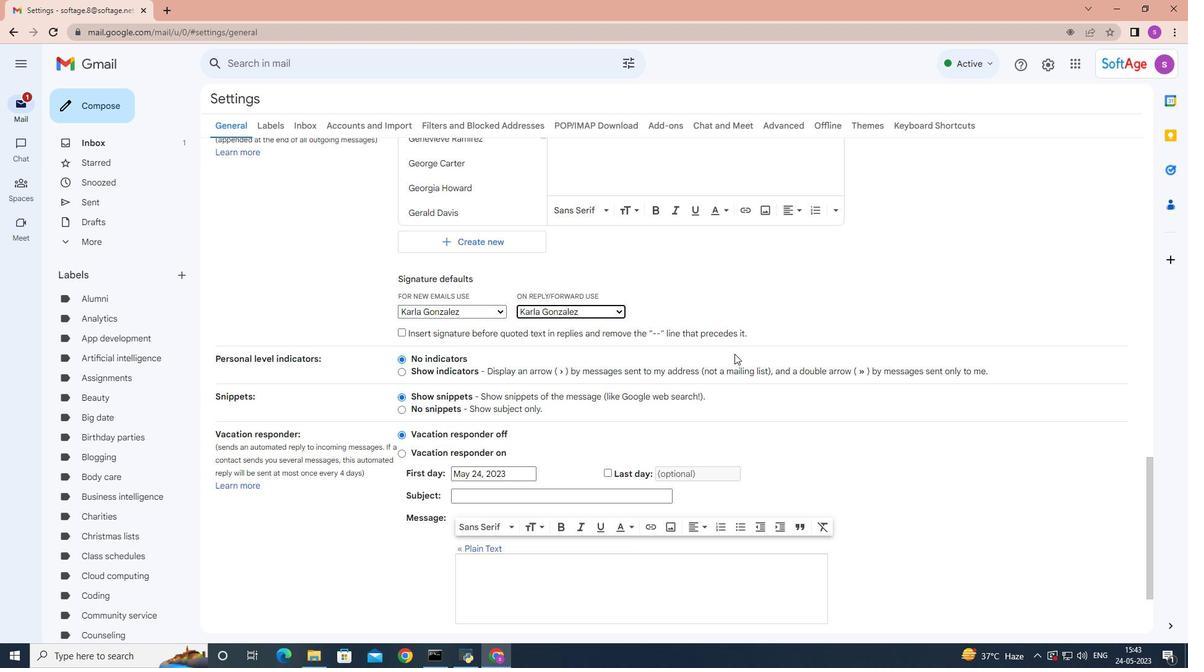 
Action: Mouse moved to (657, 567)
Screenshot: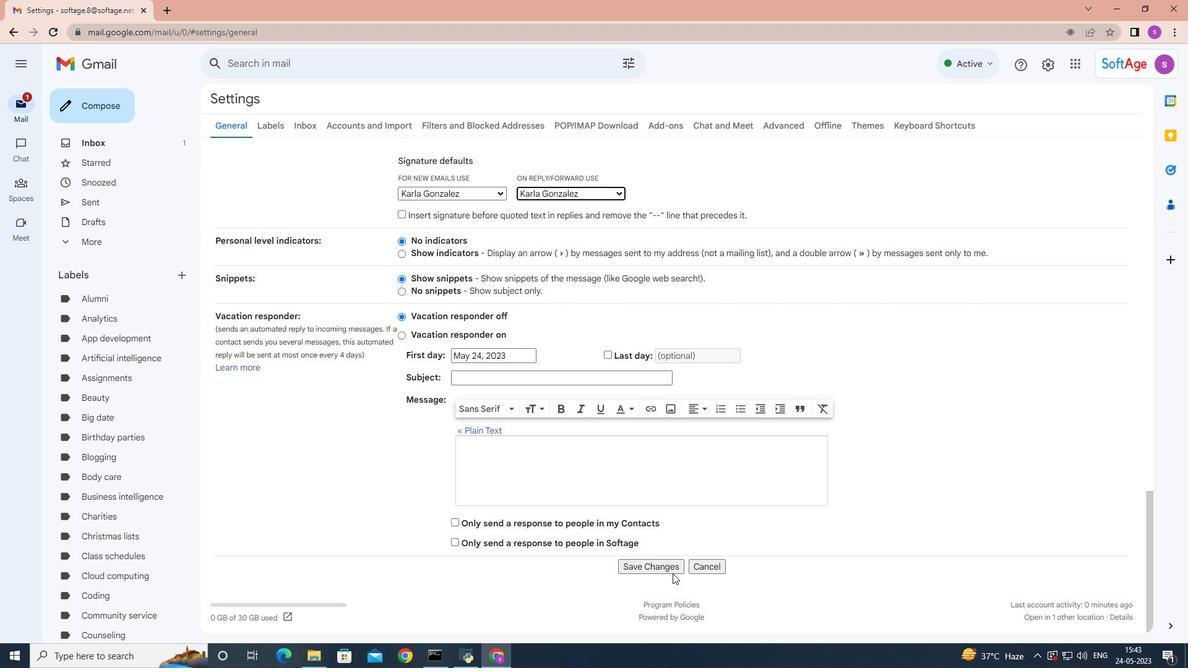 
Action: Mouse pressed left at (657, 567)
Screenshot: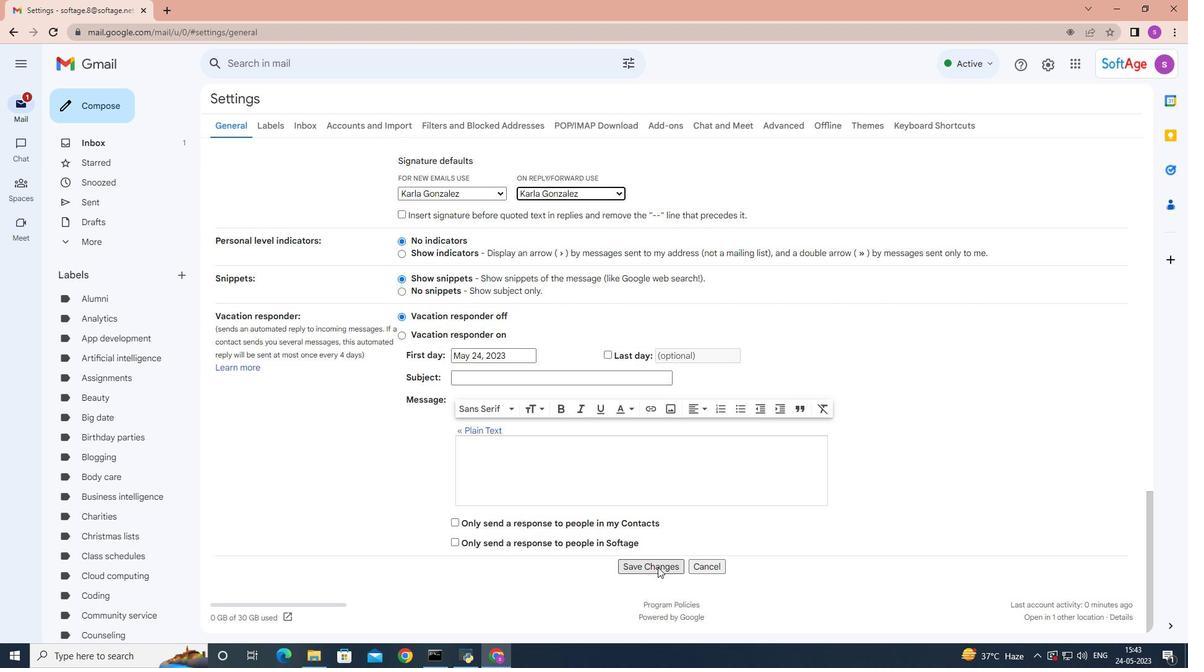 
Action: Mouse moved to (100, 107)
Screenshot: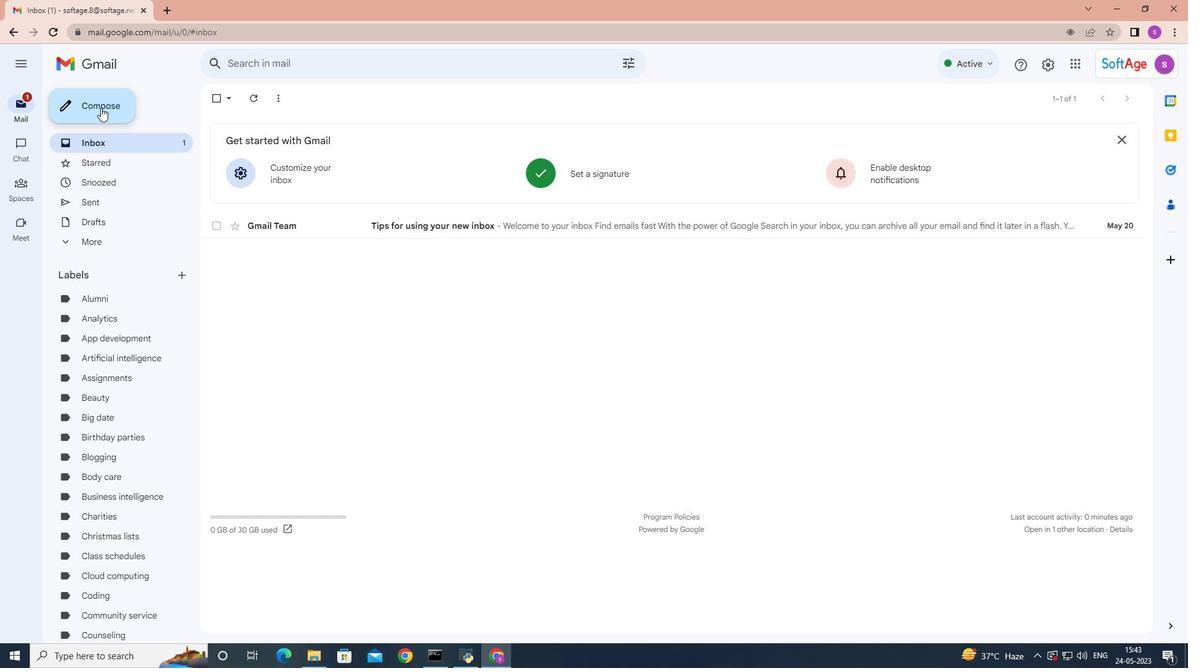 
Action: Mouse pressed left at (100, 107)
Screenshot: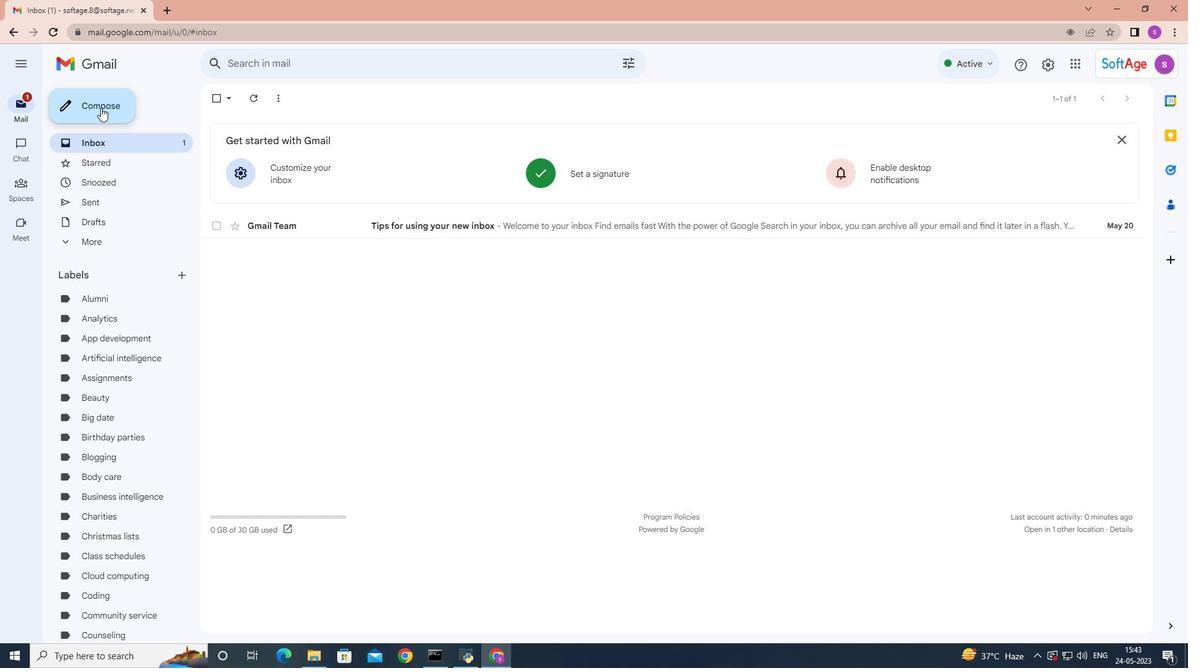 
Action: Mouse moved to (820, 323)
Screenshot: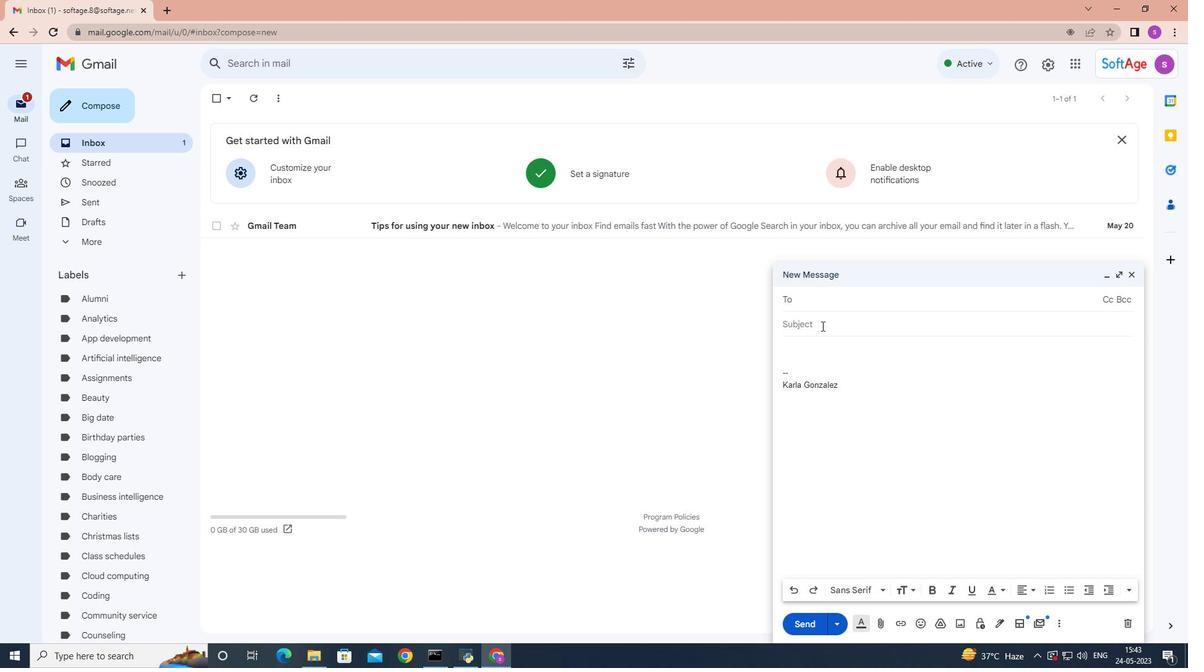 
Action: Mouse pressed left at (820, 323)
Screenshot: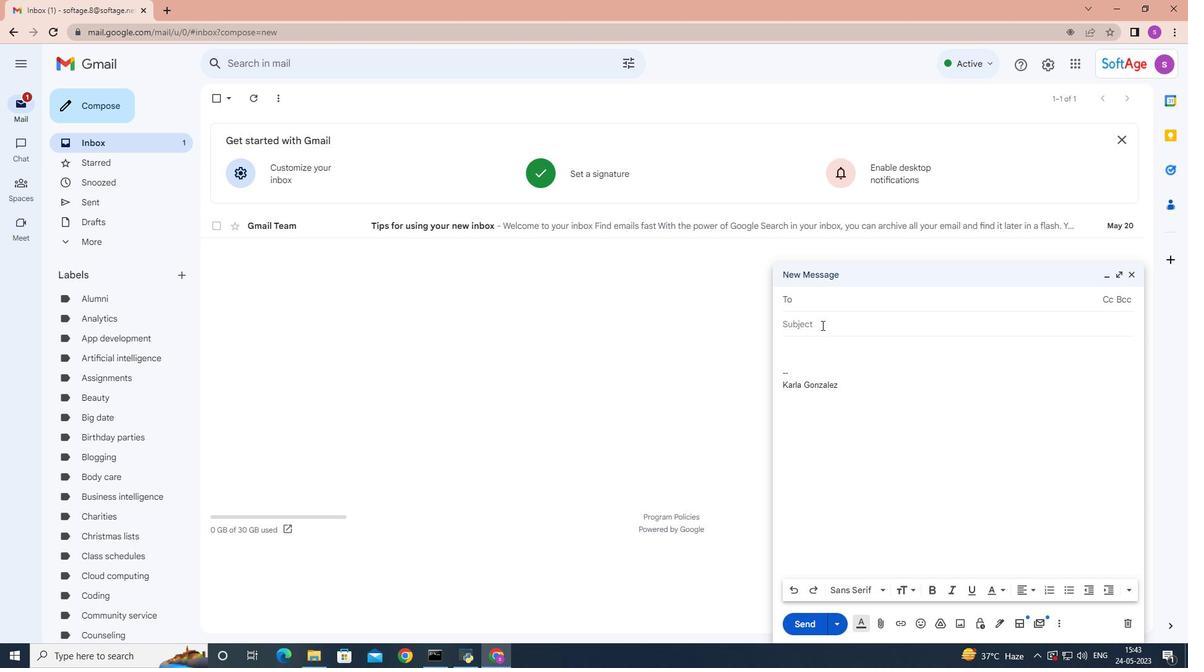 
Action: Mouse moved to (819, 323)
Screenshot: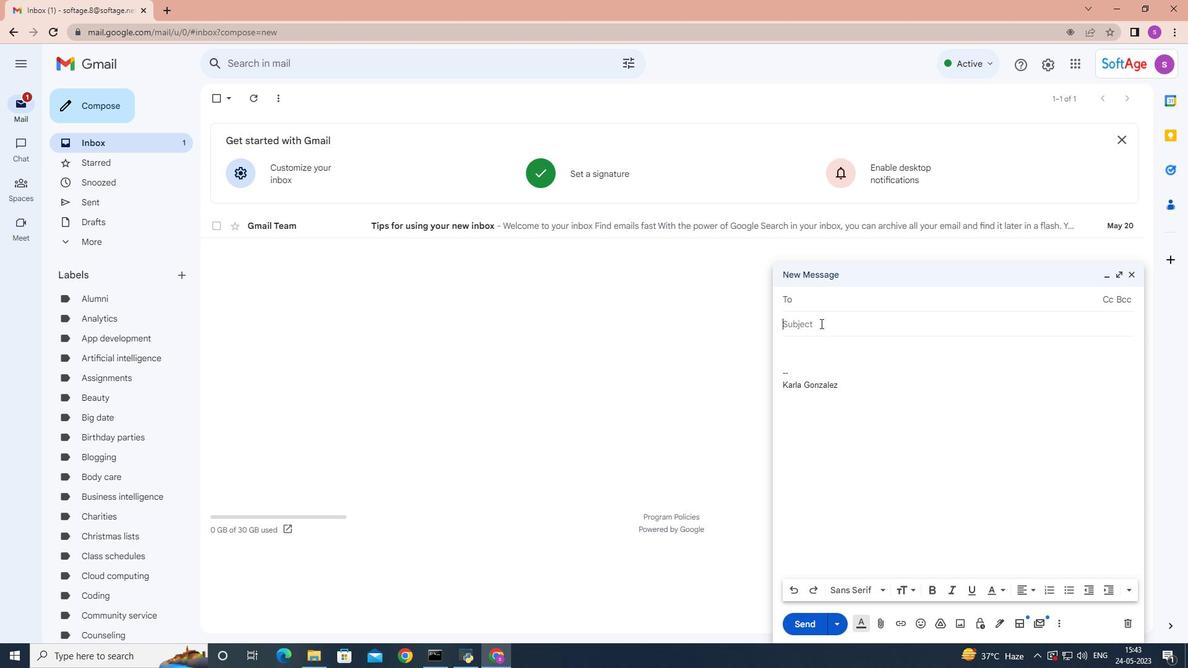 
Action: Key pressed <Key.shift><Key.shift>Request<Key.space>for<Key.space>a<Key.space>remote<Key.space>work<Key.space>arrangement
Screenshot: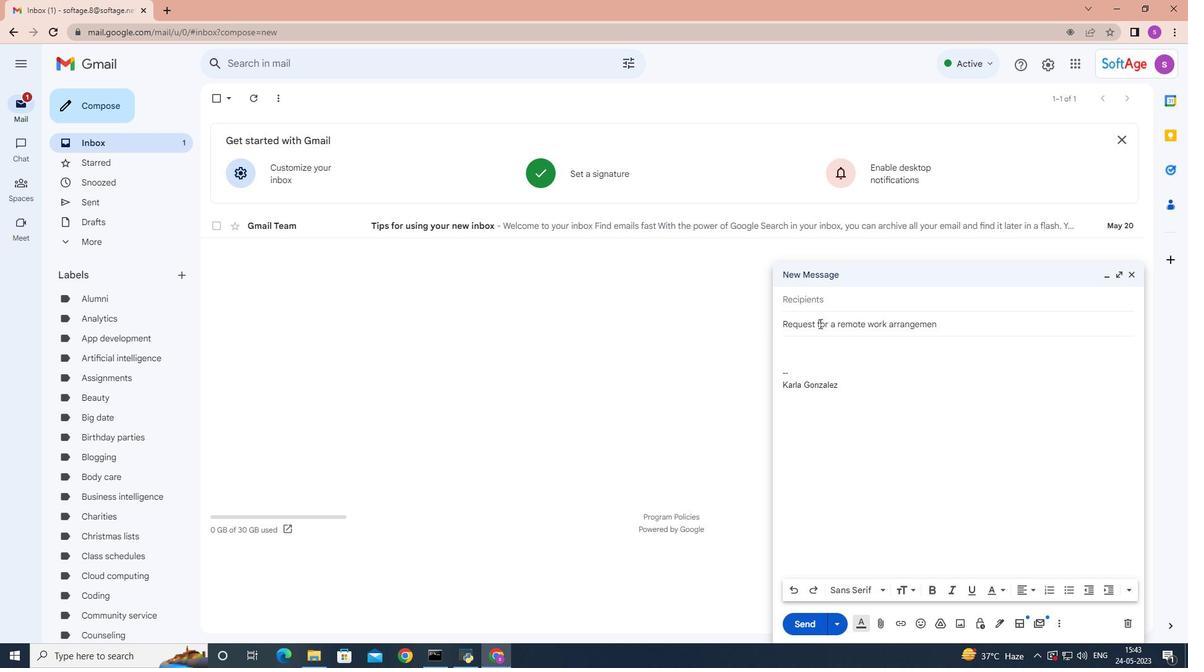 
Action: Mouse moved to (778, 341)
Screenshot: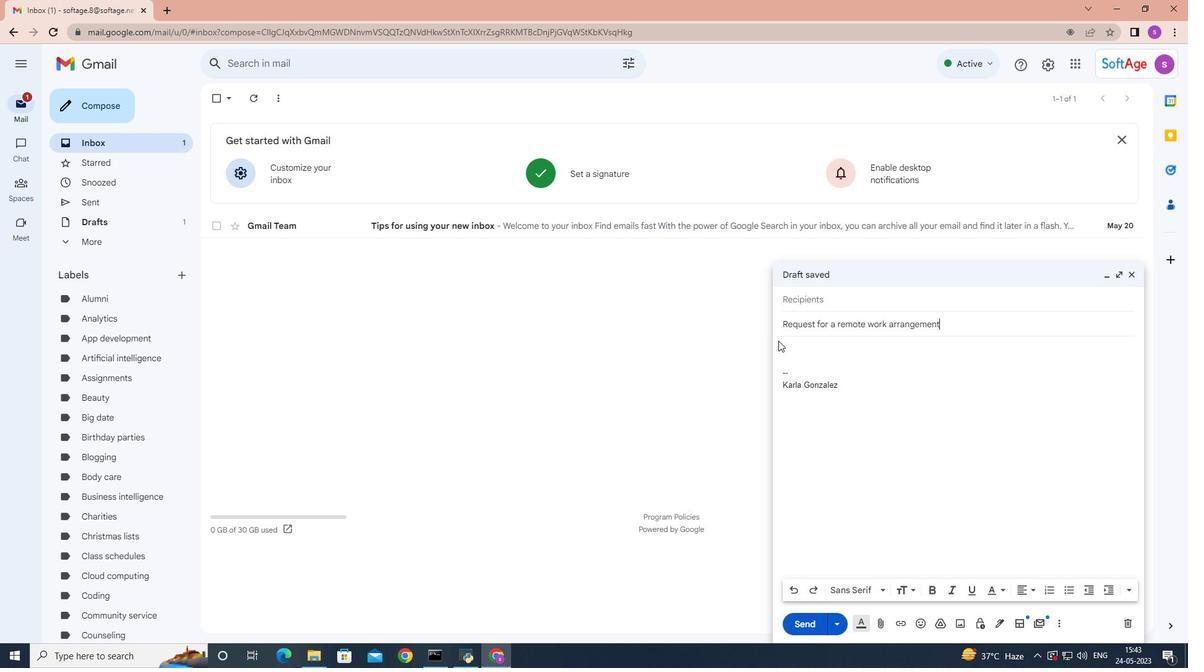 
Action: Mouse pressed left at (778, 341)
Screenshot: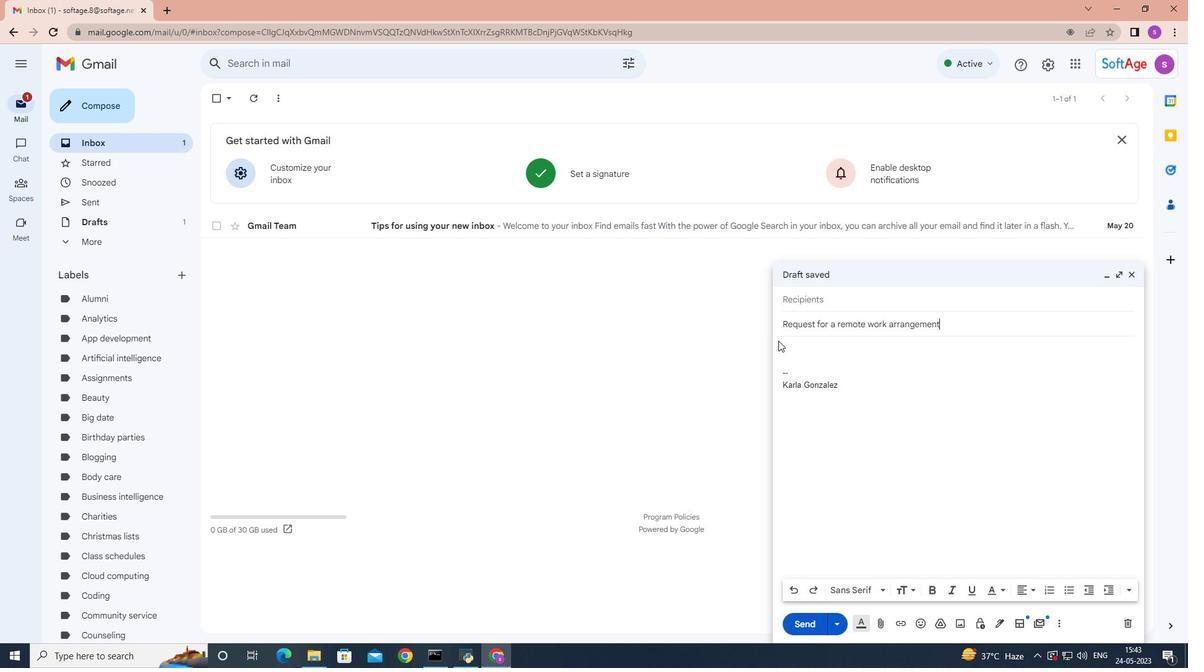 
Action: Mouse moved to (781, 341)
Screenshot: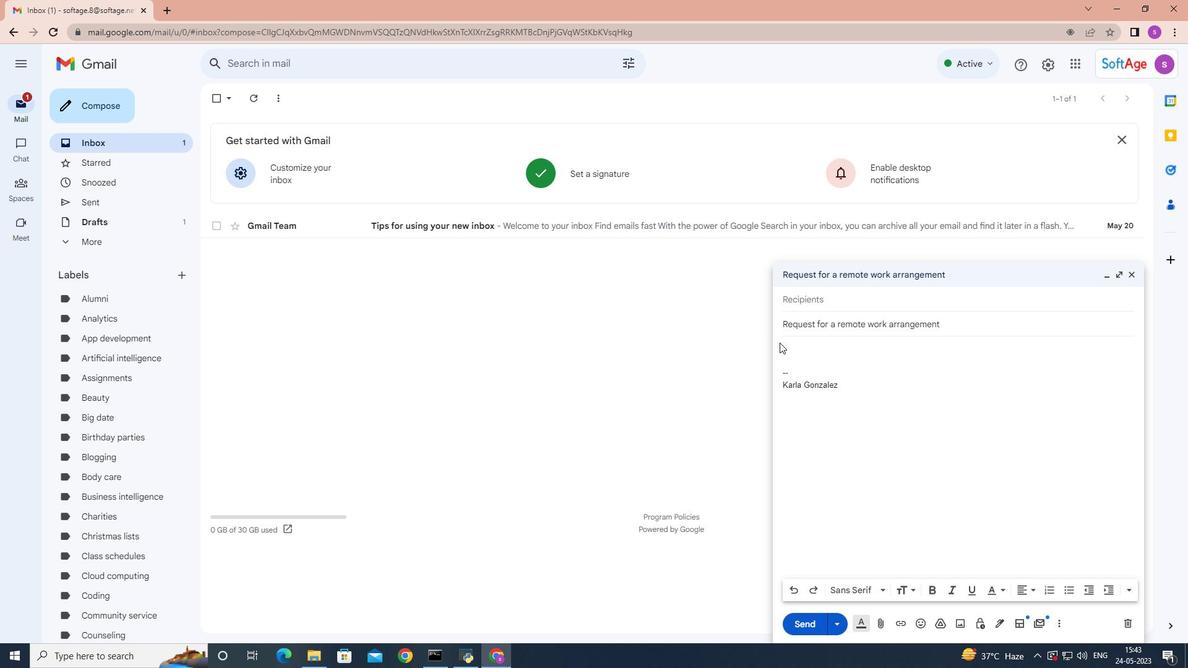 
Action: Mouse pressed left at (781, 341)
Screenshot: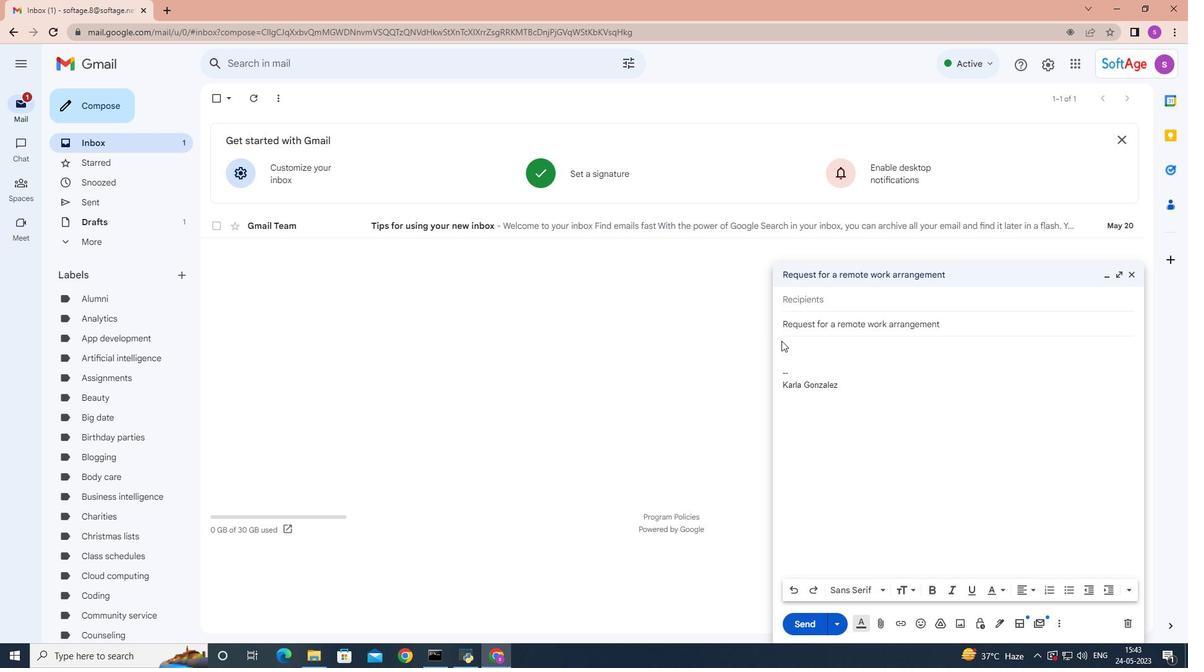 
Action: Mouse moved to (786, 346)
Screenshot: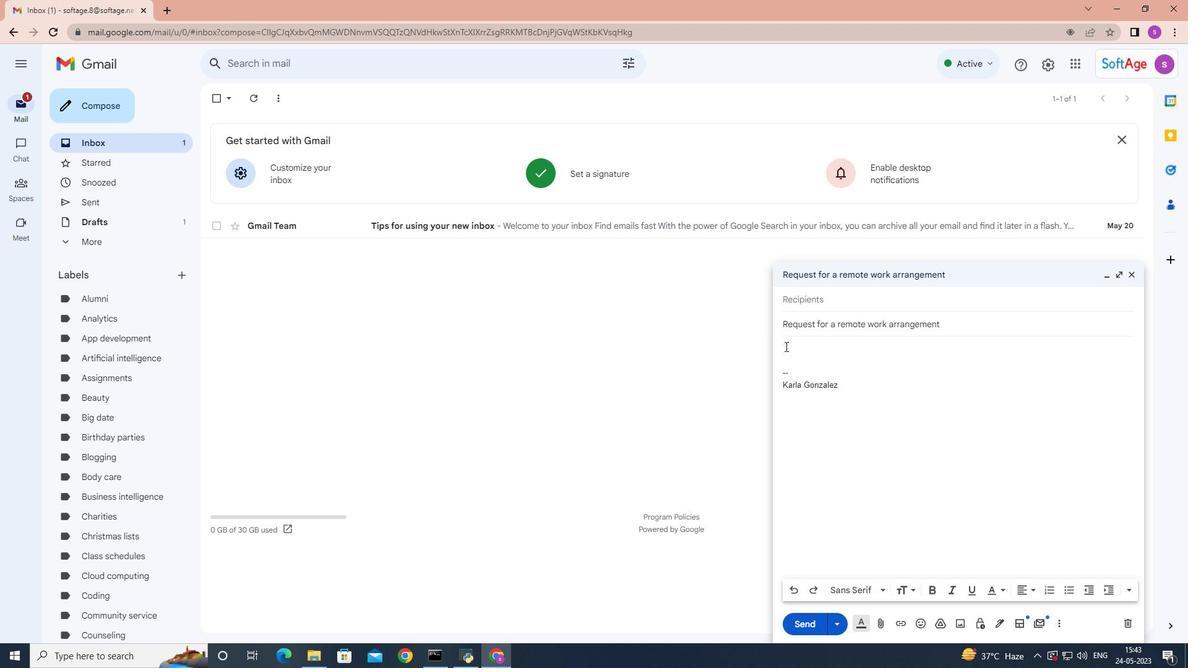 
Action: Mouse pressed left at (786, 346)
Screenshot: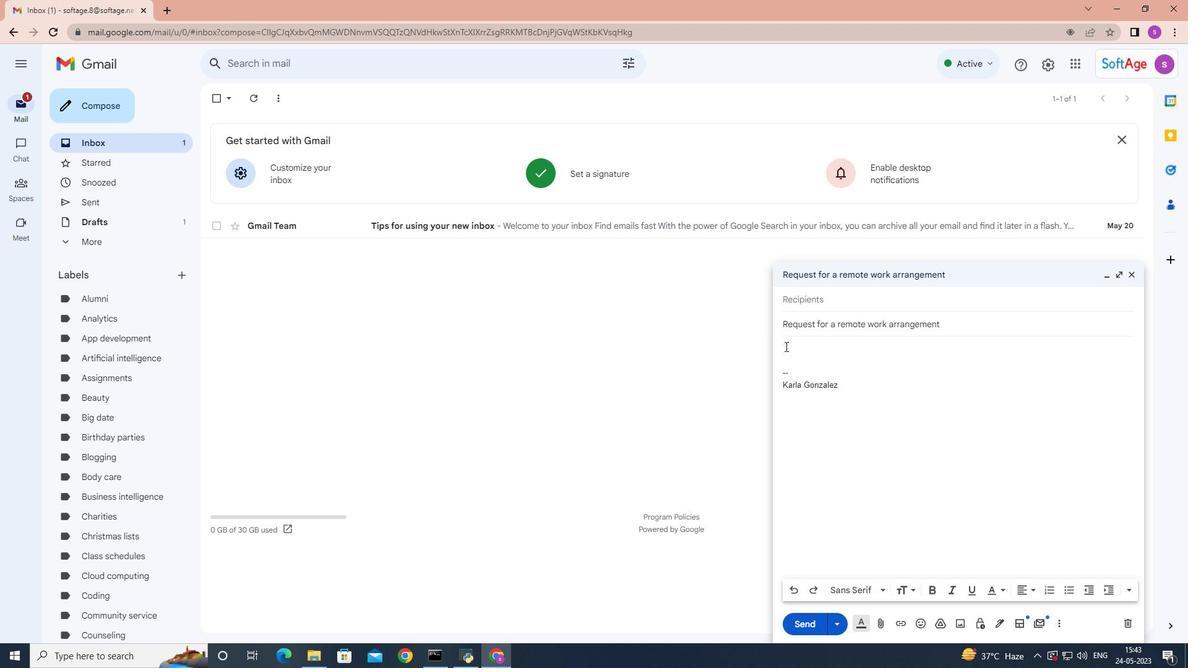 
Action: Mouse moved to (801, 351)
Screenshot: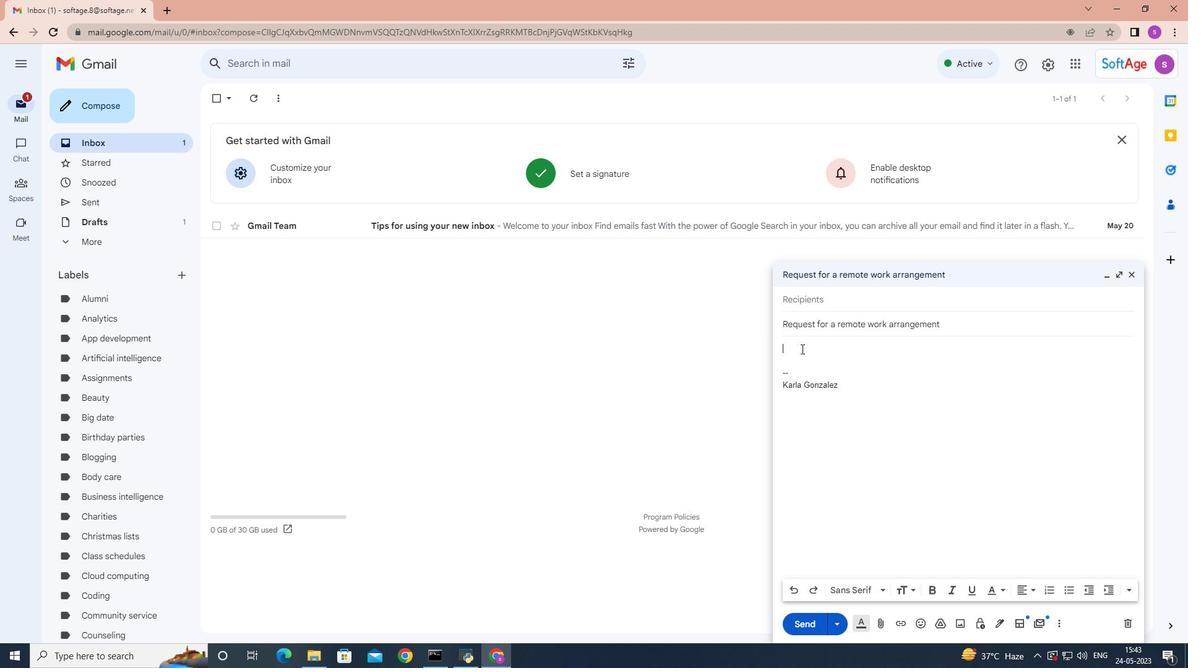 
Action: Key pressed <Key.shift>Can<Key.space>you<Key.space>please<Key.space>let<Key.space>me<Key.space>know<Key.space>the<Key.space>status<Key.space>of<Key.space>the<Key.space>shipment<Key.space><Key.shift><Key.shift>?
Screenshot: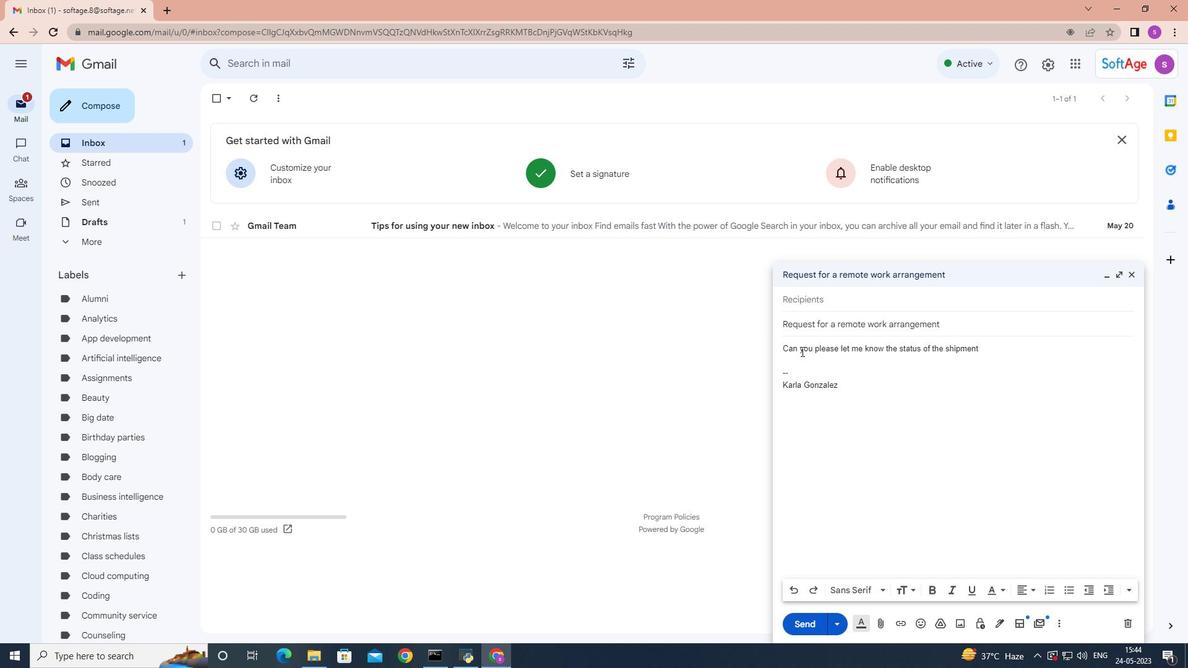 
Action: Mouse moved to (815, 302)
Screenshot: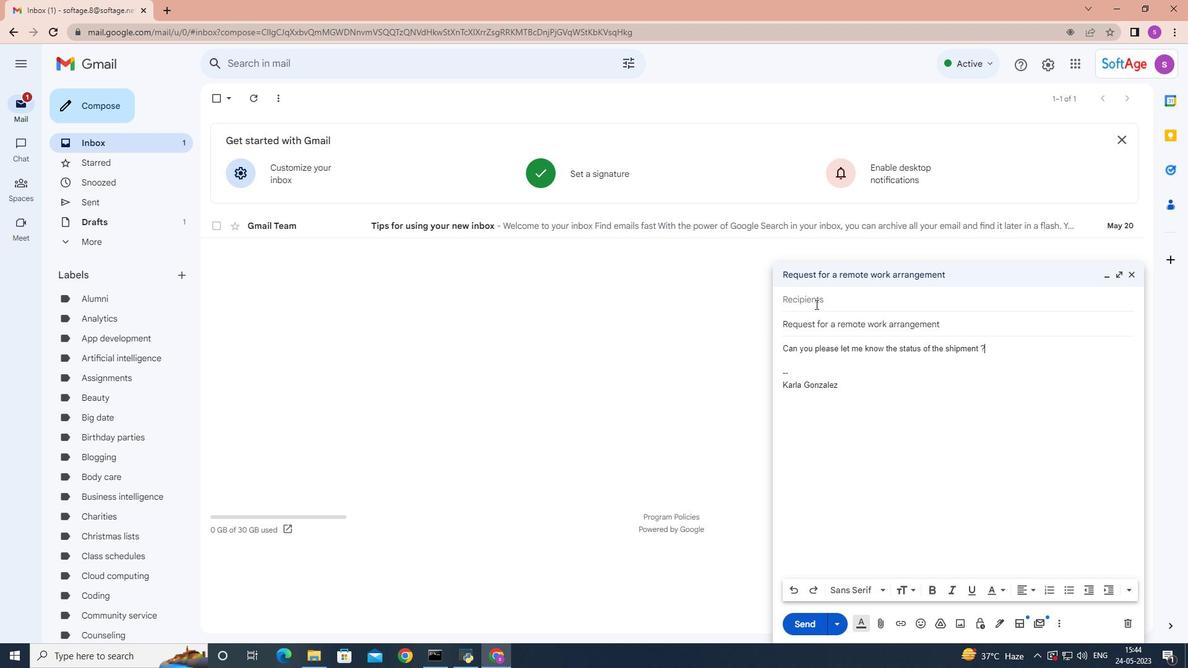 
Action: Mouse pressed left at (815, 302)
Screenshot: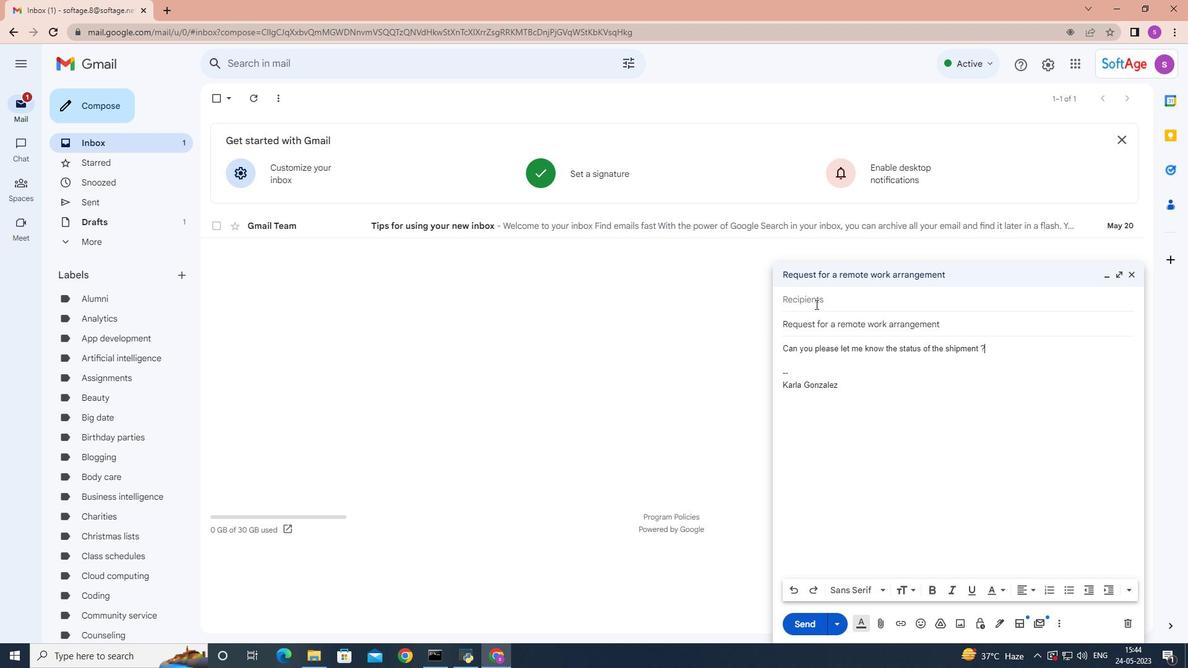
Action: Mouse moved to (815, 302)
Screenshot: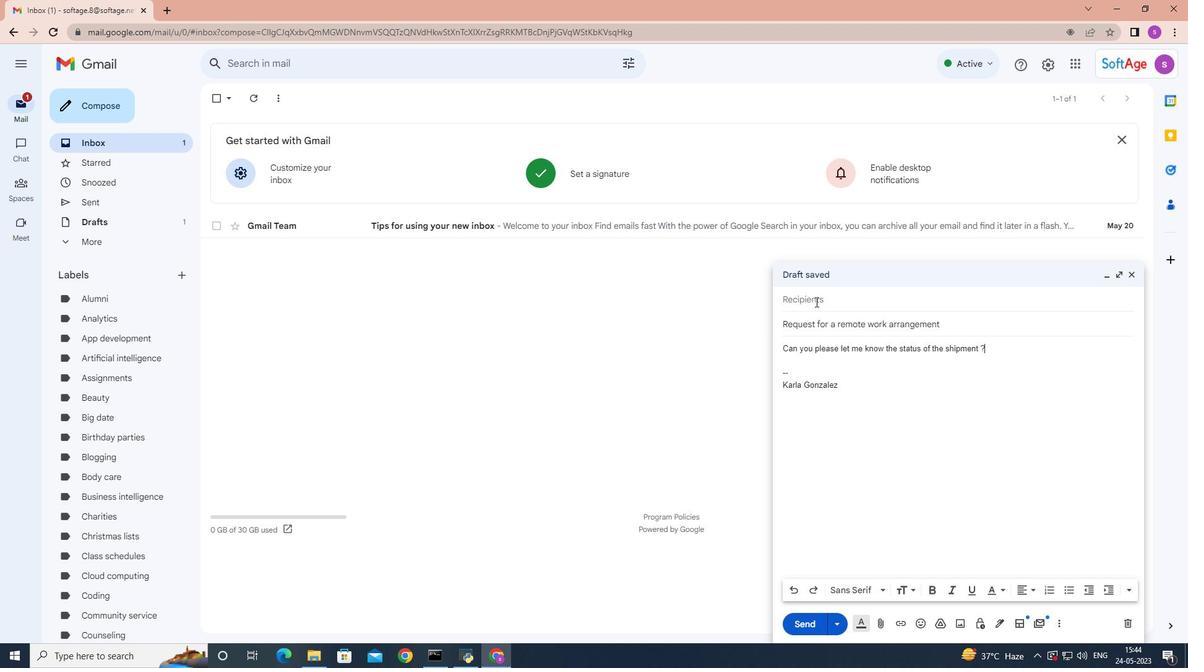 
Action: Key pressed softage.7
Screenshot: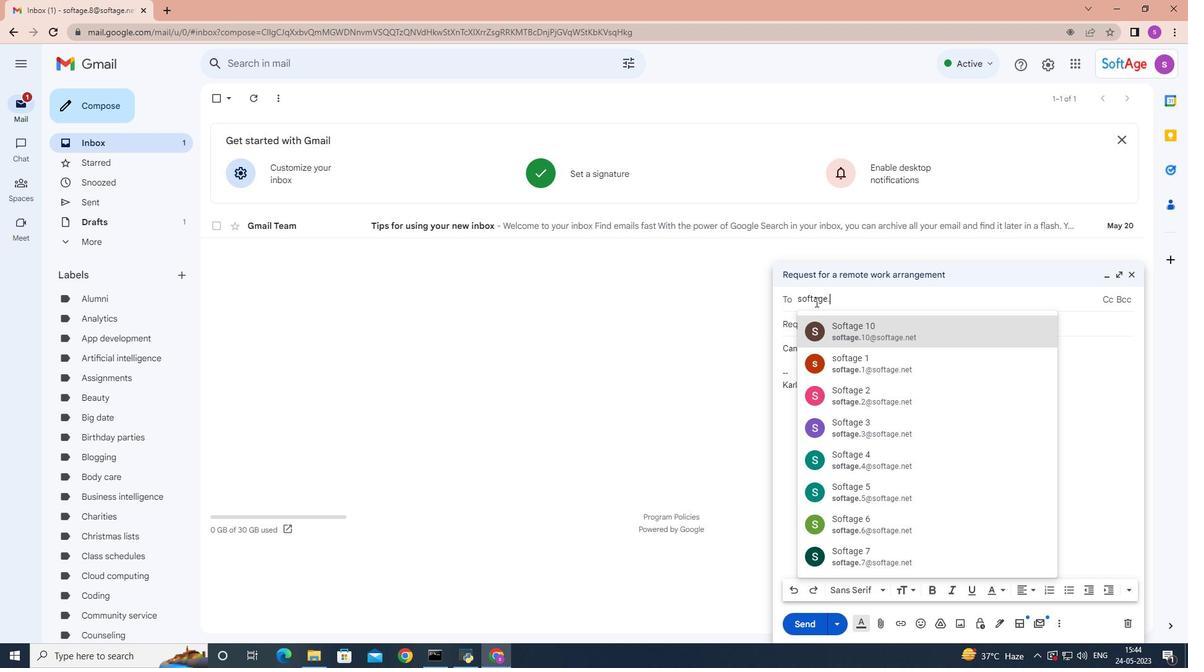 
Action: Mouse moved to (836, 329)
Screenshot: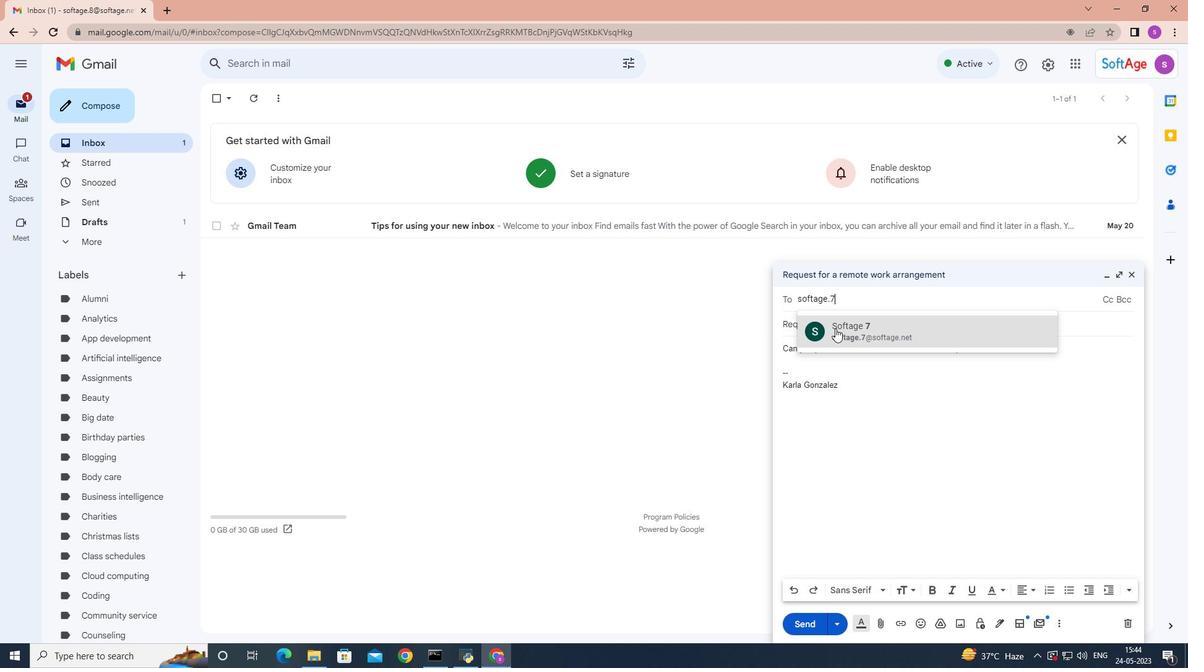 
Action: Mouse pressed left at (836, 329)
Screenshot: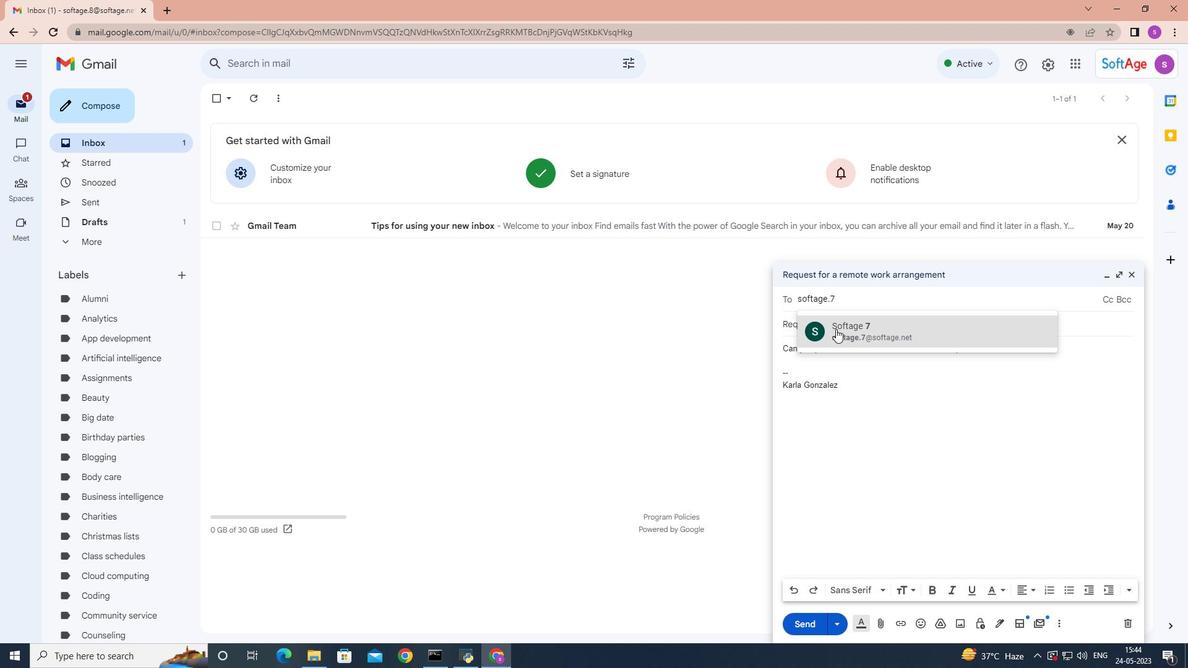 
Action: Mouse moved to (985, 360)
Screenshot: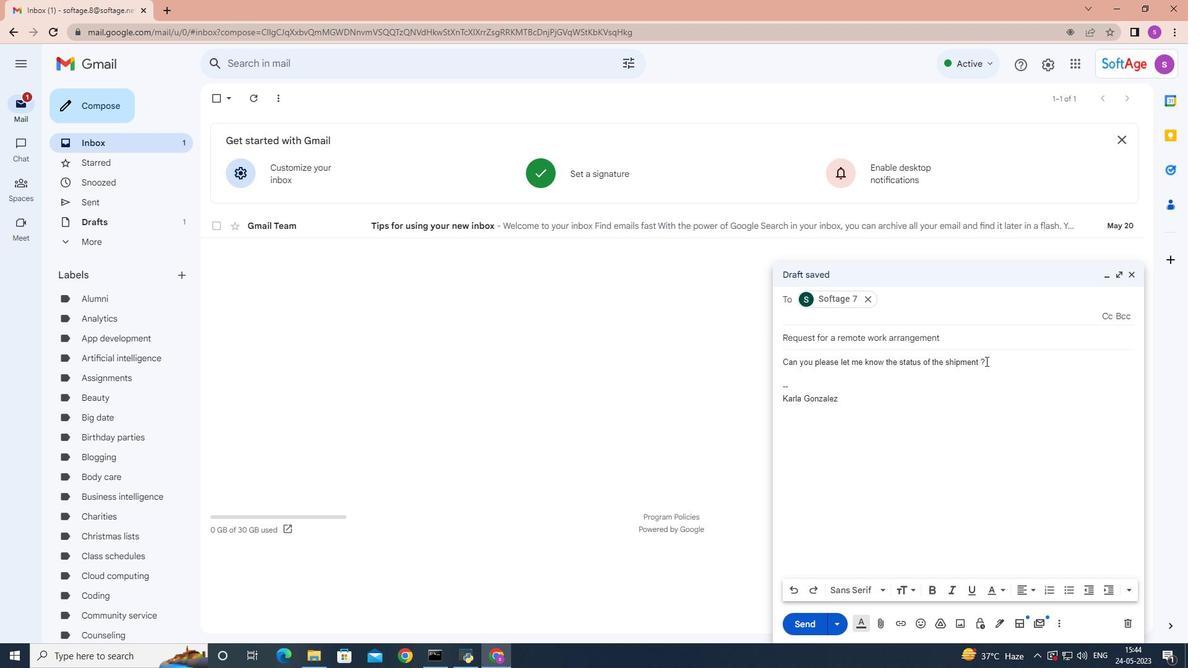 
Action: Mouse pressed left at (985, 360)
Screenshot: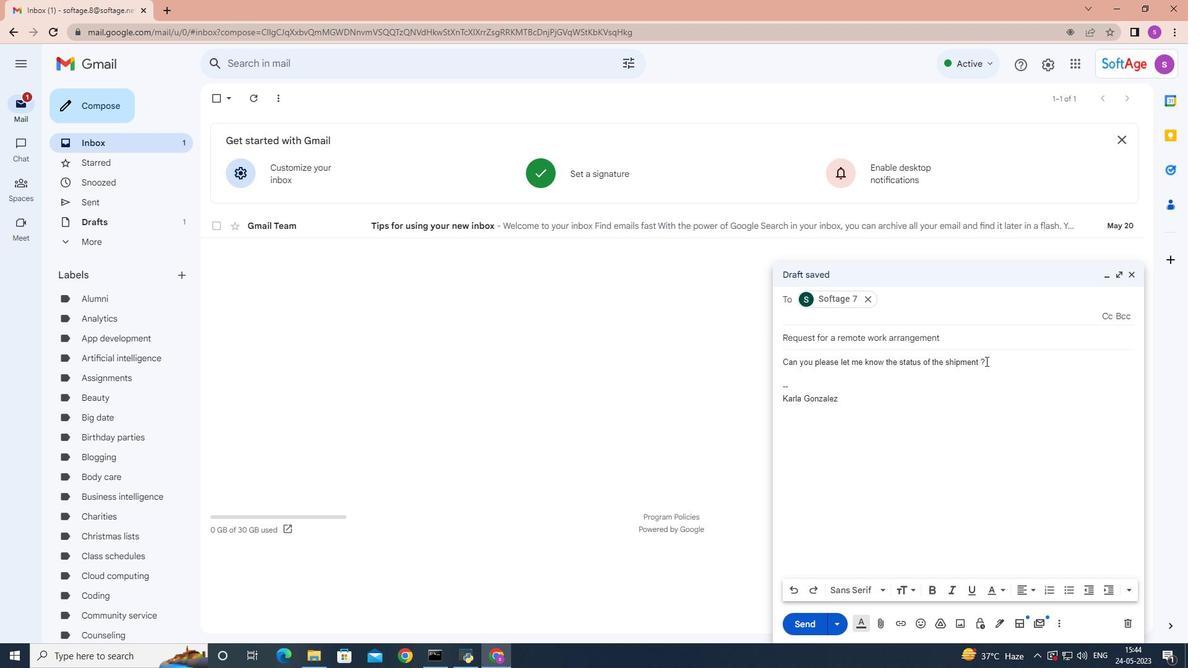 
Action: Mouse moved to (986, 349)
Screenshot: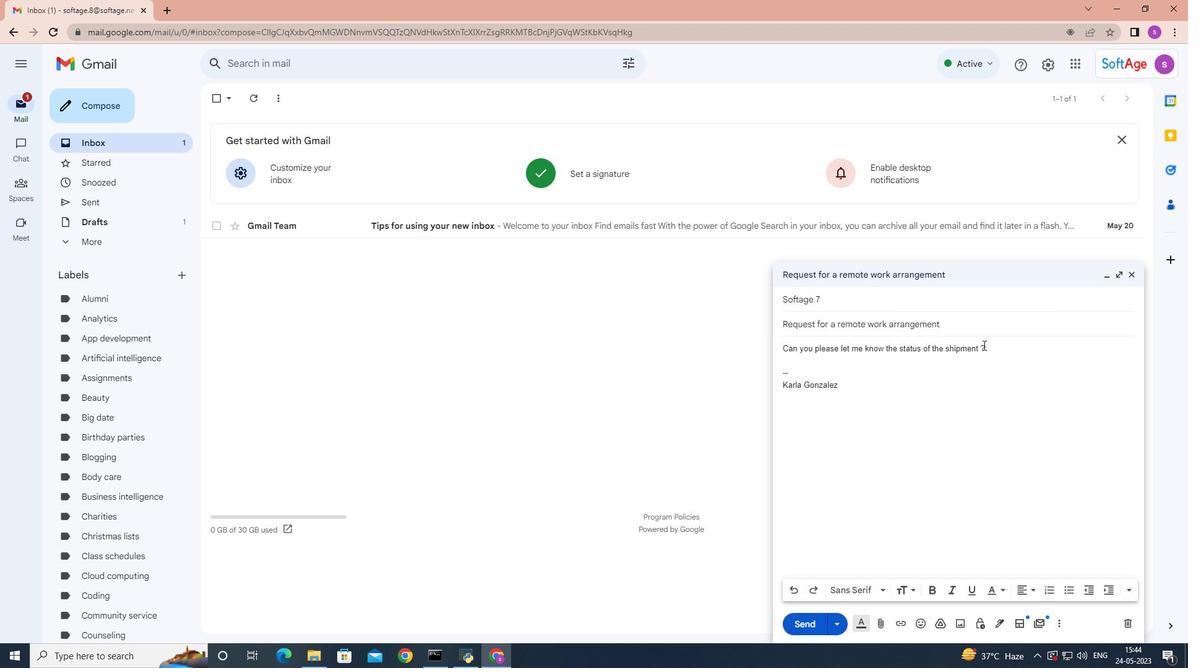 
Action: Mouse pressed left at (986, 349)
Screenshot: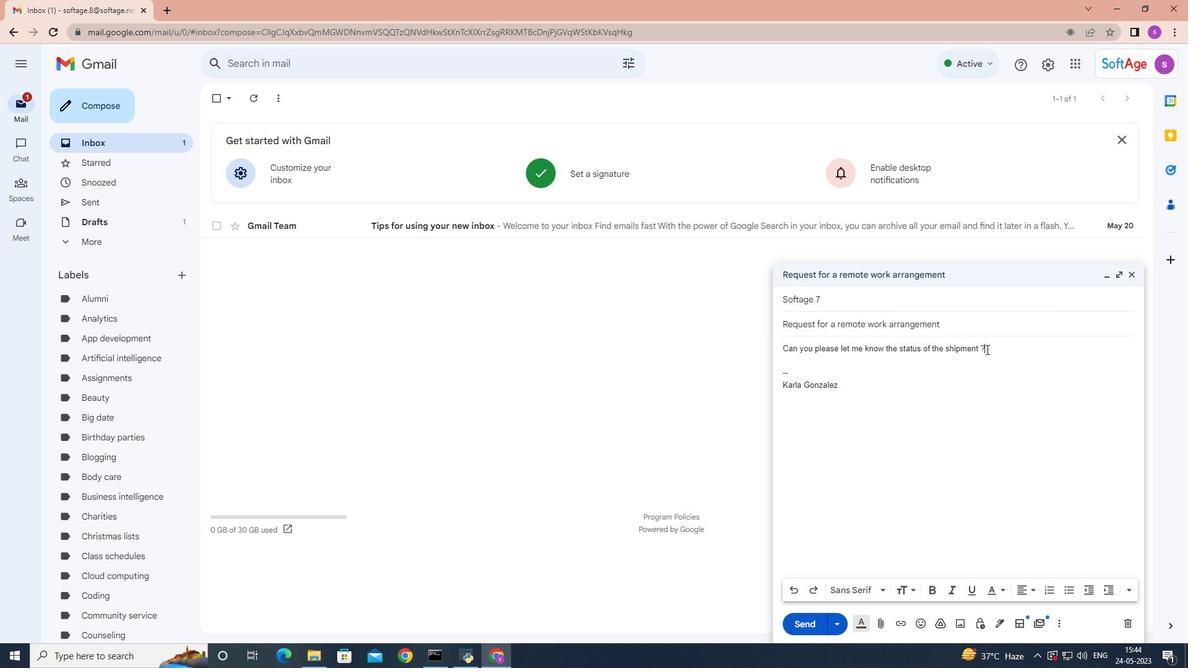 
Action: Mouse moved to (1067, 589)
Screenshot: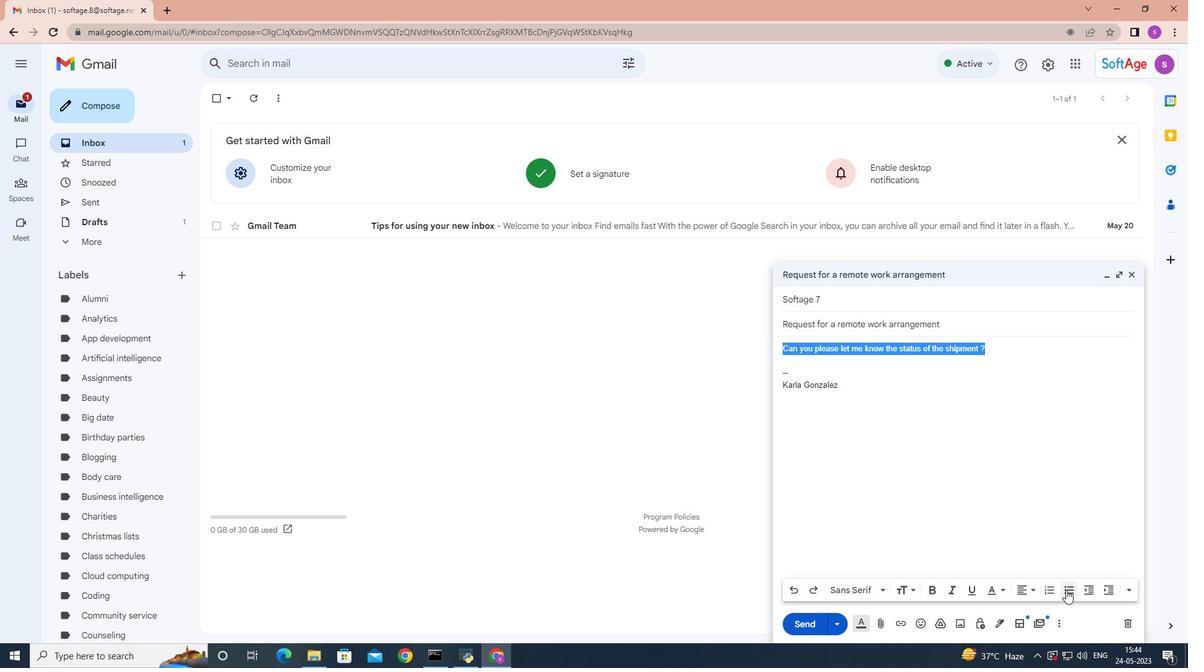 
Action: Mouse pressed left at (1067, 589)
Screenshot: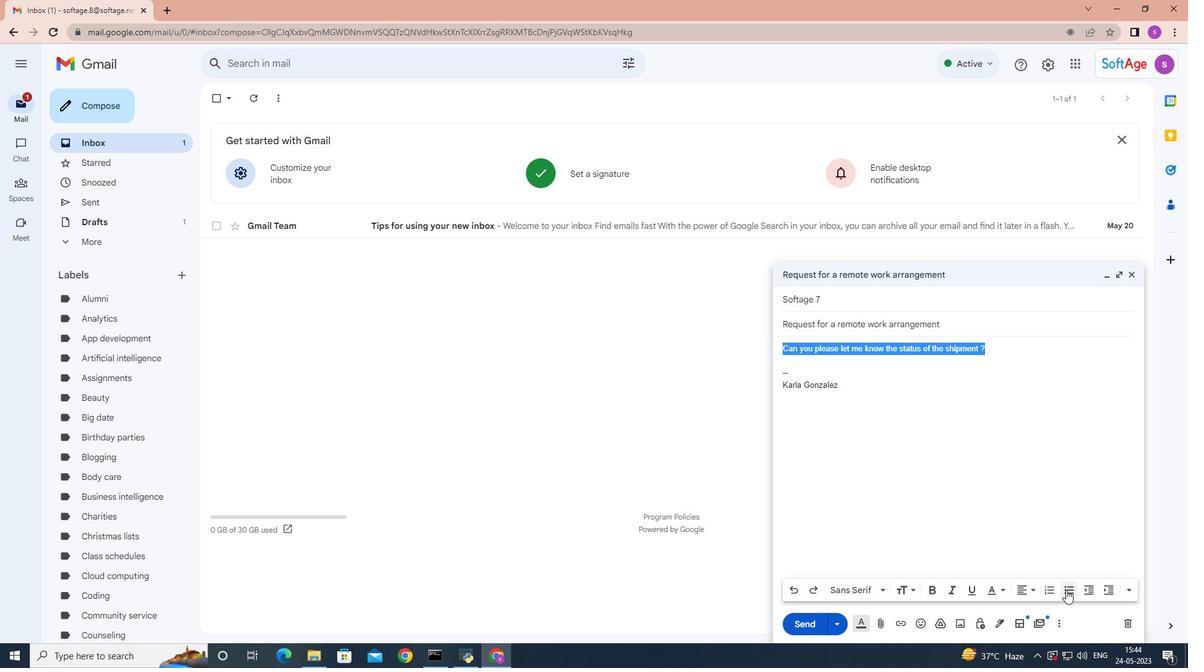 
Action: Mouse moved to (883, 590)
Screenshot: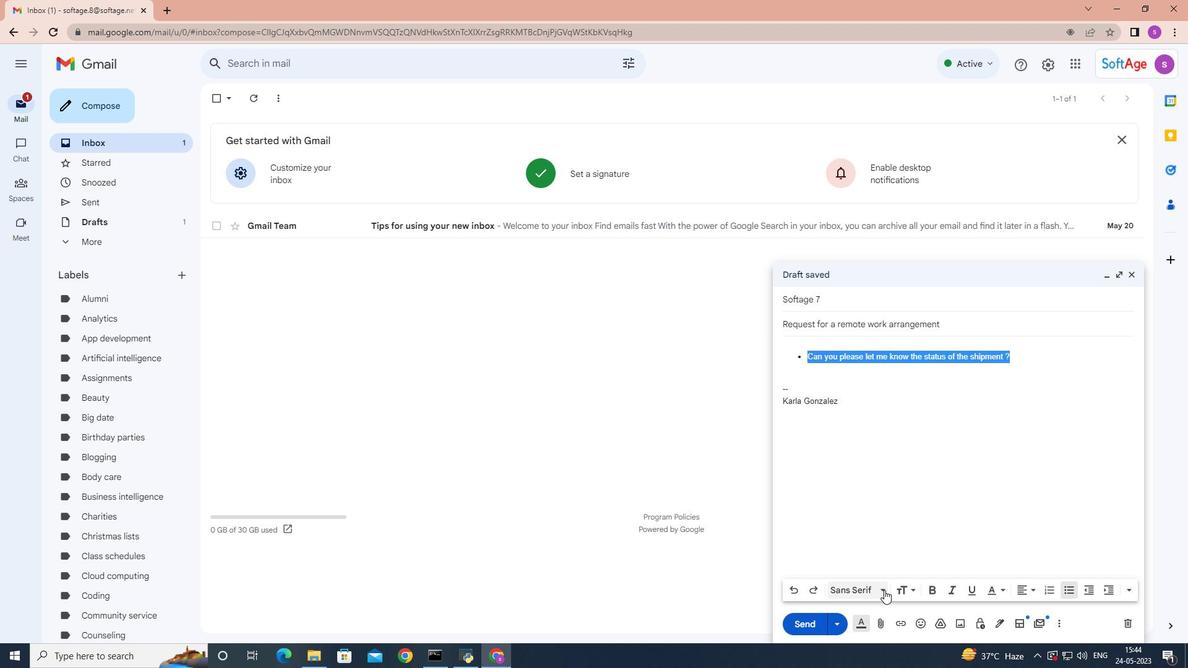
Action: Mouse pressed left at (883, 590)
Screenshot: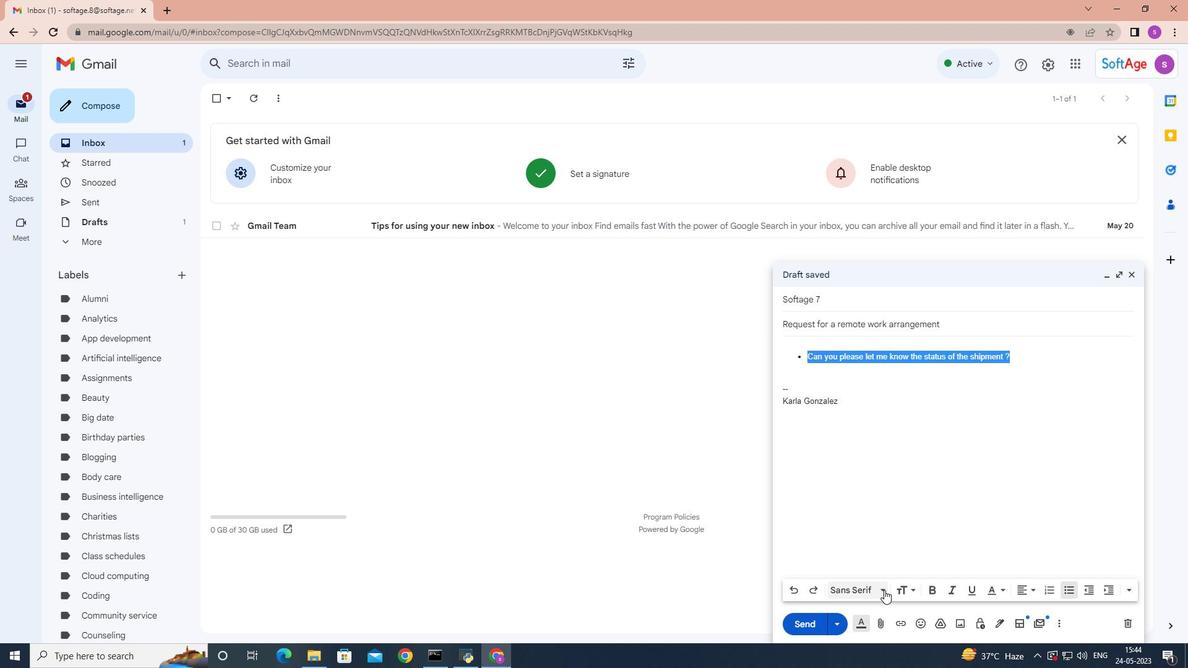 
Action: Mouse moved to (904, 473)
Screenshot: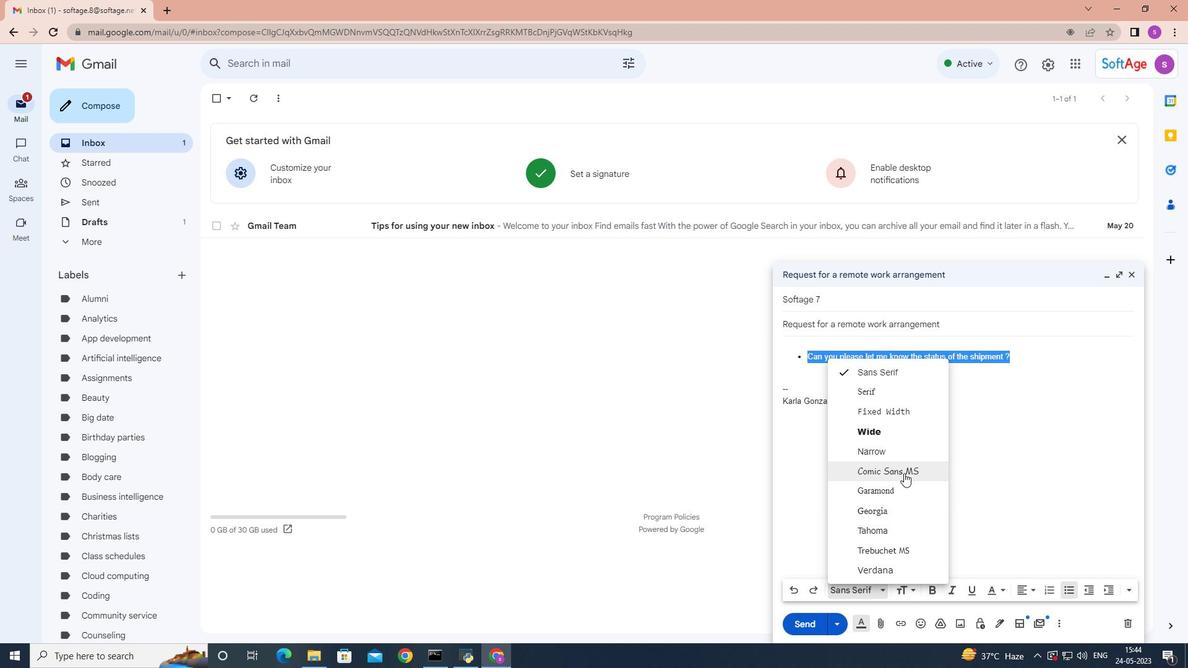 
Action: Mouse pressed left at (904, 473)
Screenshot: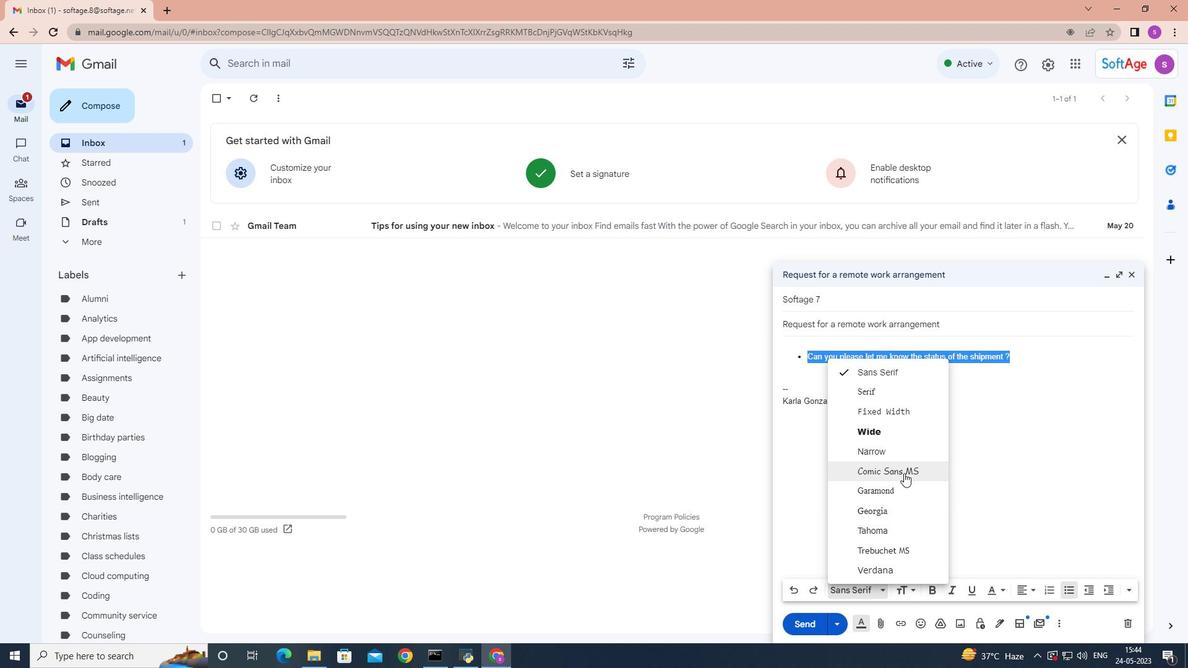 
Action: Mouse moved to (1131, 592)
Screenshot: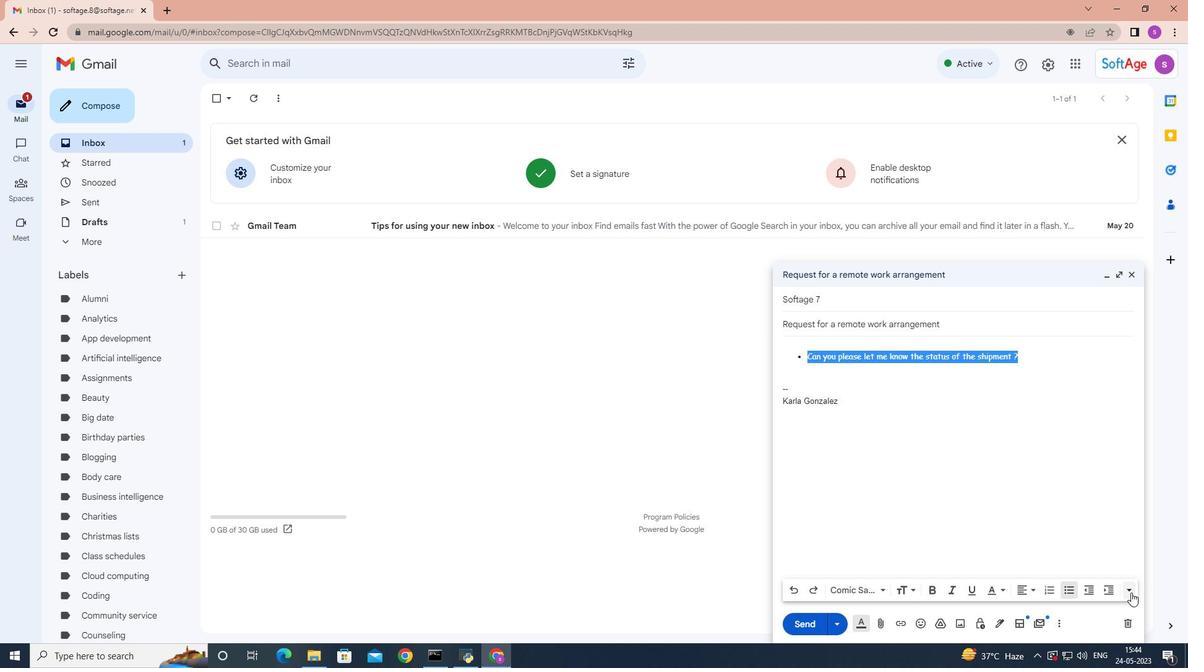 
Action: Mouse pressed left at (1131, 592)
Screenshot: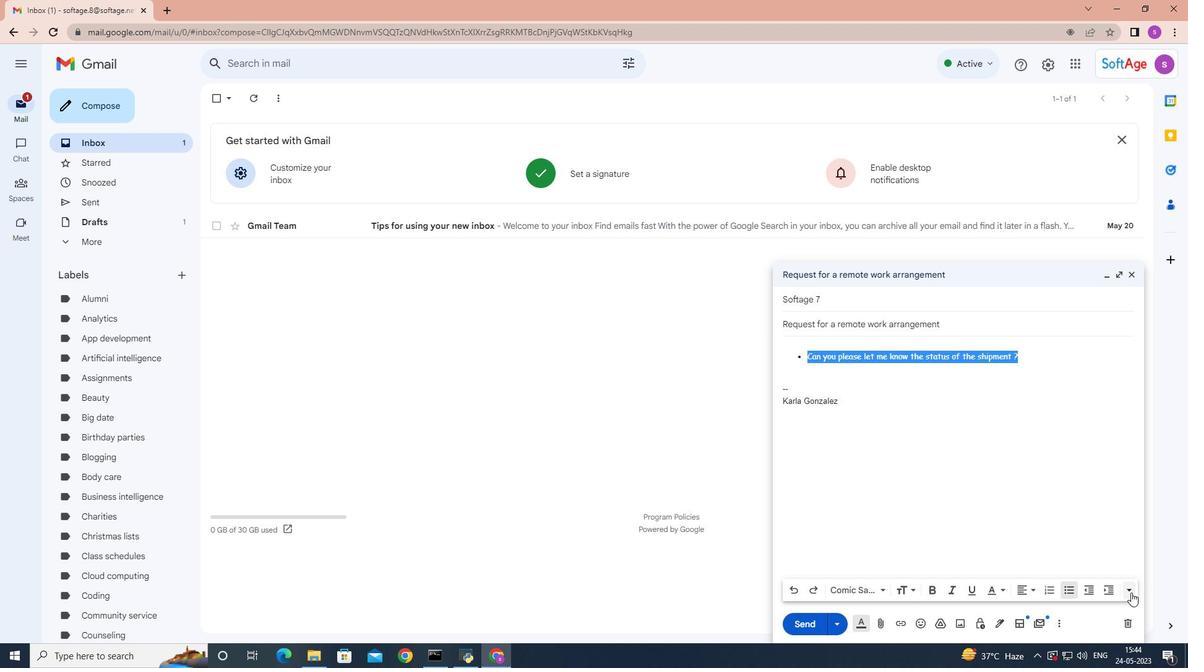 
Action: Mouse moved to (1137, 555)
Screenshot: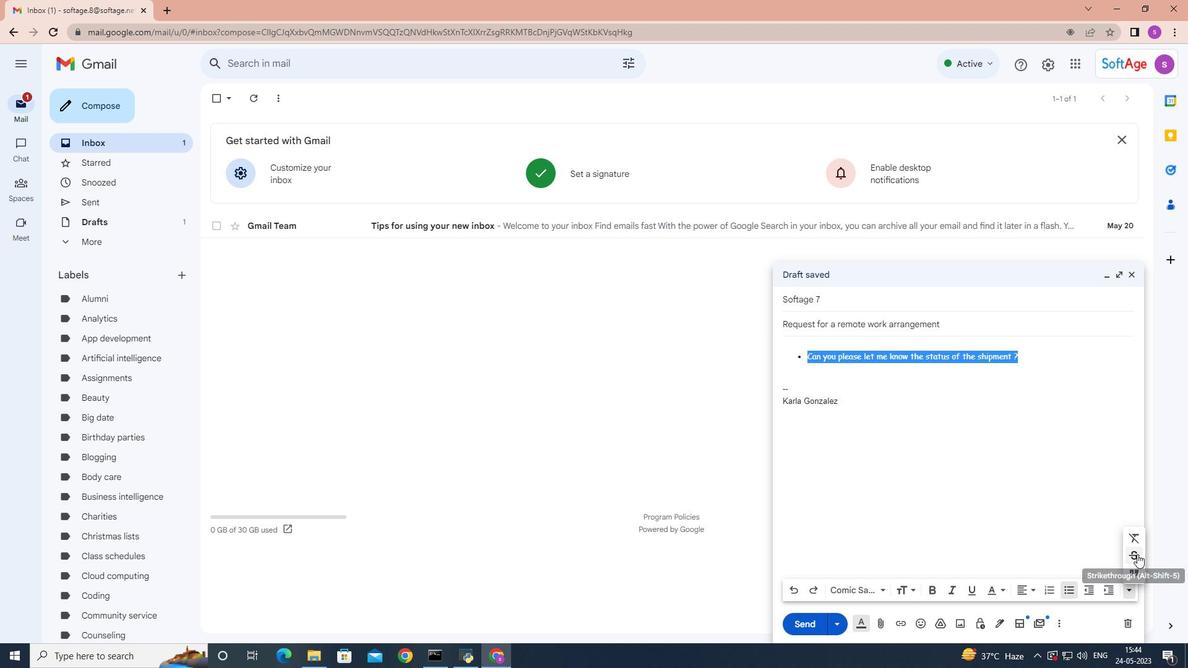 
Action: Mouse pressed left at (1137, 555)
Screenshot: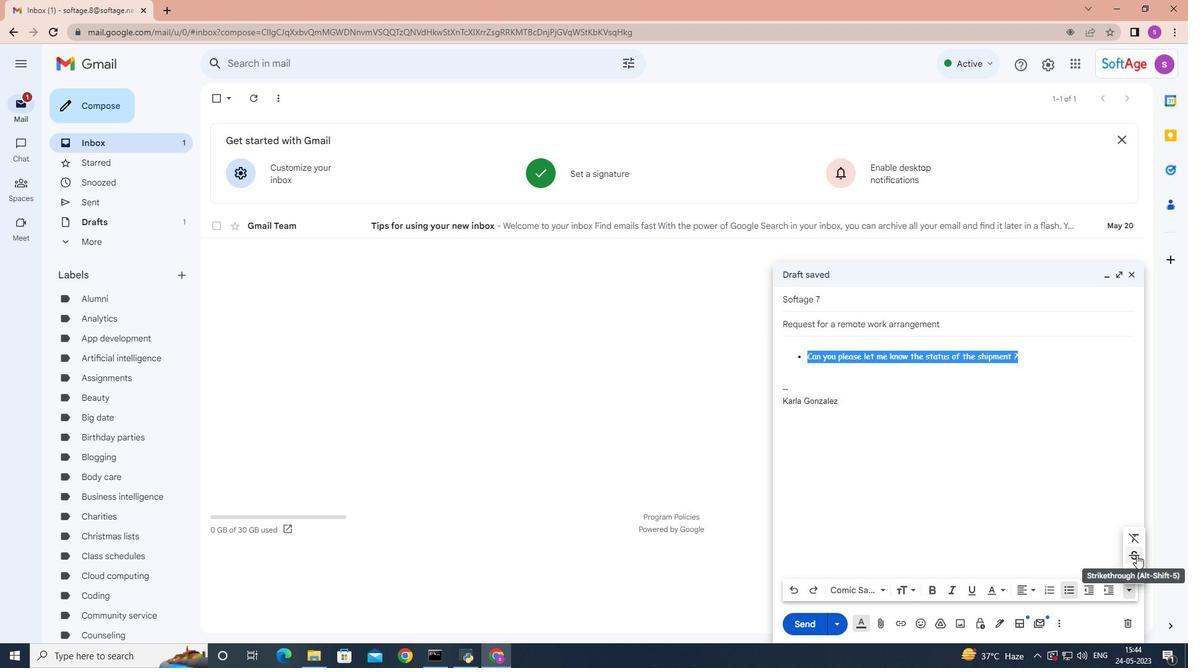 
Action: Mouse moved to (1068, 589)
Screenshot: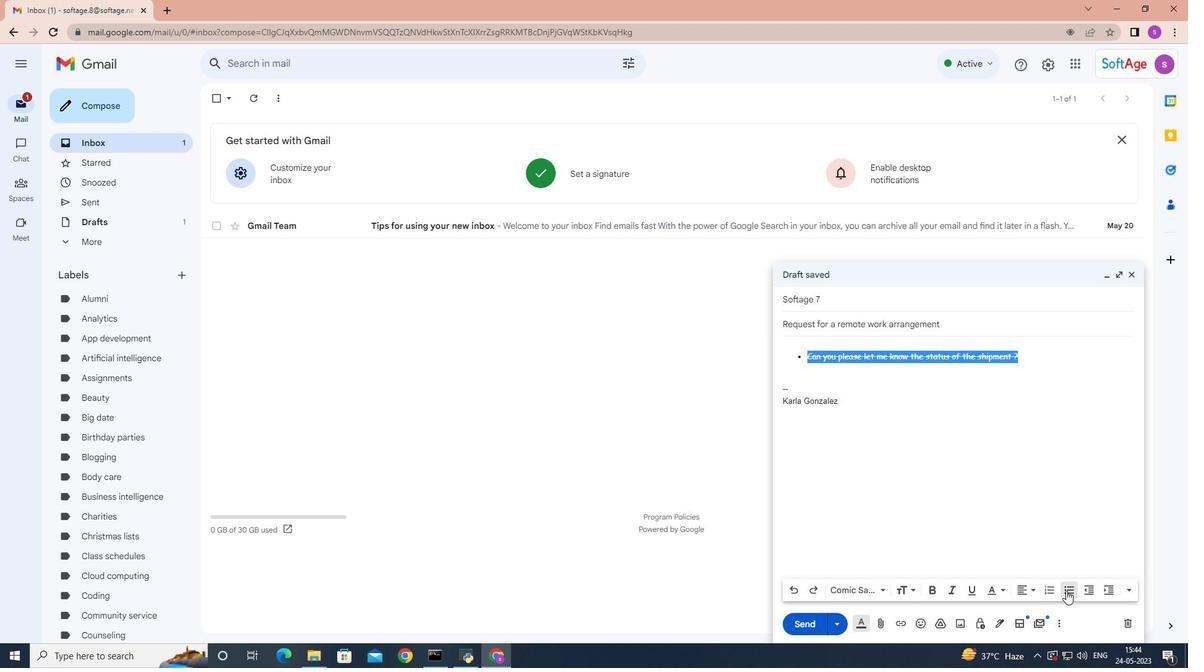 
Action: Mouse pressed left at (1068, 589)
Screenshot: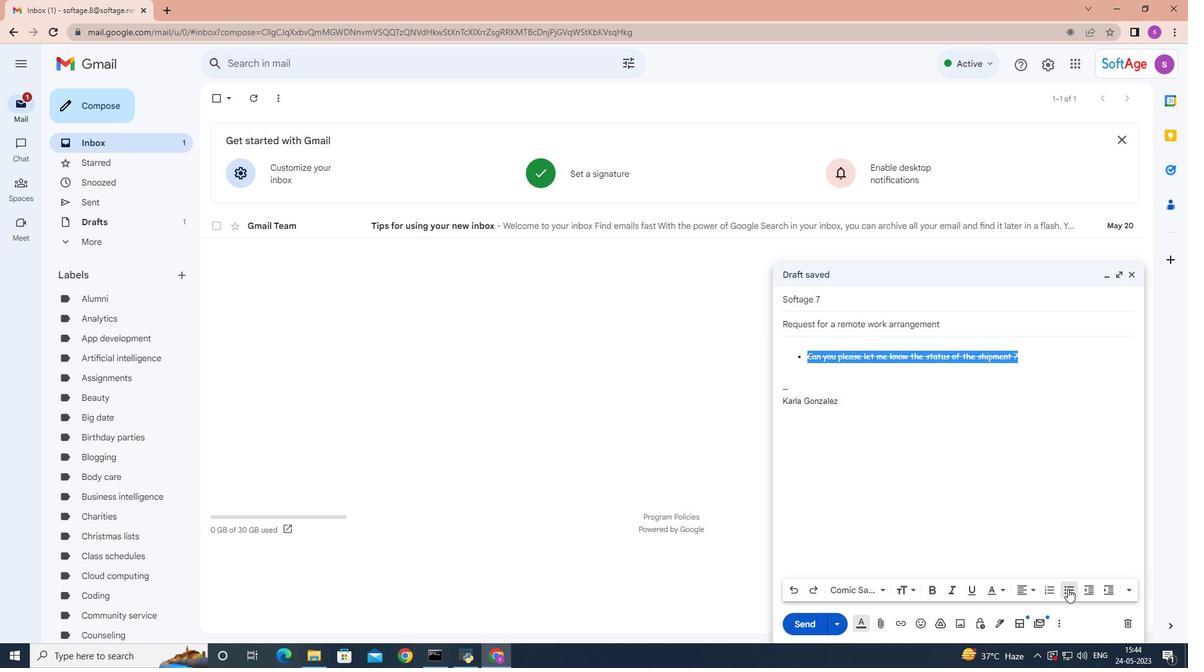 
Action: Mouse moved to (880, 587)
Screenshot: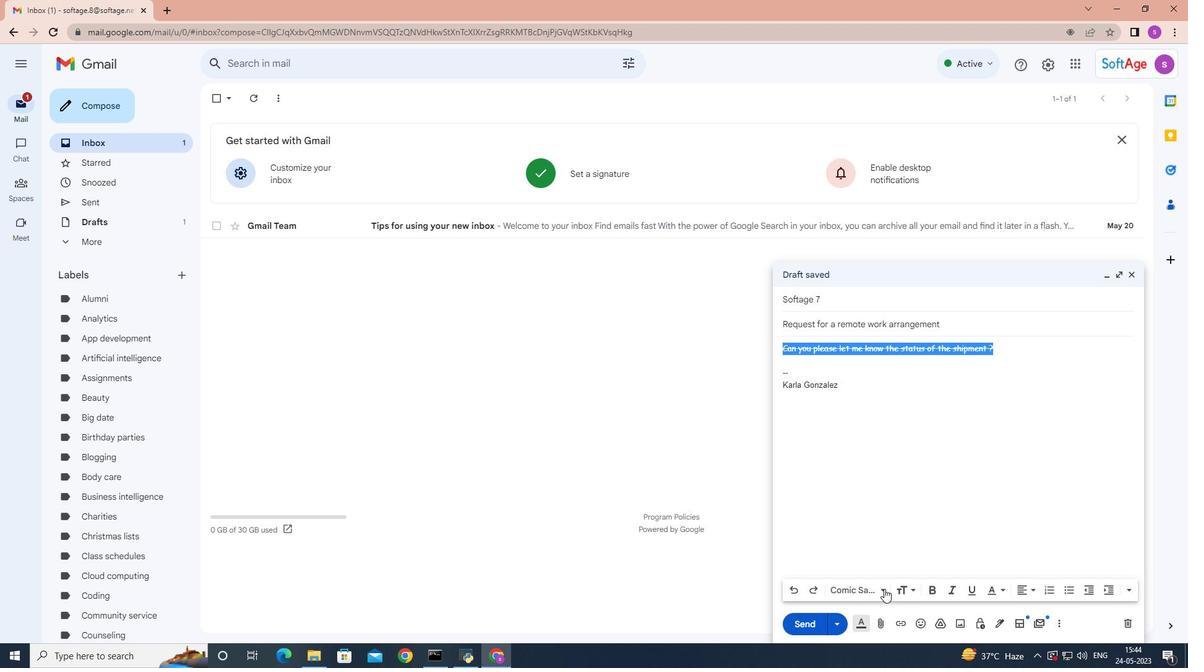 
Action: Mouse pressed left at (880, 587)
Screenshot: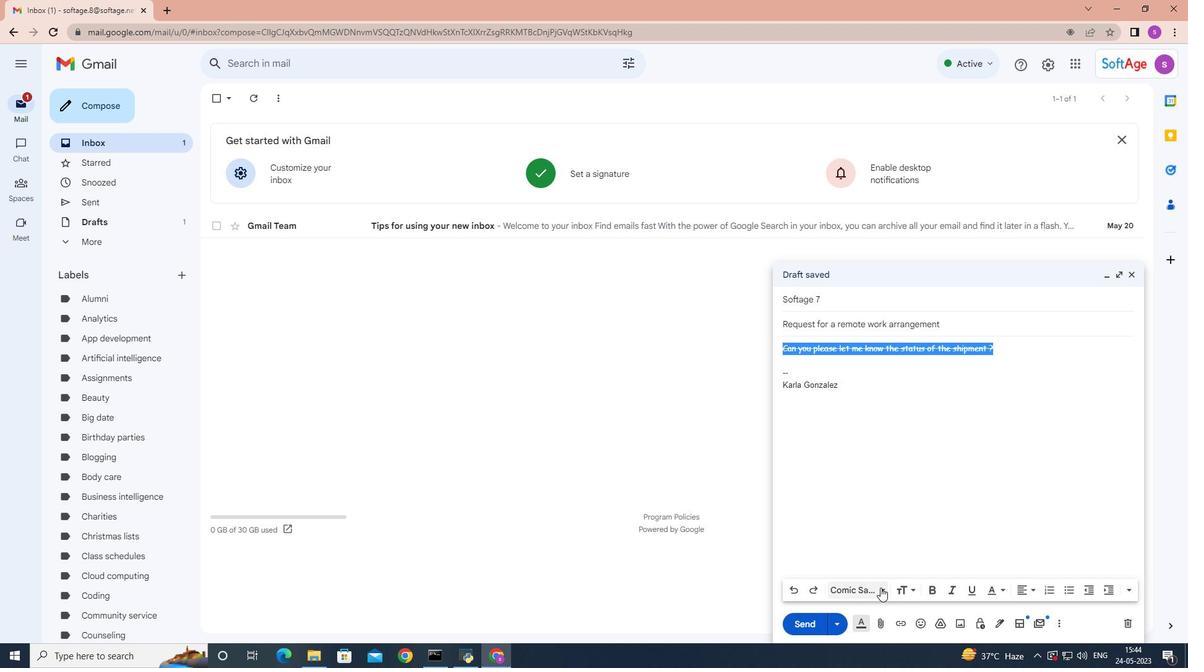 
Action: Mouse moved to (885, 371)
Screenshot: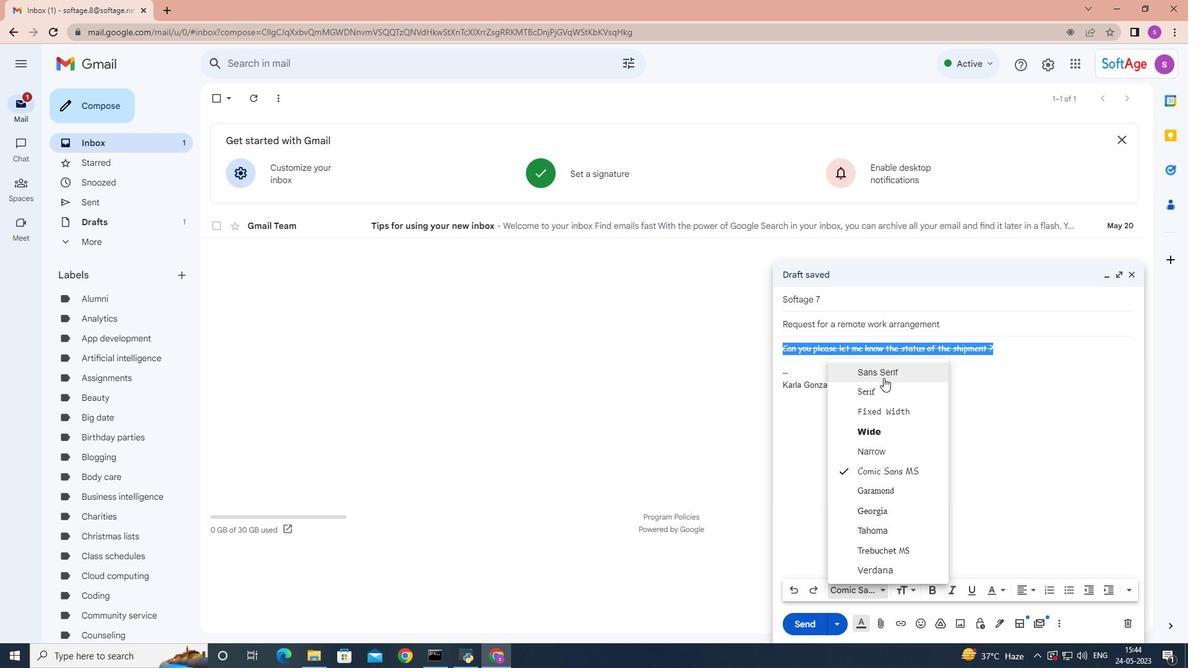 
Action: Mouse pressed left at (885, 371)
Screenshot: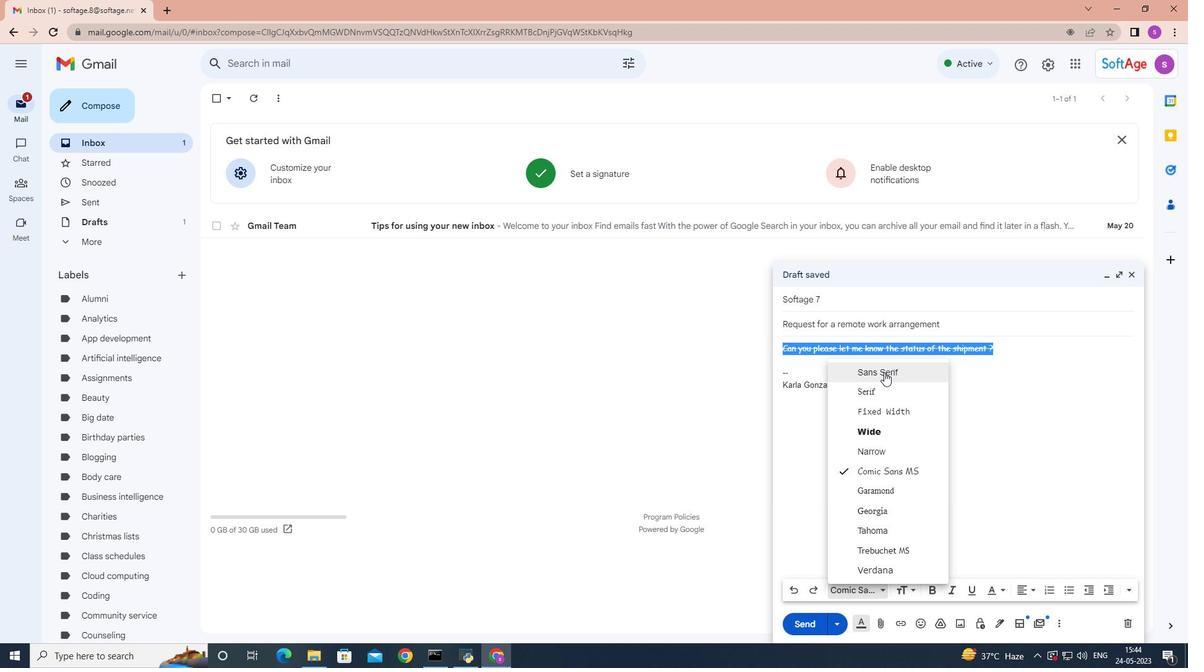 
Action: Mouse moved to (1126, 589)
Screenshot: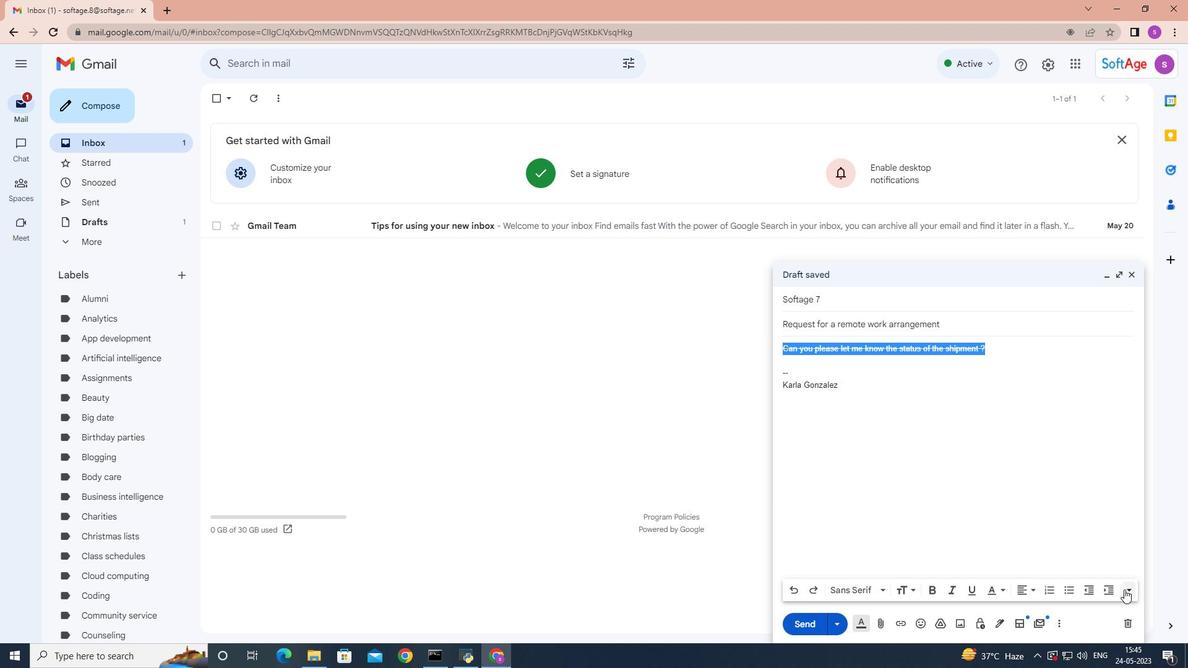 
Action: Mouse pressed left at (1126, 589)
Screenshot: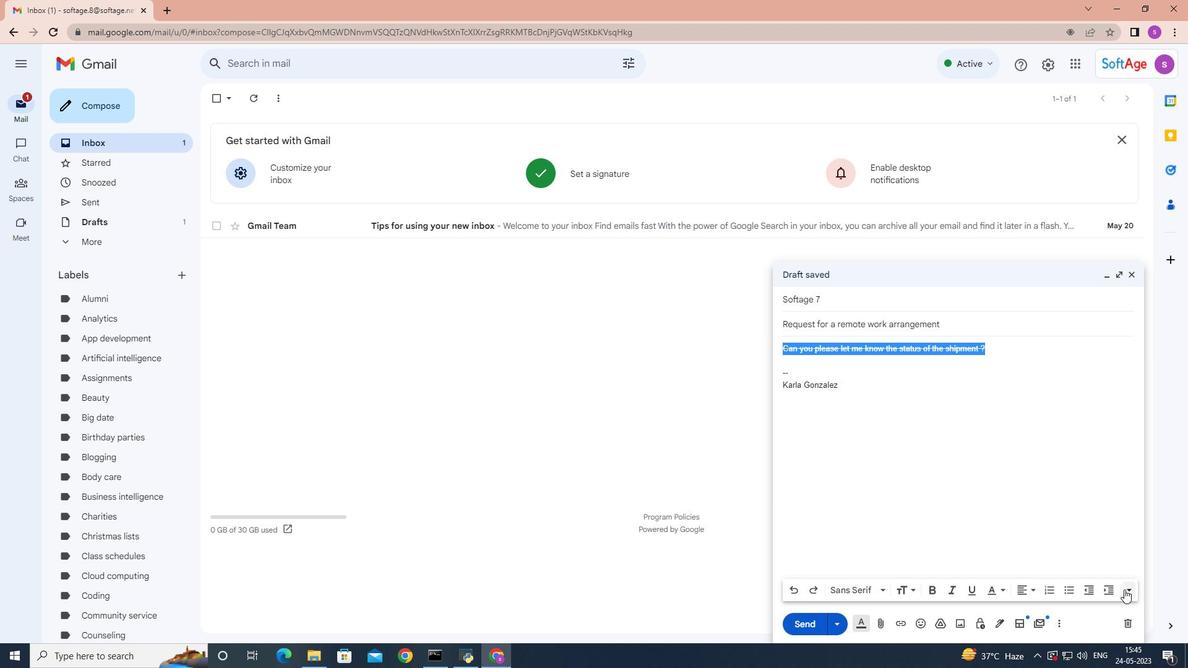 
Action: Mouse moved to (1133, 557)
Screenshot: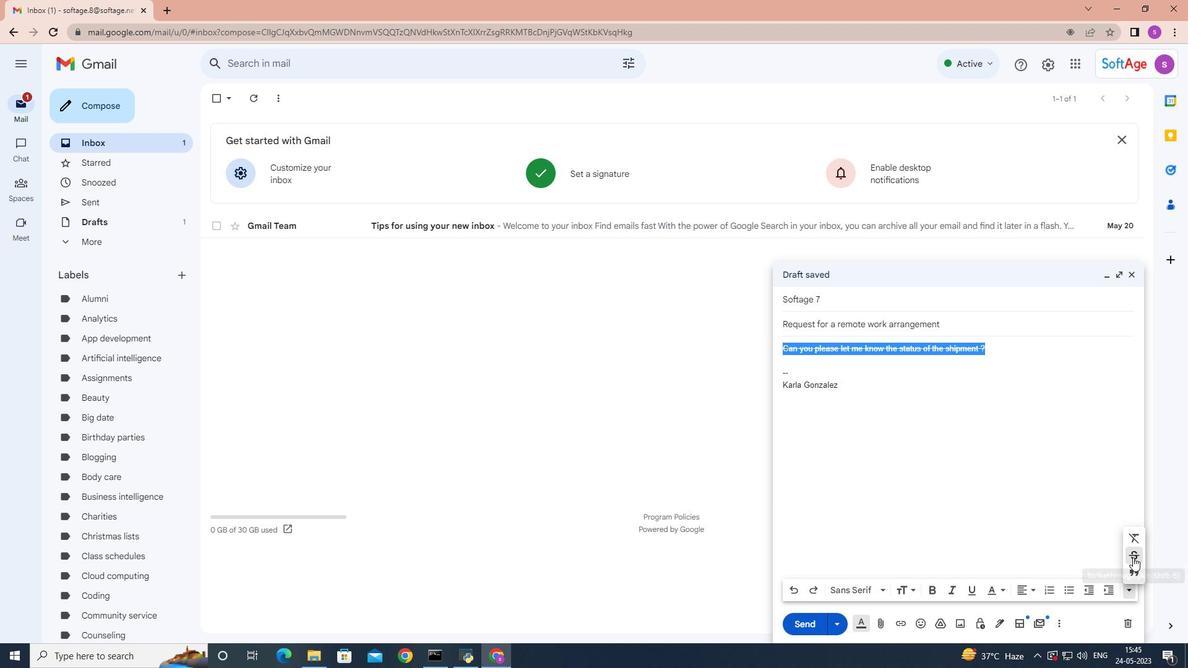 
Action: Mouse pressed left at (1133, 557)
Screenshot: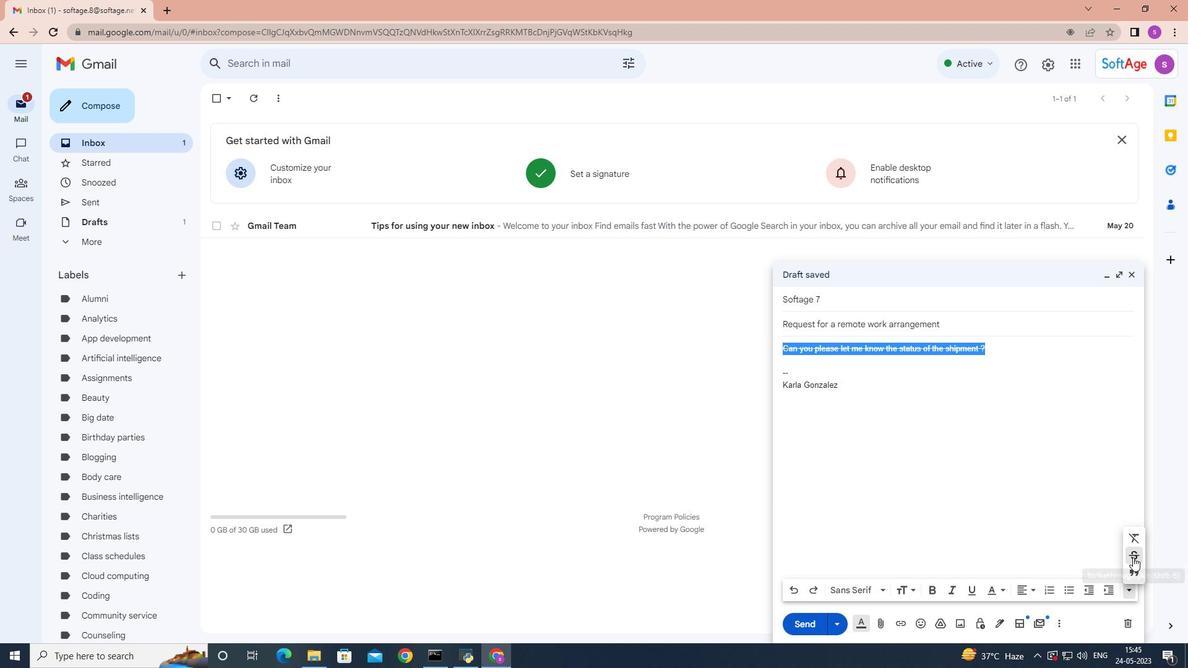 
Action: Mouse moved to (803, 620)
Screenshot: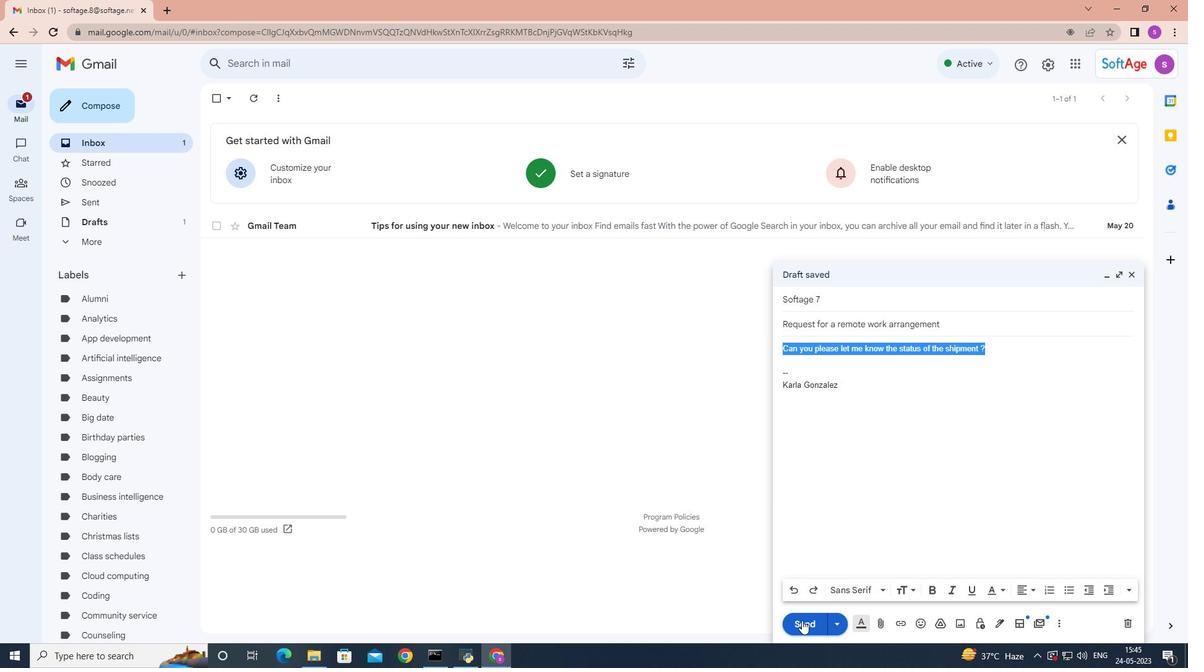 
Action: Mouse pressed left at (803, 620)
Screenshot: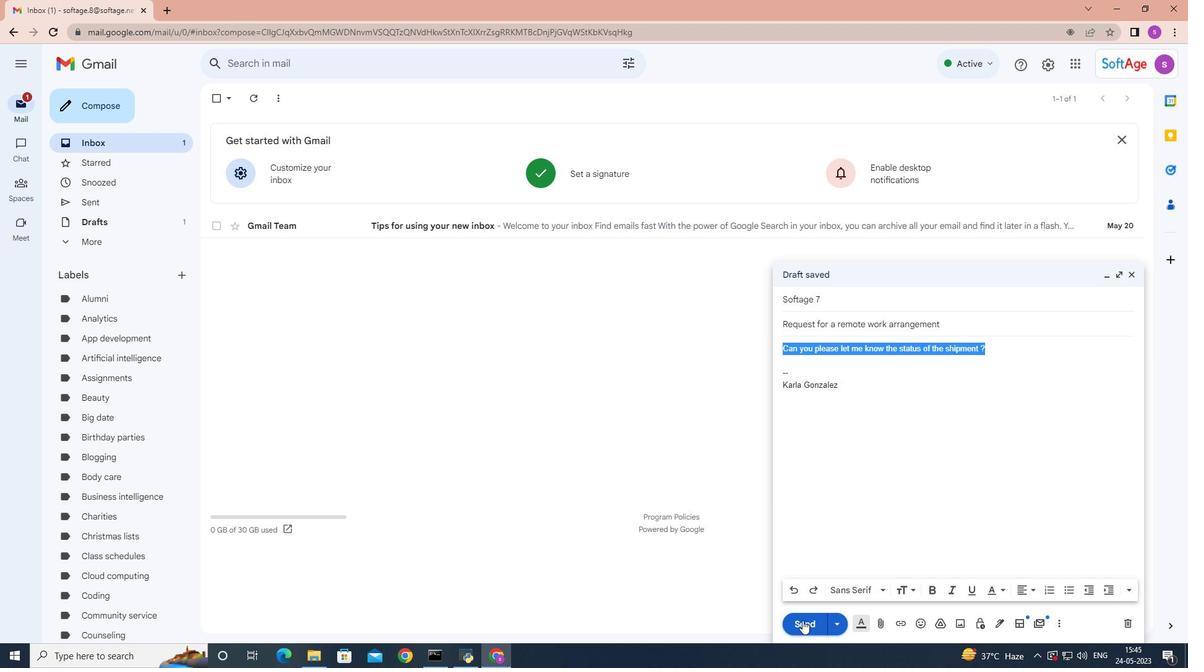 
Action: Mouse moved to (140, 201)
Screenshot: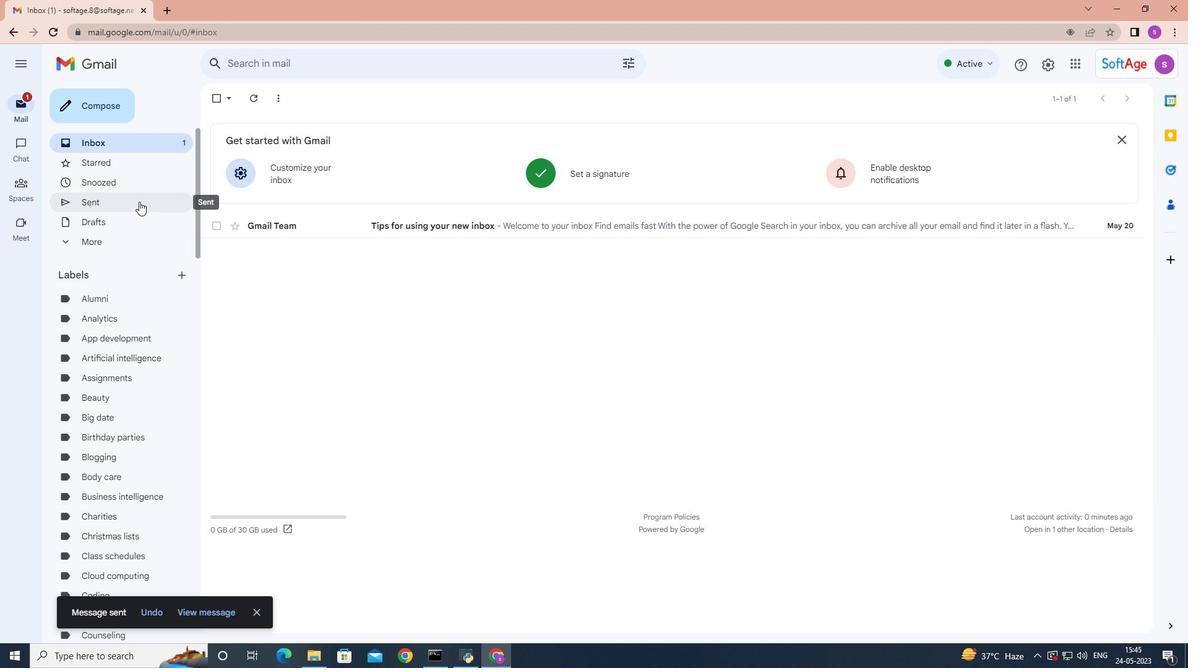 
Action: Mouse pressed left at (139, 201)
Screenshot: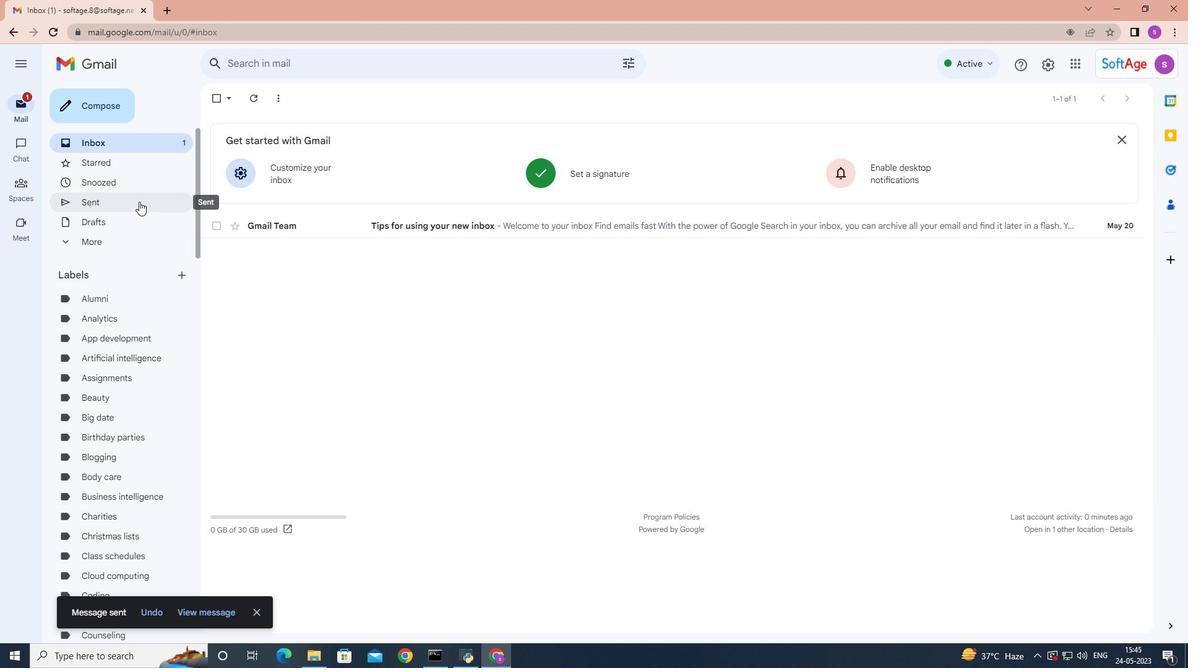 
Action: Mouse moved to (293, 161)
Screenshot: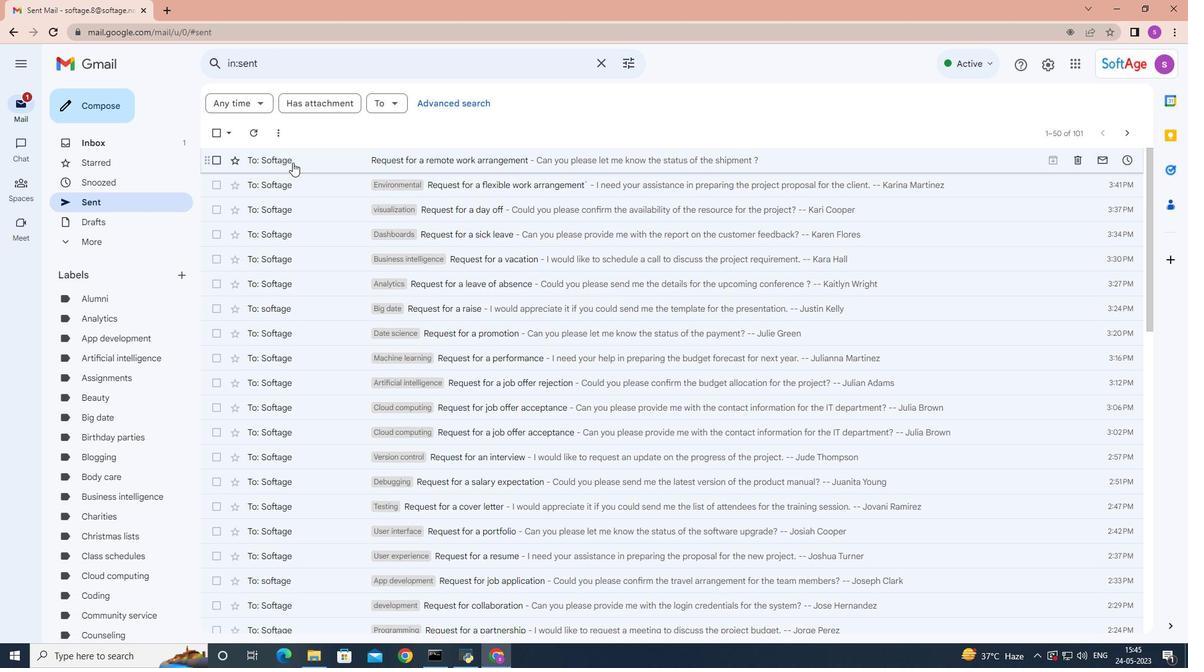 
Action: Mouse pressed right at (293, 161)
Screenshot: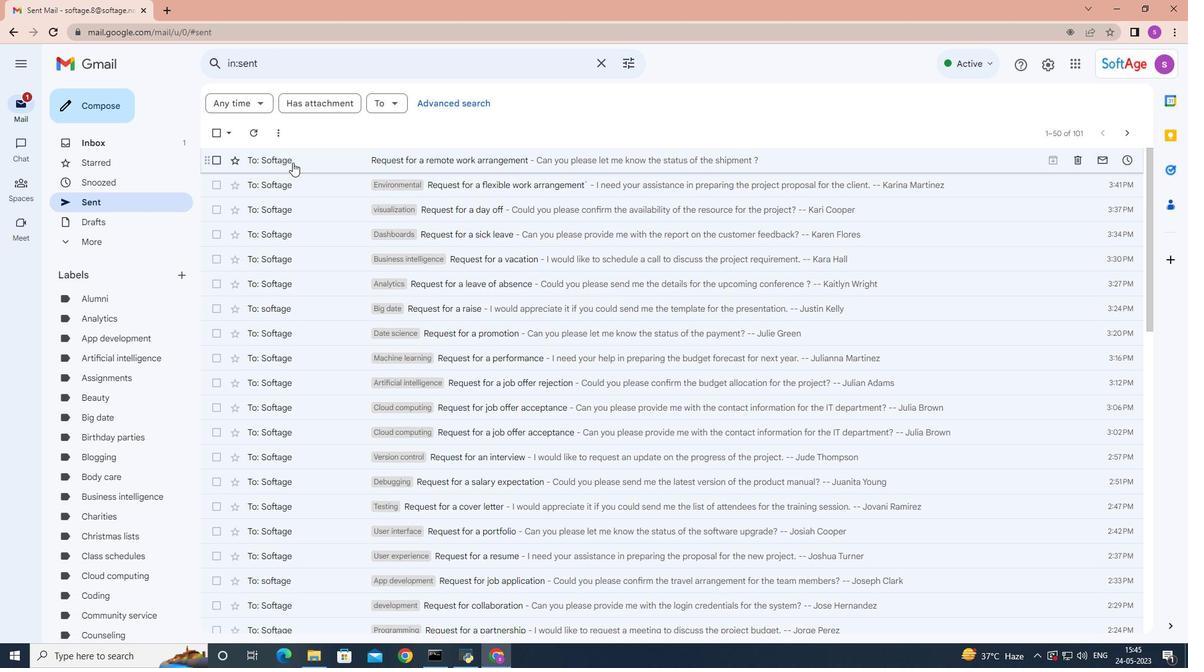 
Action: Mouse moved to (461, 413)
Screenshot: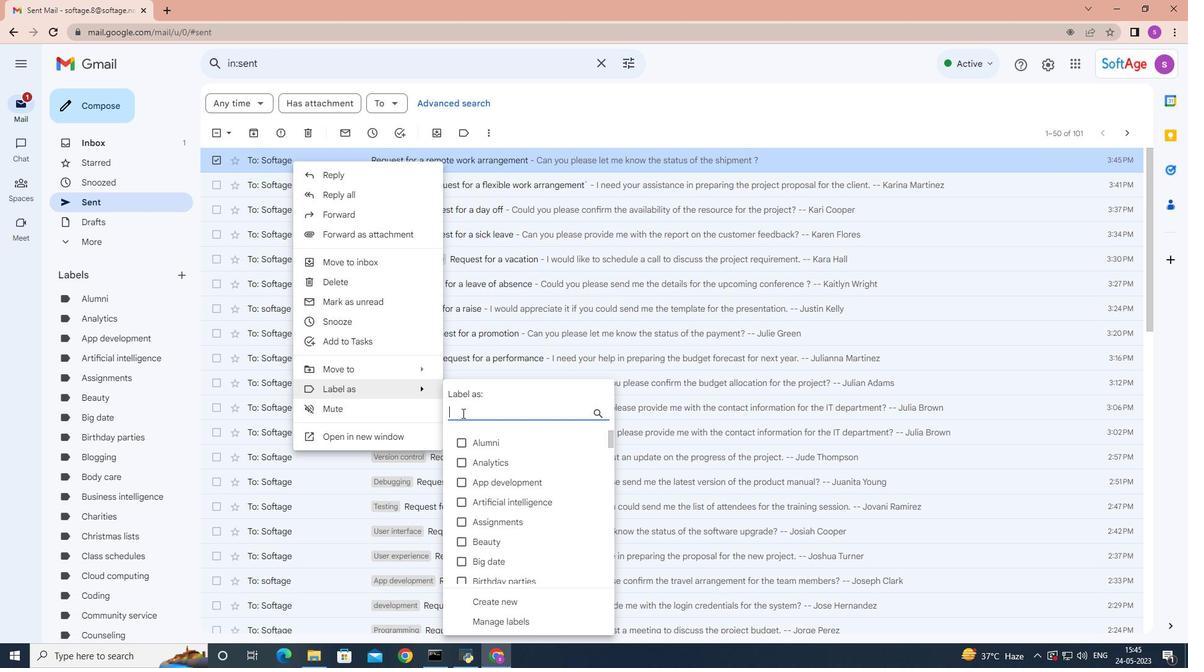 
Action: Key pressed <Key.shift>Recycling
Screenshot: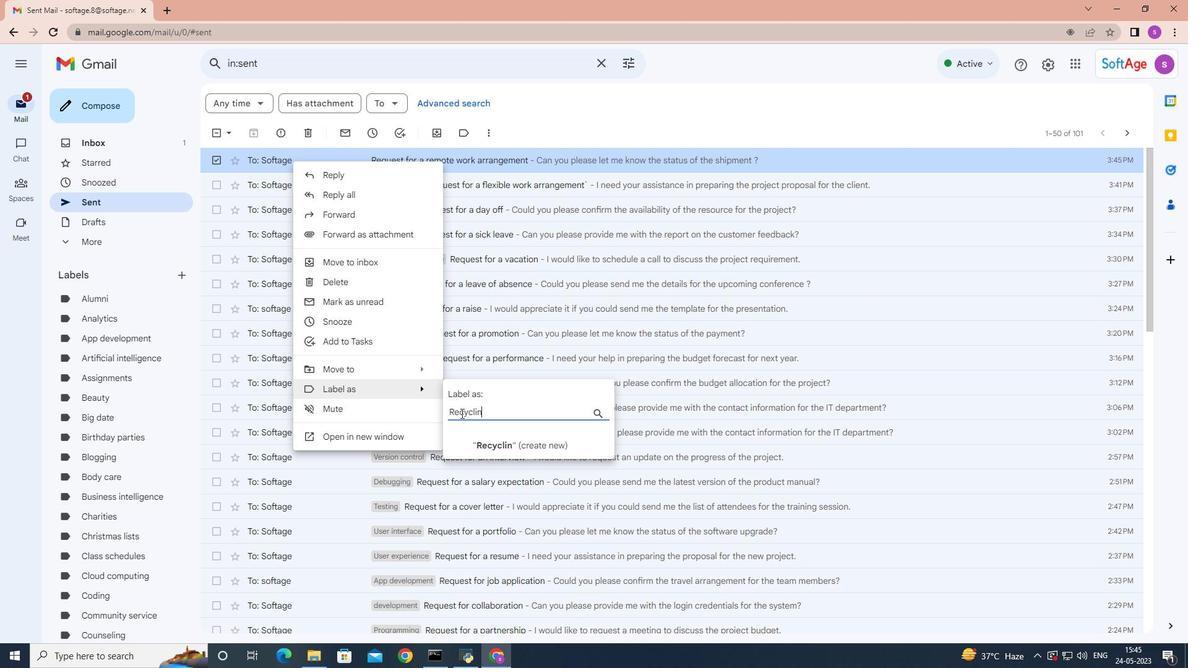 
Action: Mouse moved to (498, 447)
Screenshot: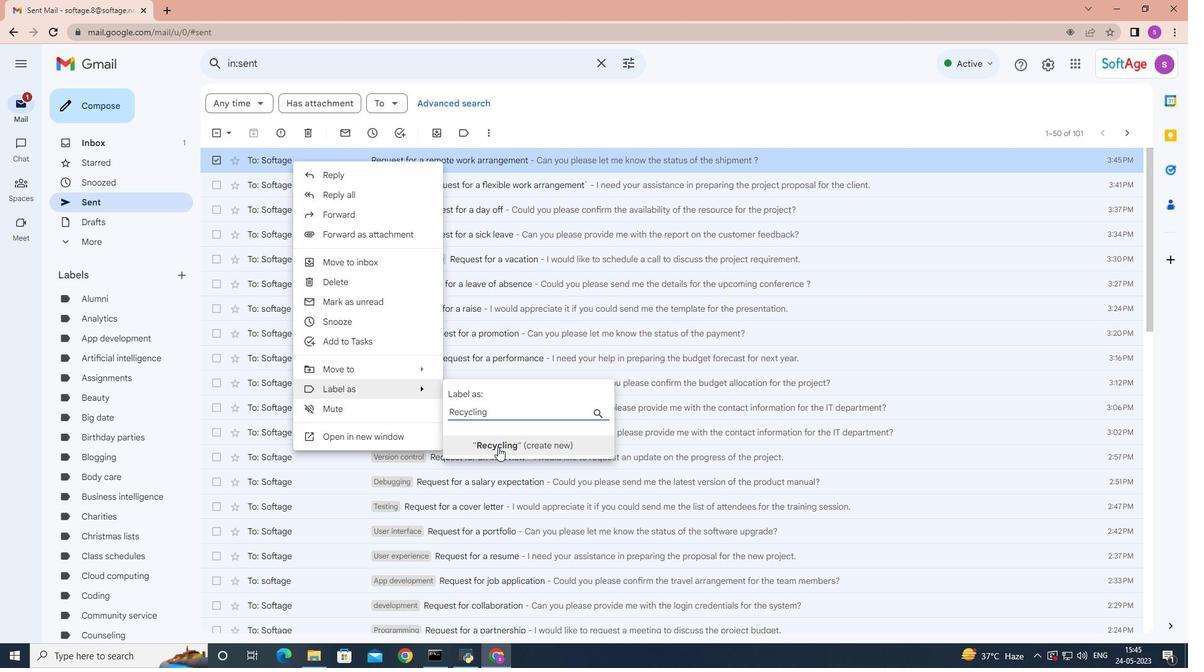 
Action: Mouse pressed left at (498, 447)
Screenshot: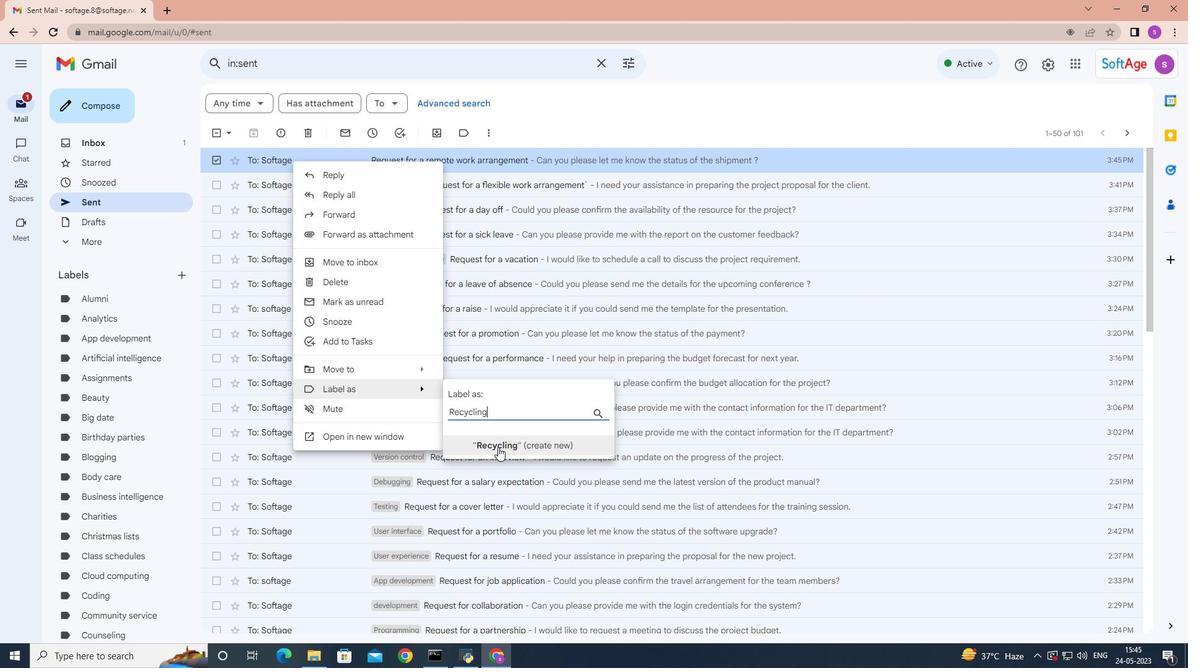 
Action: Mouse moved to (707, 390)
Screenshot: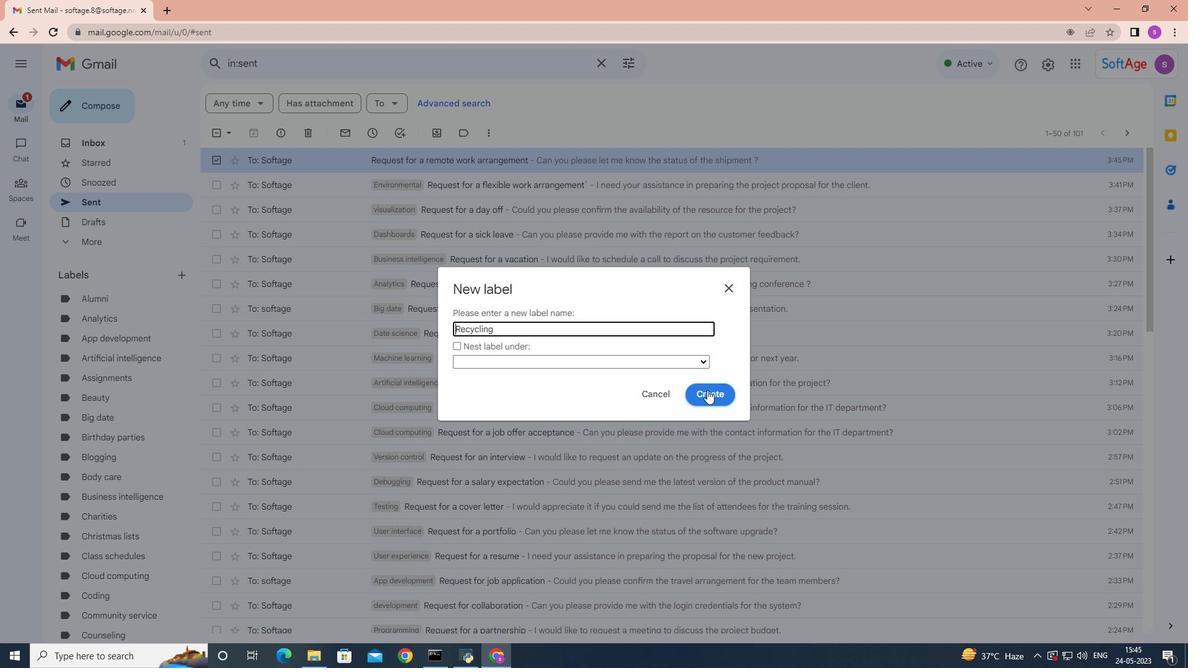 
Action: Mouse pressed left at (707, 390)
Screenshot: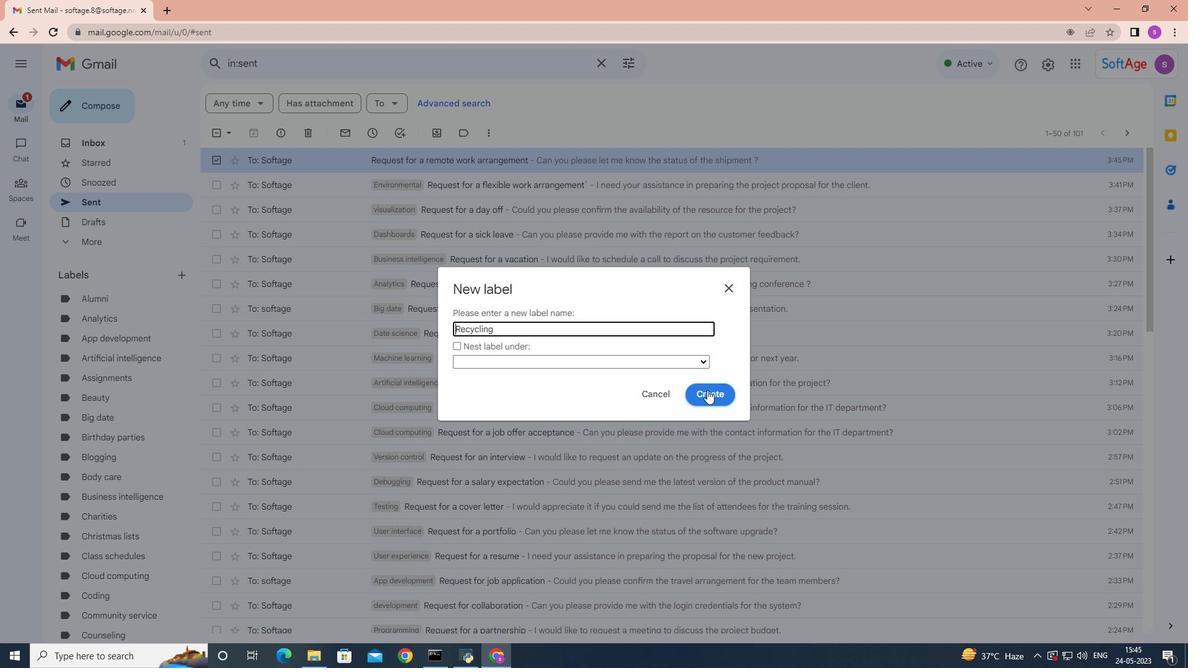 
